 Task: Select the never prompt to save files before committing.
Action: Mouse moved to (11, 523)
Screenshot: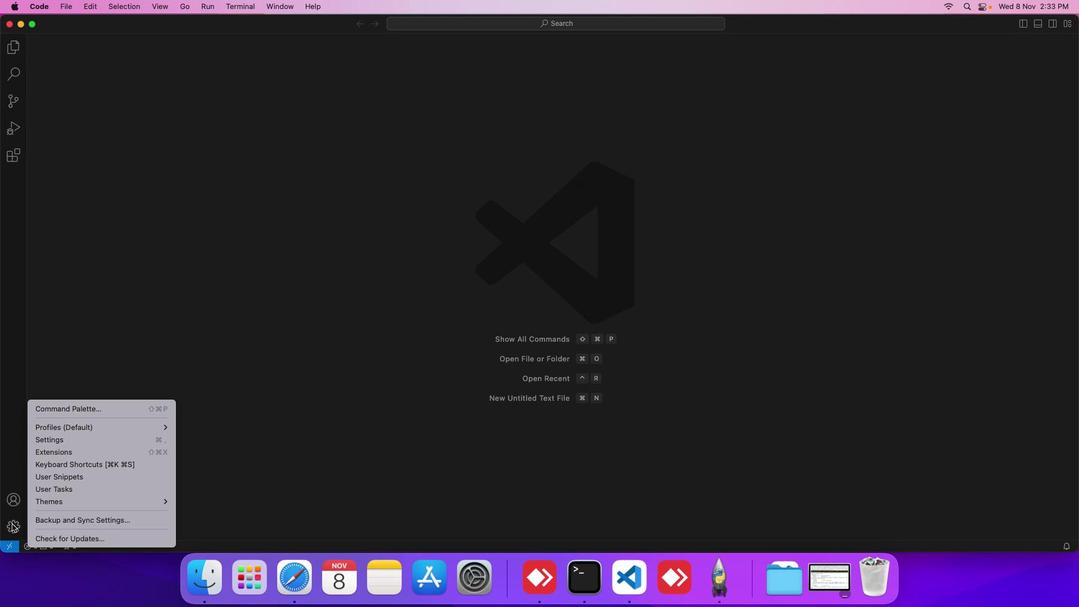 
Action: Mouse pressed left at (11, 523)
Screenshot: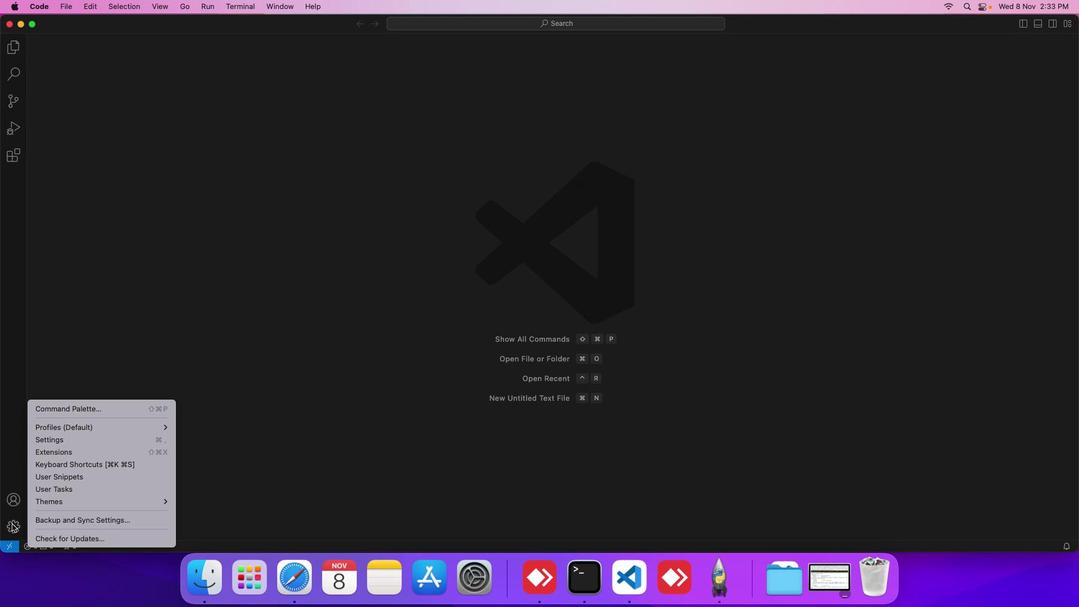 
Action: Mouse moved to (75, 439)
Screenshot: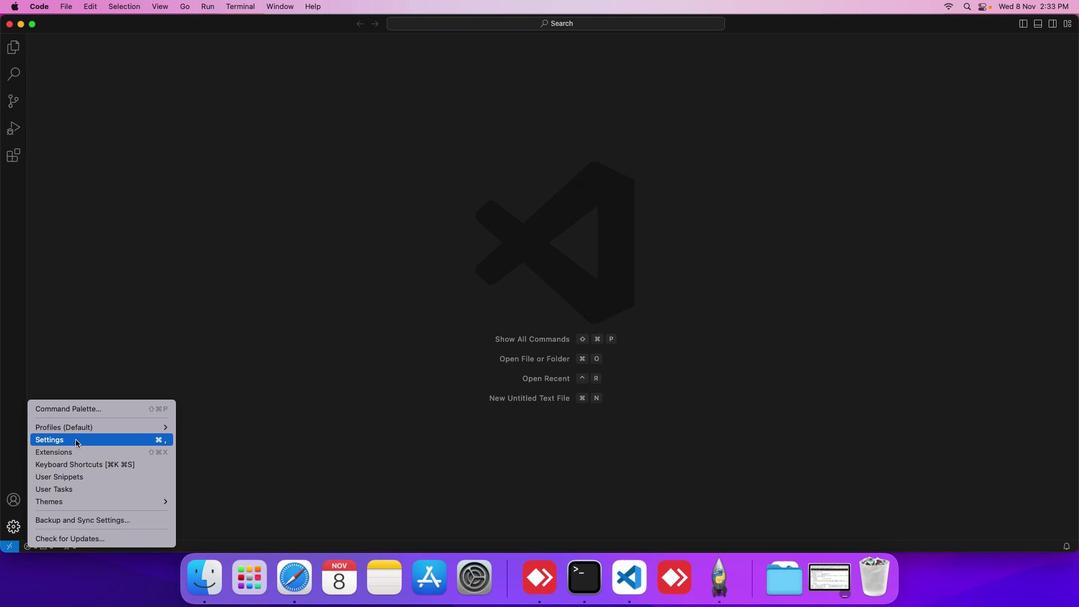 
Action: Mouse pressed left at (75, 439)
Screenshot: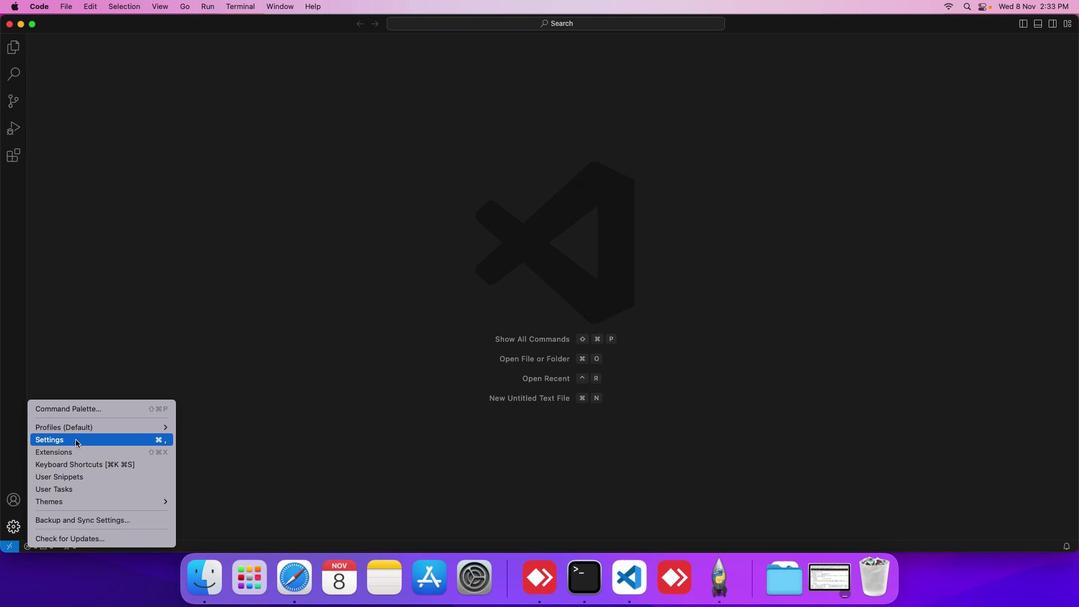 
Action: Mouse moved to (245, 202)
Screenshot: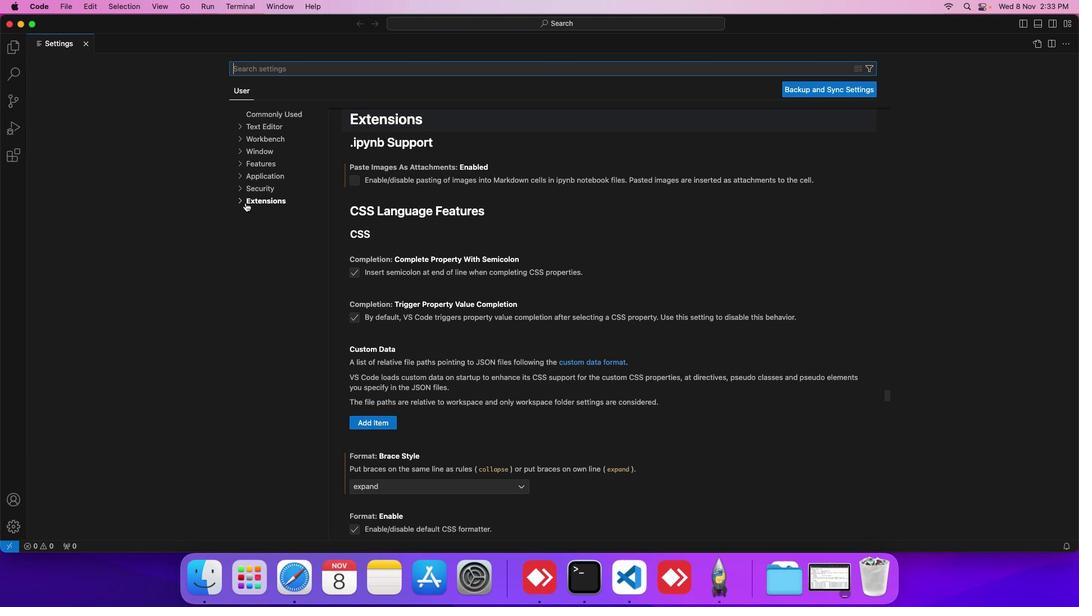 
Action: Mouse pressed left at (245, 202)
Screenshot: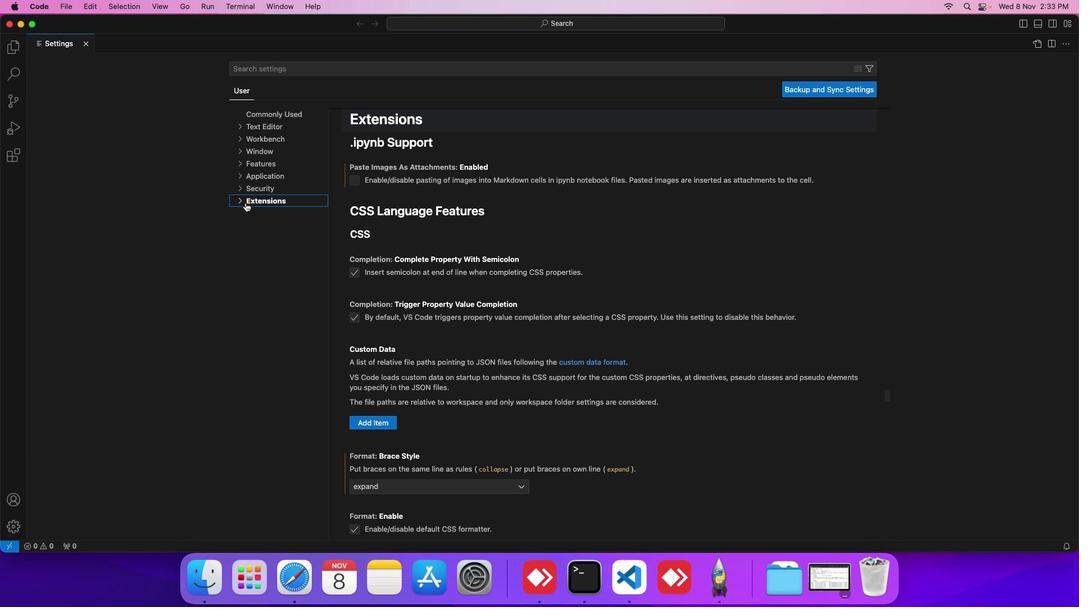 
Action: Mouse moved to (258, 249)
Screenshot: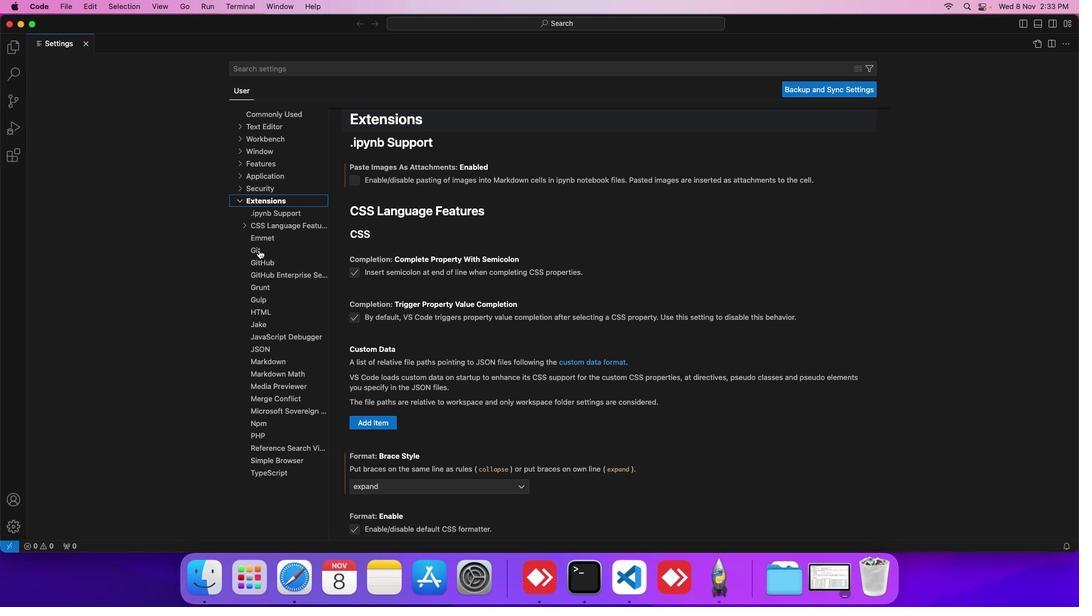 
Action: Mouse pressed left at (258, 249)
Screenshot: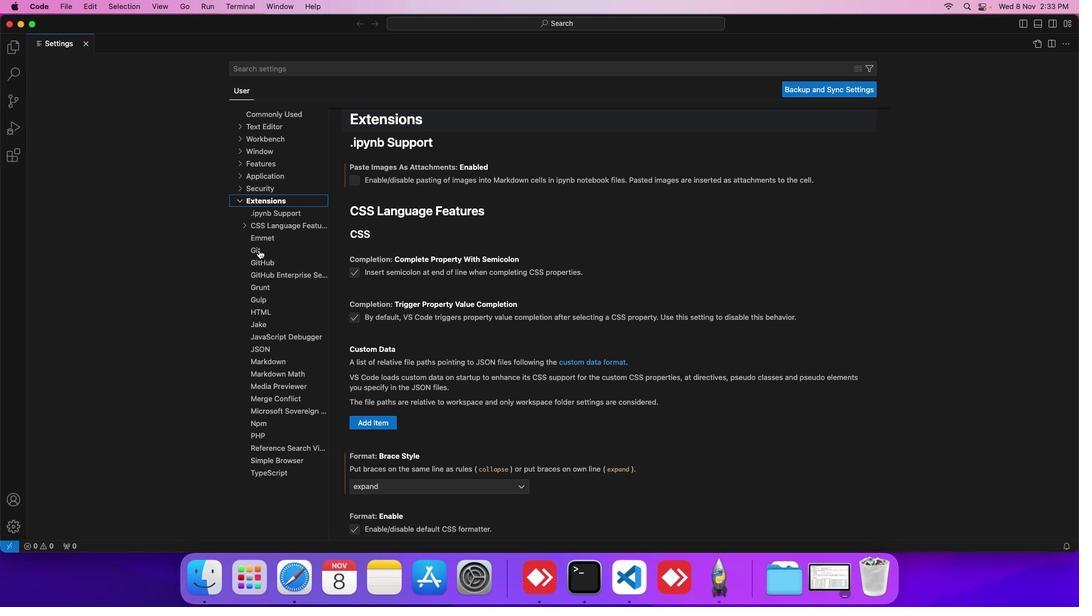 
Action: Mouse moved to (409, 320)
Screenshot: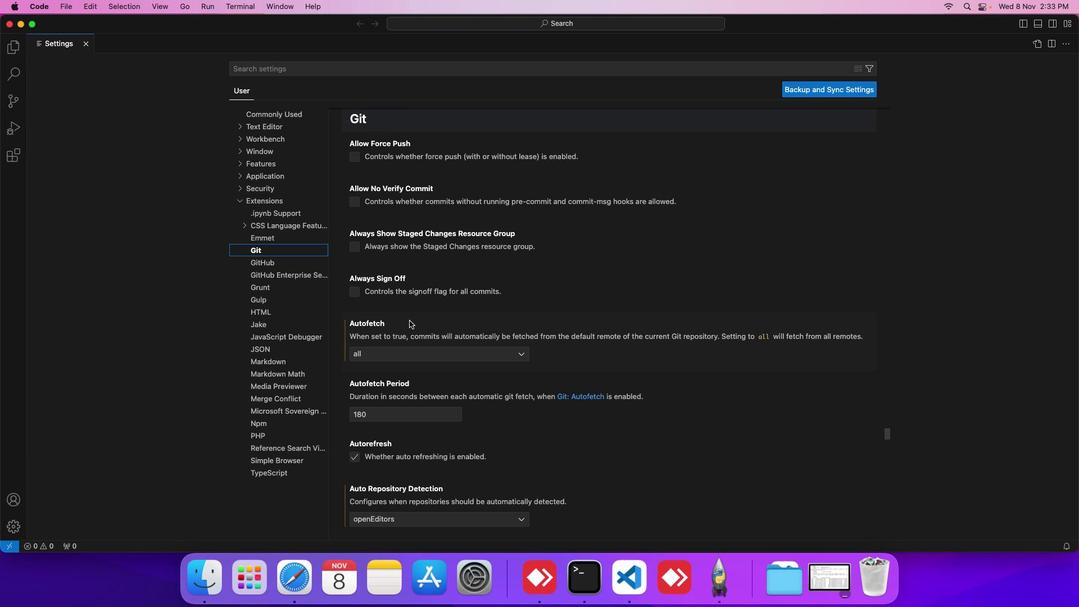 
Action: Mouse scrolled (409, 320) with delta (0, 0)
Screenshot: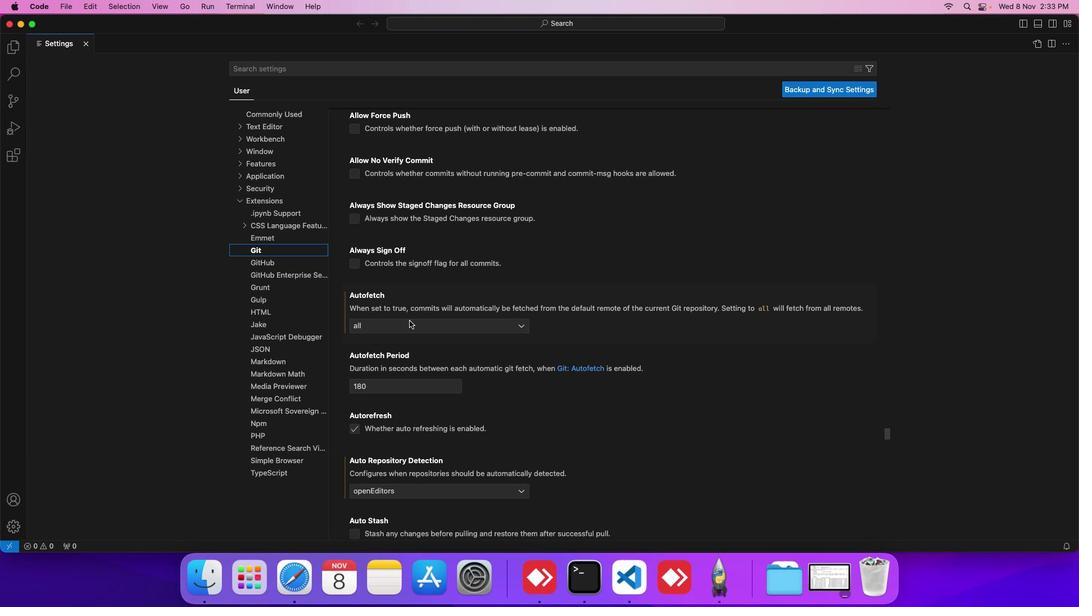 
Action: Mouse scrolled (409, 320) with delta (0, 0)
Screenshot: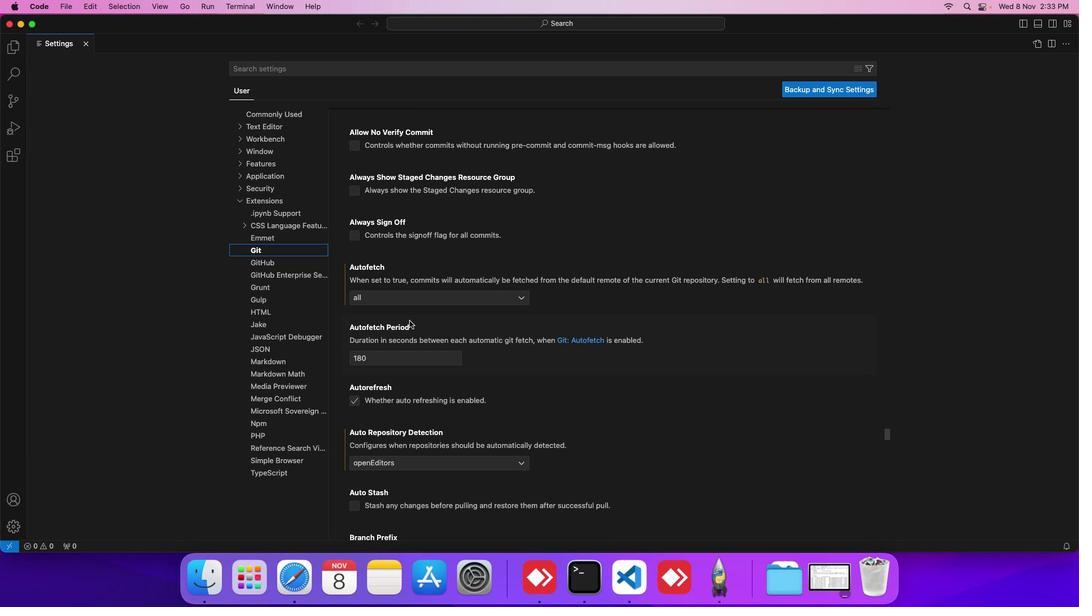 
Action: Mouse moved to (408, 321)
Screenshot: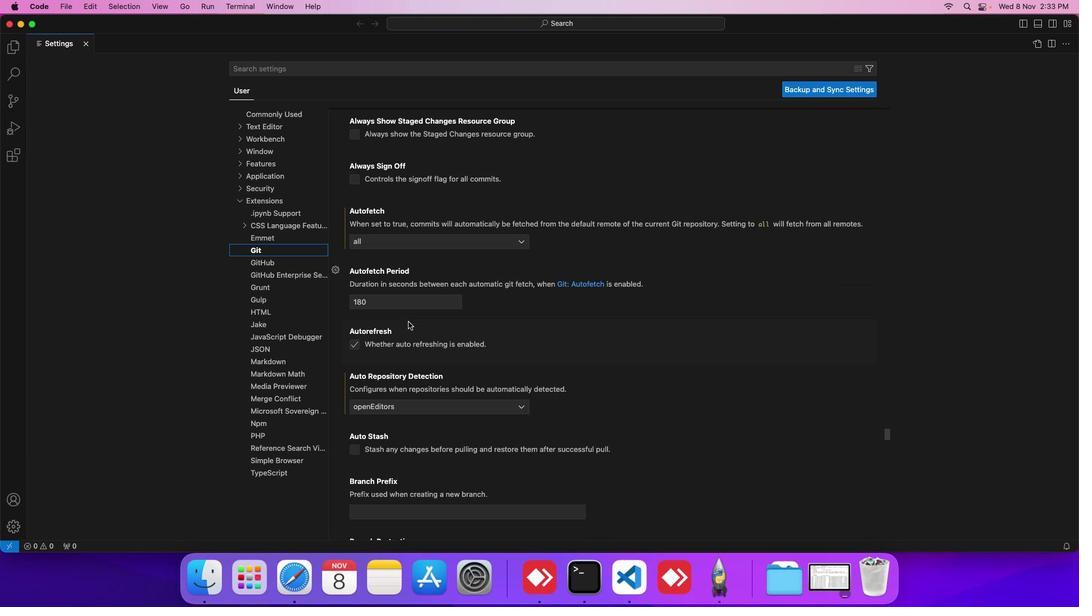 
Action: Mouse scrolled (408, 321) with delta (0, 0)
Screenshot: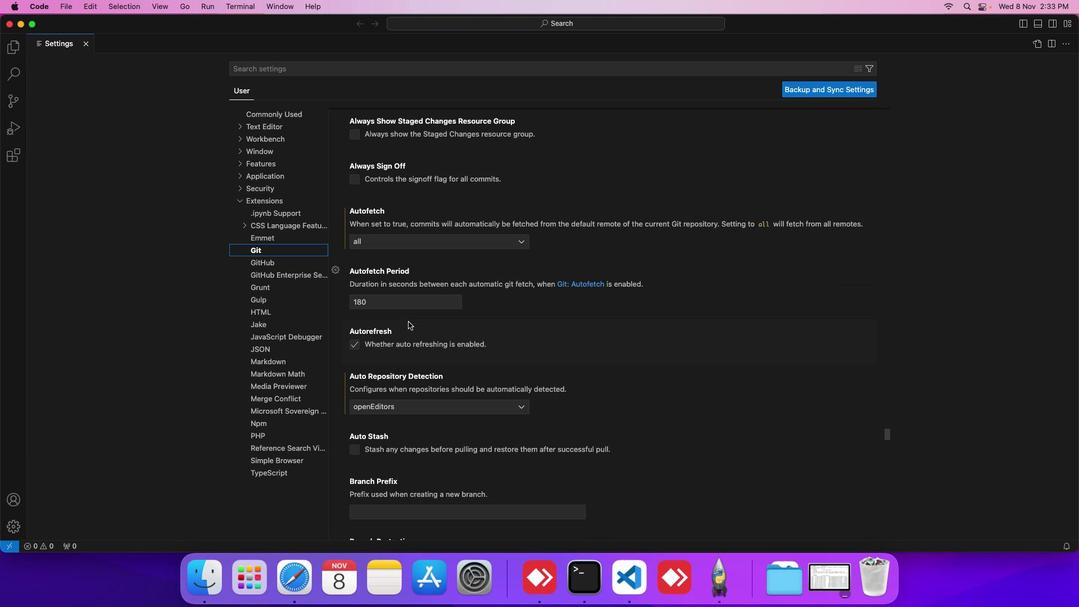 
Action: Mouse scrolled (408, 321) with delta (0, 0)
Screenshot: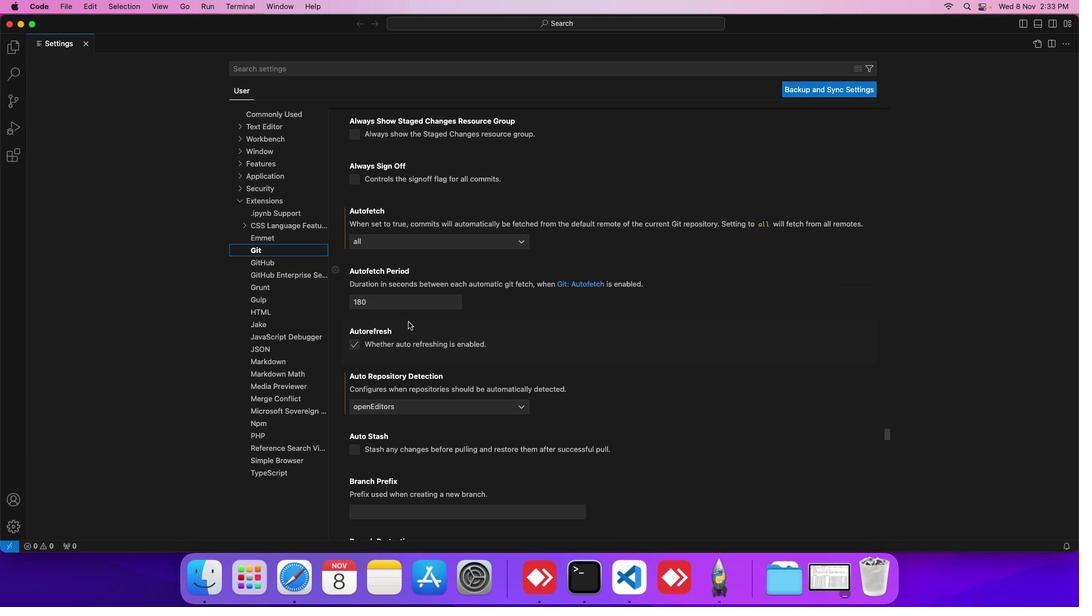 
Action: Mouse scrolled (408, 321) with delta (0, 0)
Screenshot: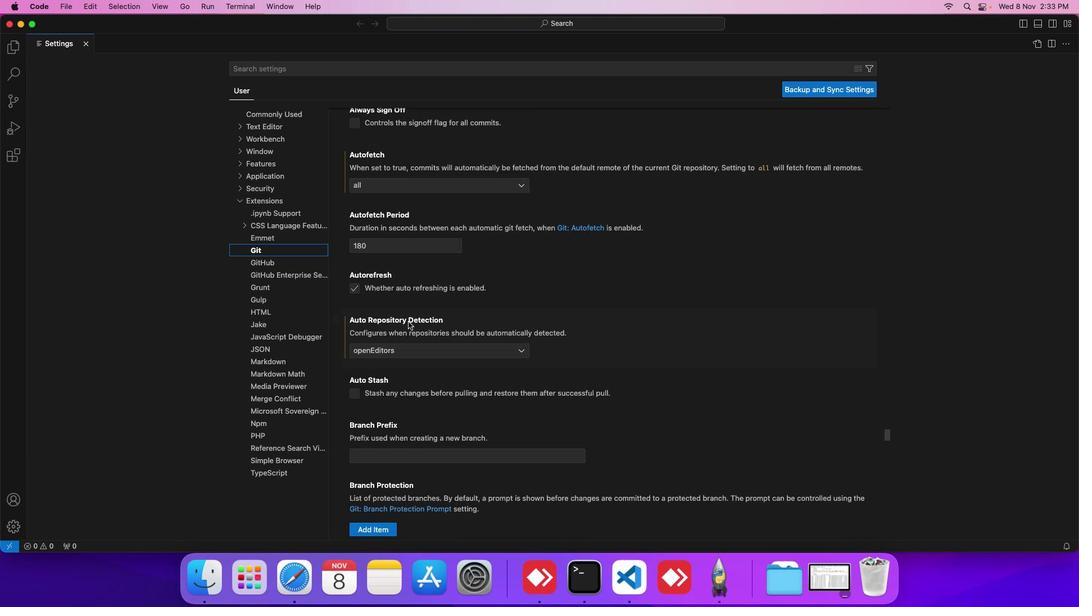 
Action: Mouse scrolled (408, 321) with delta (0, 0)
Screenshot: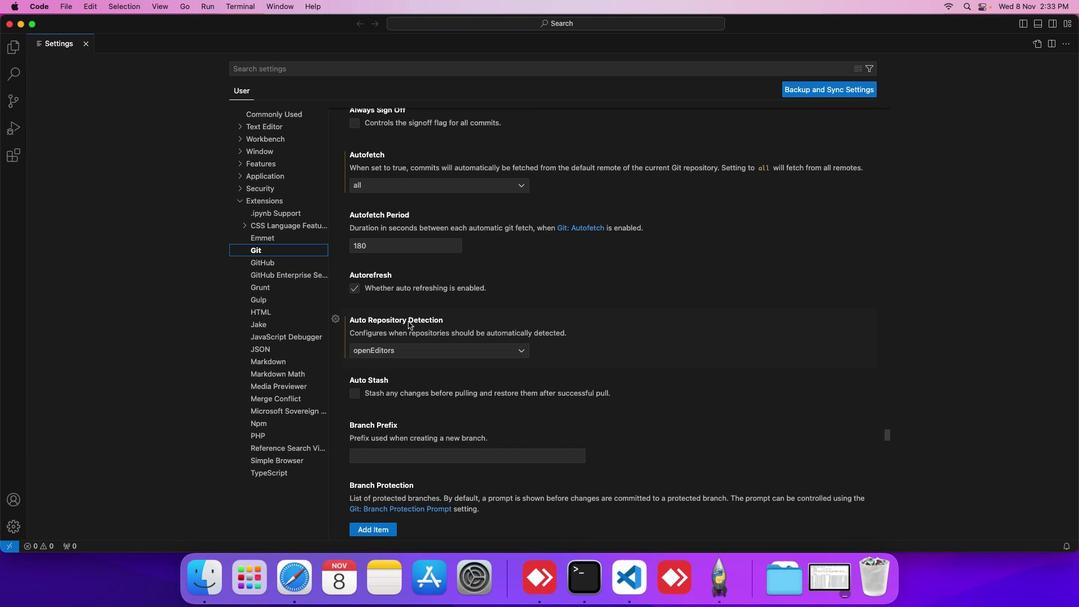 
Action: Mouse scrolled (408, 321) with delta (0, 0)
Screenshot: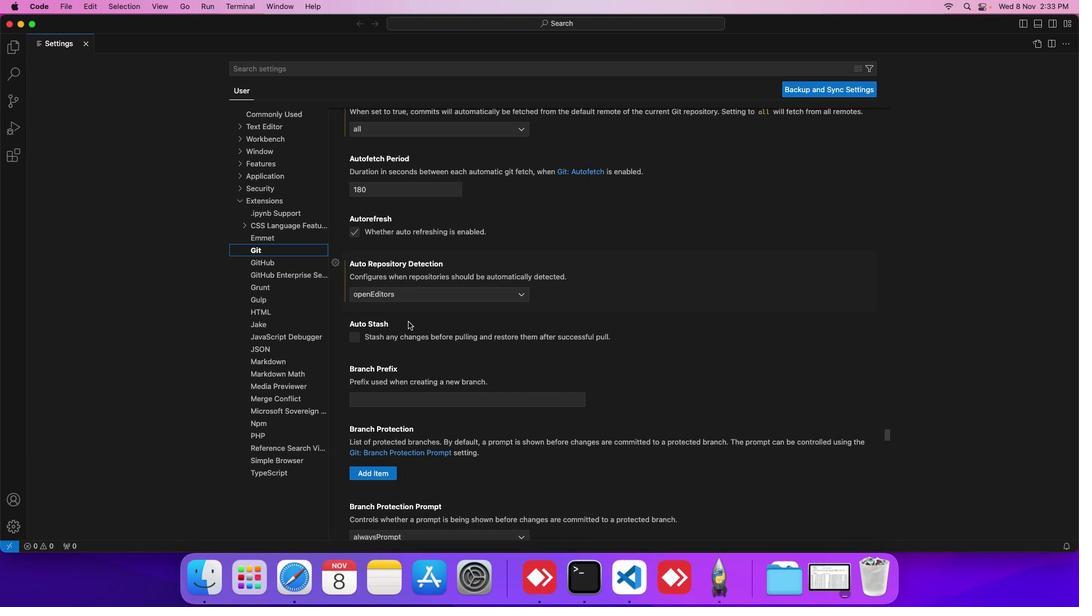 
Action: Mouse scrolled (408, 321) with delta (0, 0)
Screenshot: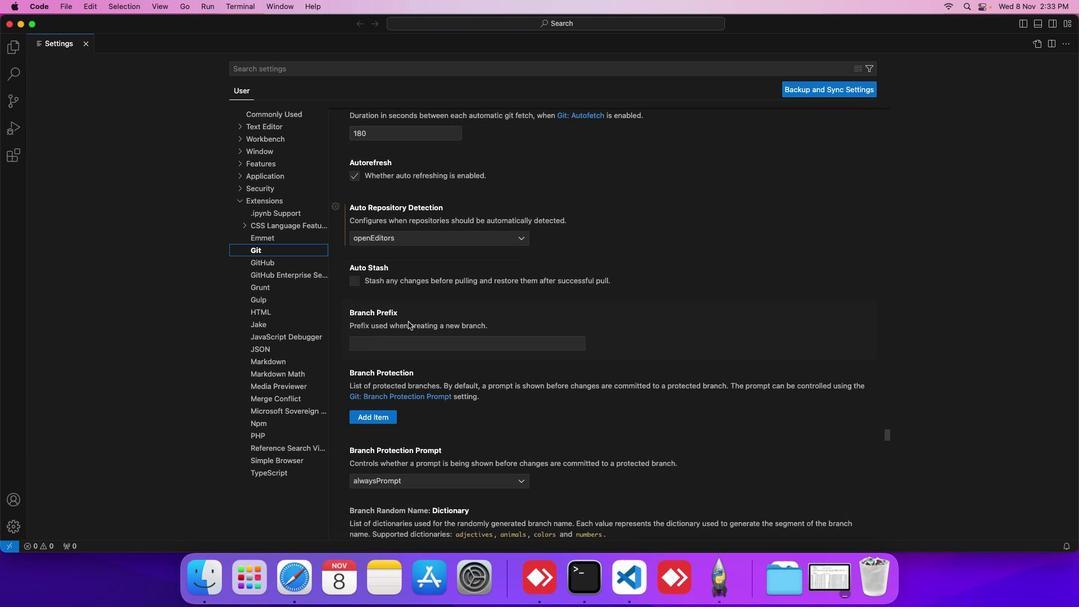 
Action: Mouse scrolled (408, 321) with delta (0, -1)
Screenshot: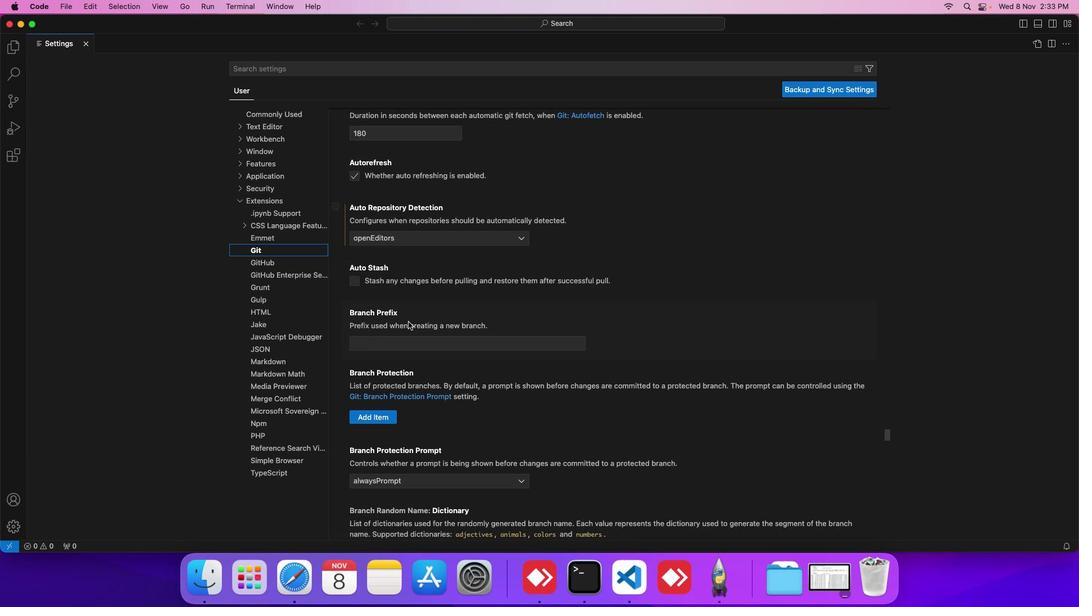 
Action: Mouse scrolled (408, 321) with delta (0, 0)
Screenshot: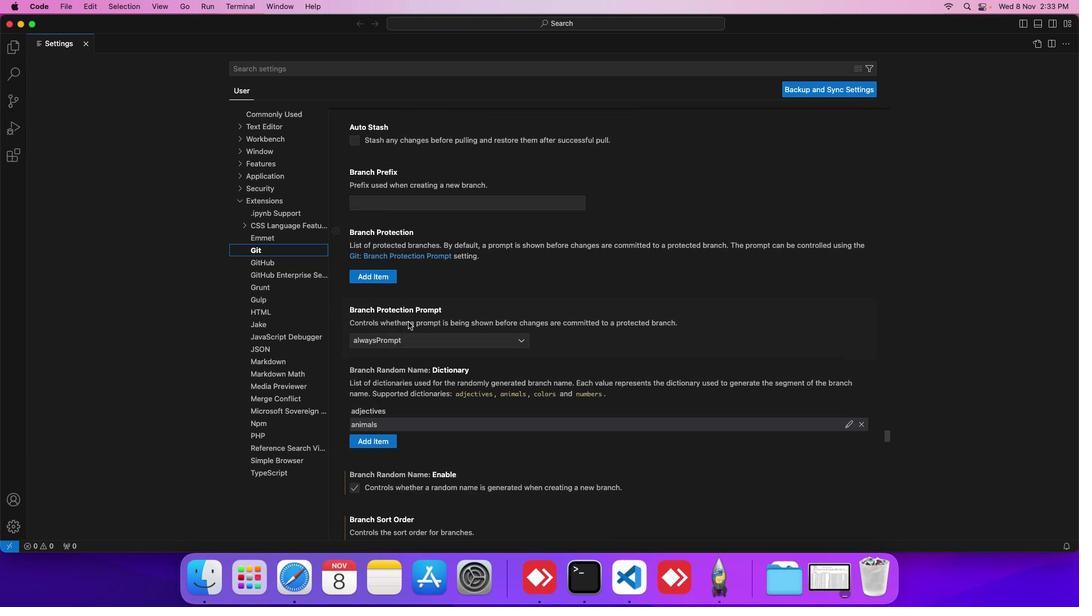 
Action: Mouse scrolled (408, 321) with delta (0, 0)
Screenshot: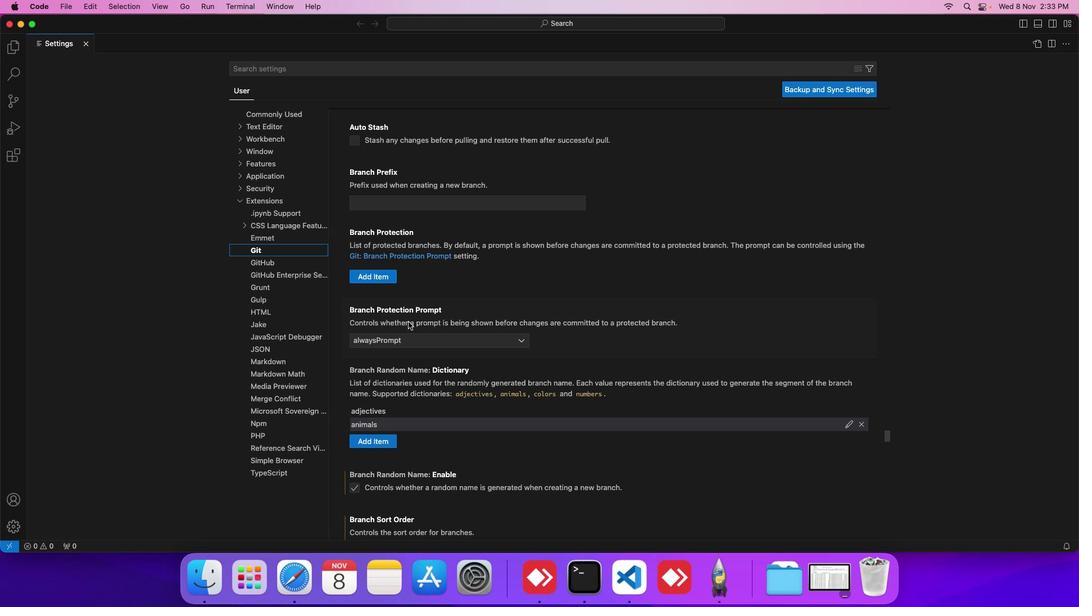 
Action: Mouse scrolled (408, 321) with delta (0, -1)
Screenshot: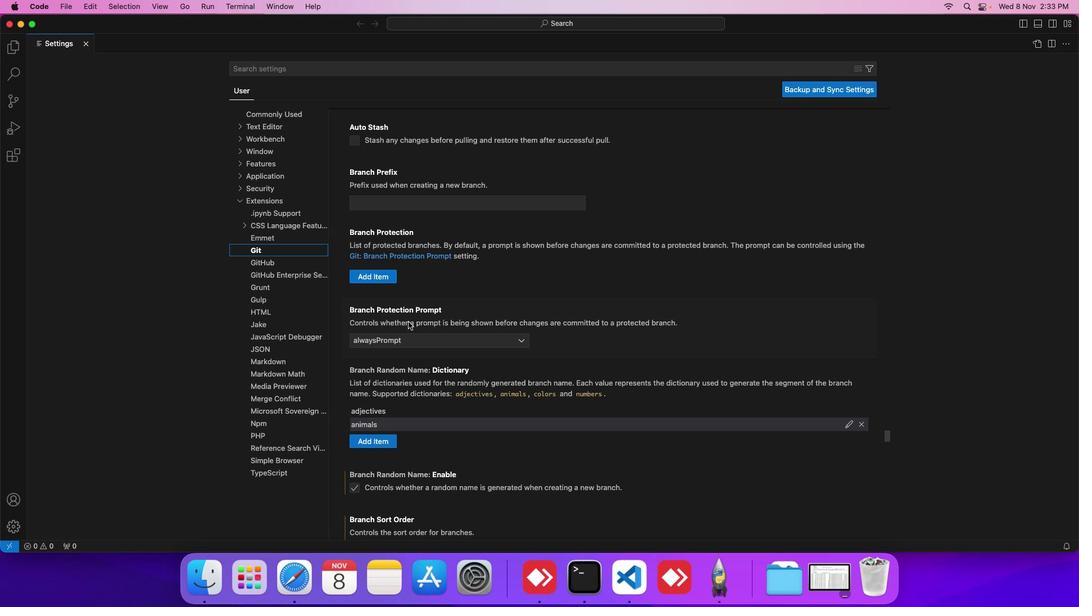
Action: Mouse scrolled (408, 321) with delta (0, 0)
Screenshot: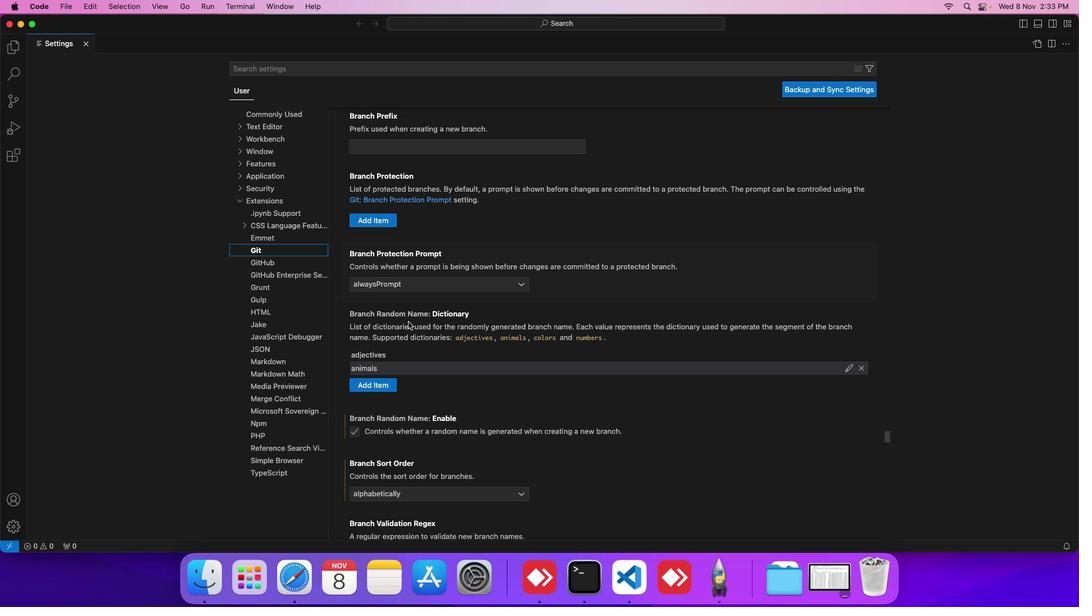 
Action: Mouse scrolled (408, 321) with delta (0, 0)
Screenshot: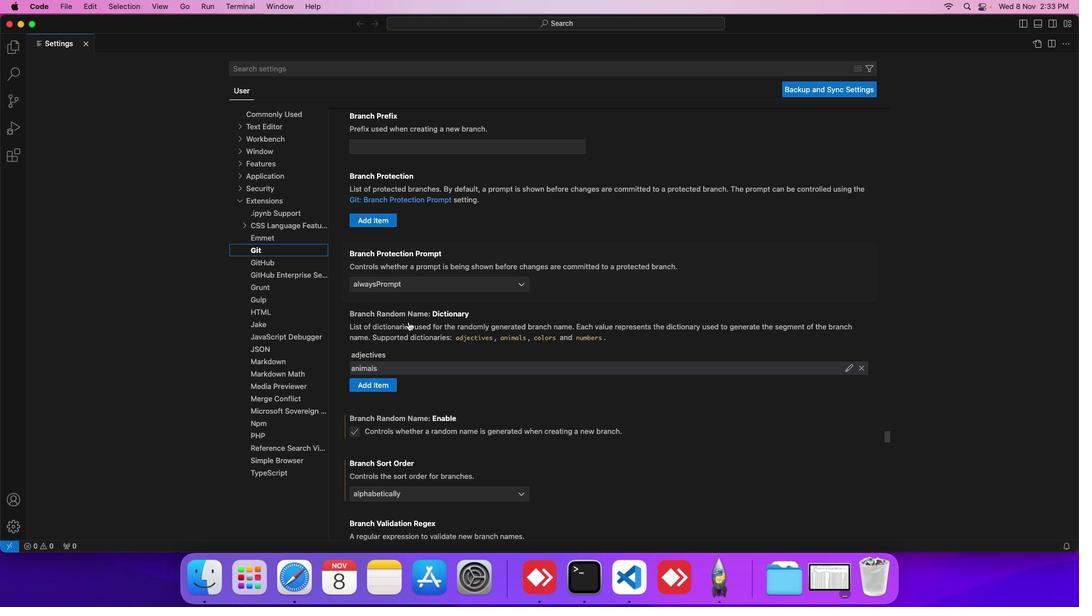 
Action: Mouse scrolled (408, 321) with delta (0, 0)
Screenshot: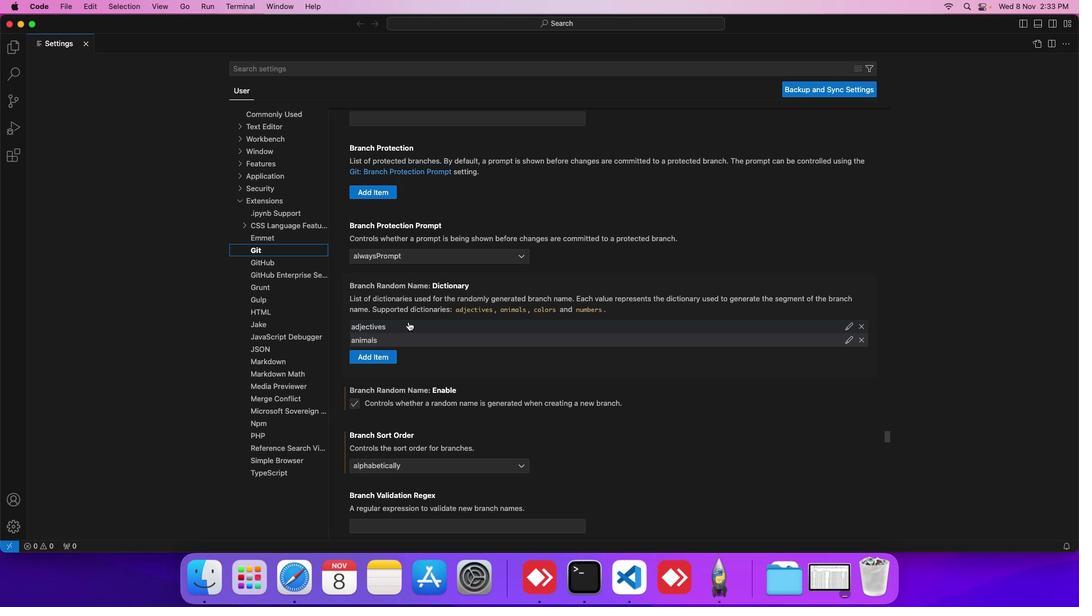 
Action: Mouse scrolled (408, 321) with delta (0, 0)
Screenshot: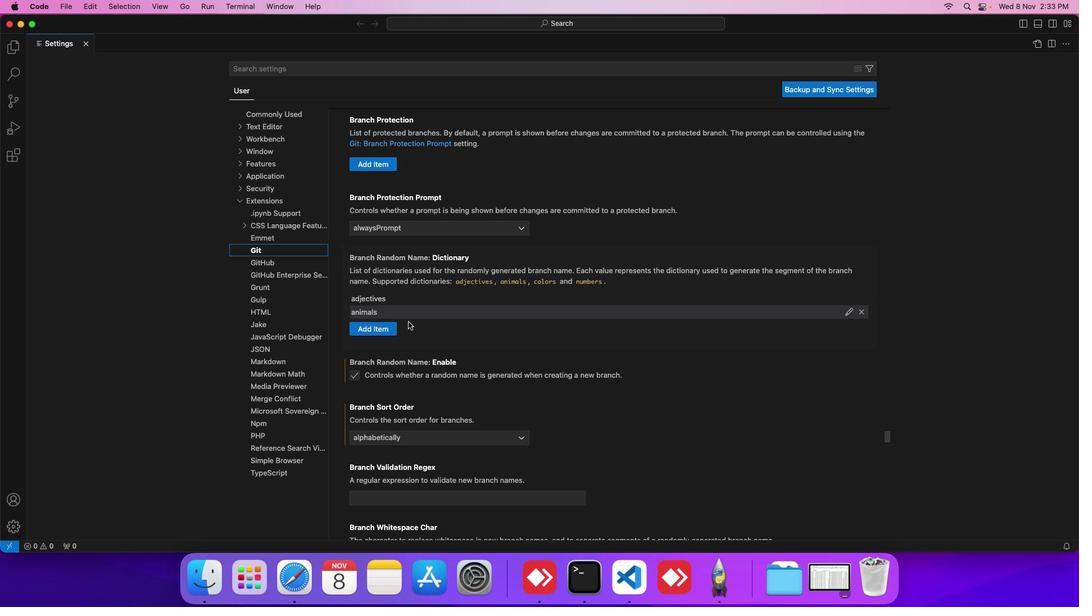 
Action: Mouse scrolled (408, 321) with delta (0, 0)
Screenshot: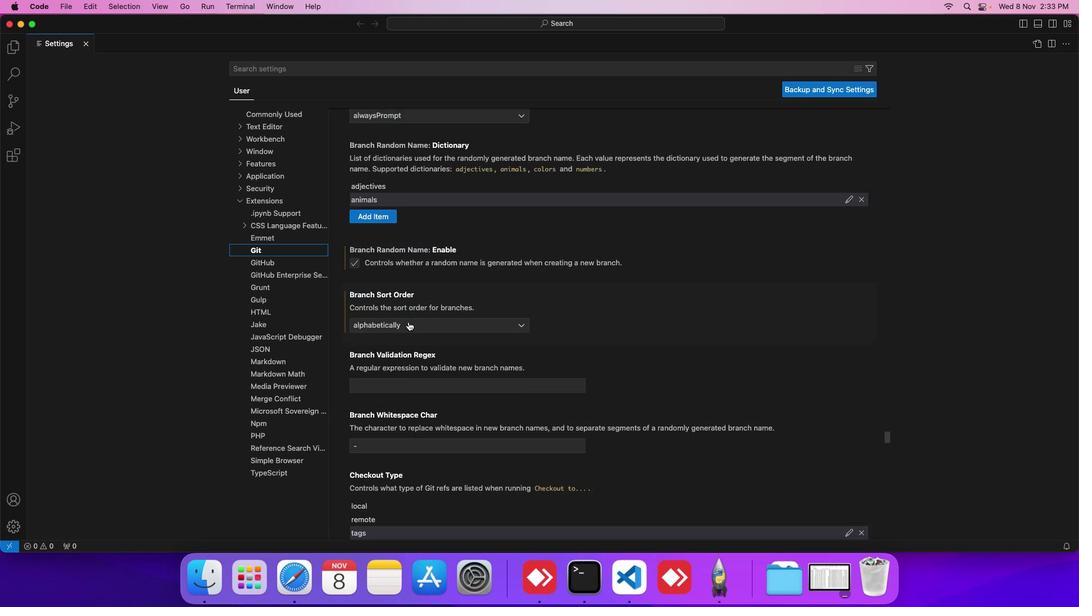 
Action: Mouse scrolled (408, 321) with delta (0, 0)
Screenshot: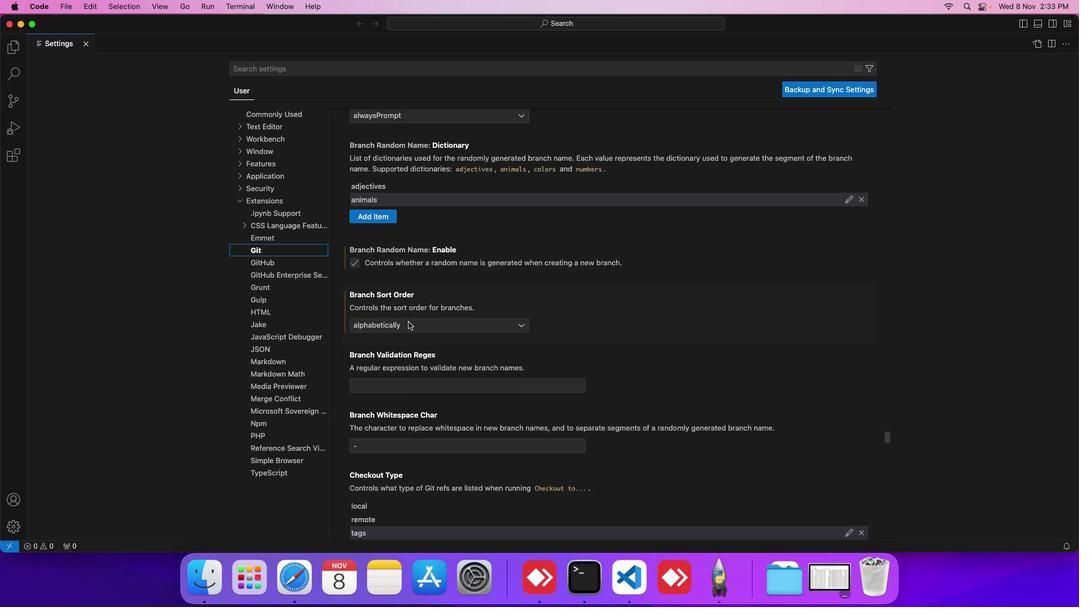 
Action: Mouse scrolled (408, 321) with delta (0, -1)
Screenshot: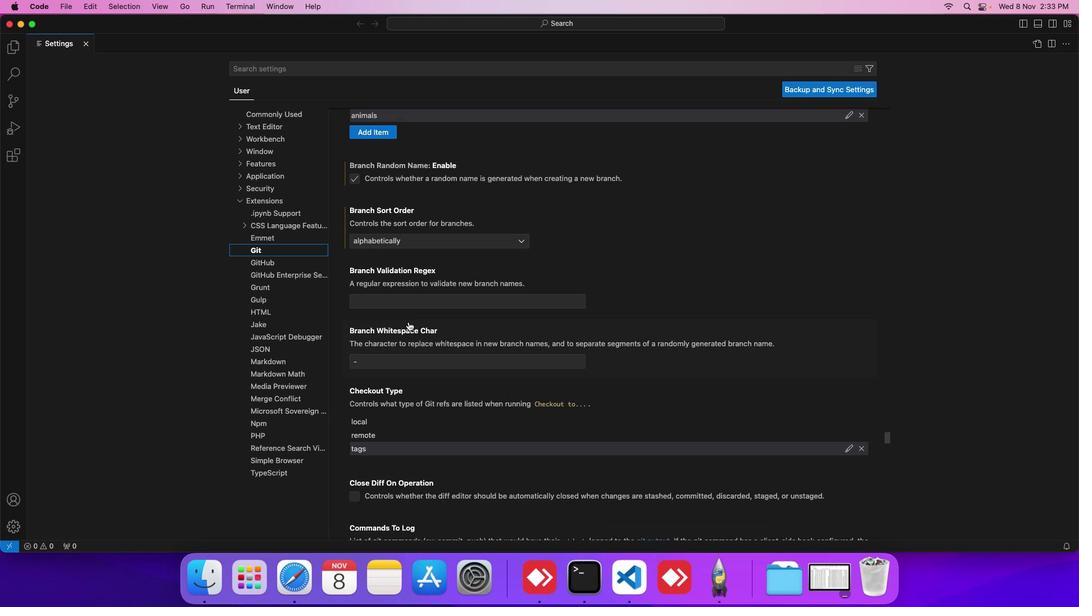
Action: Mouse scrolled (408, 321) with delta (0, -1)
Screenshot: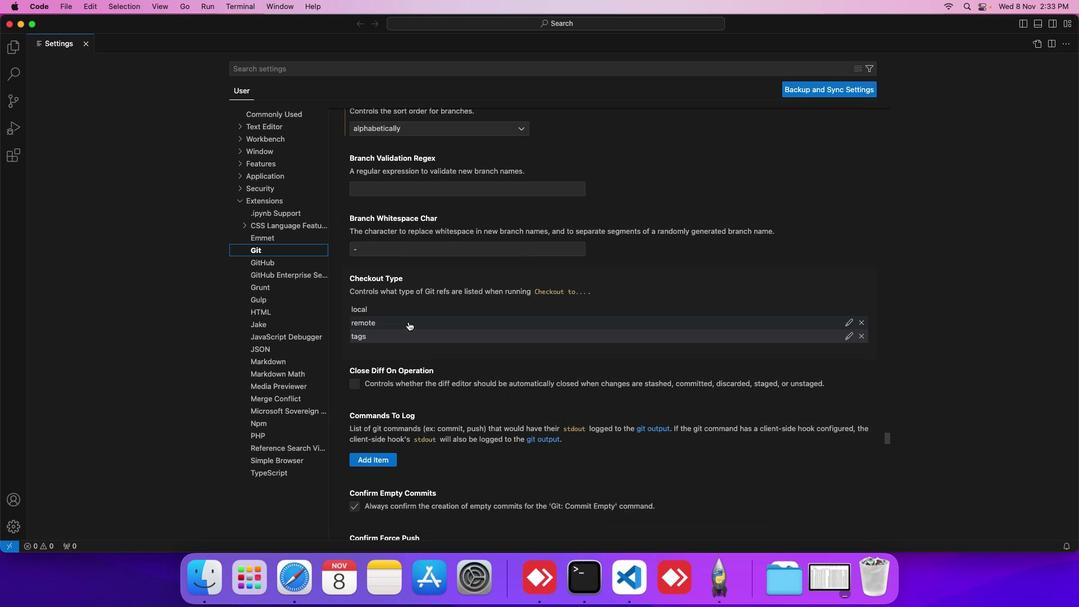 
Action: Mouse scrolled (408, 321) with delta (0, -2)
Screenshot: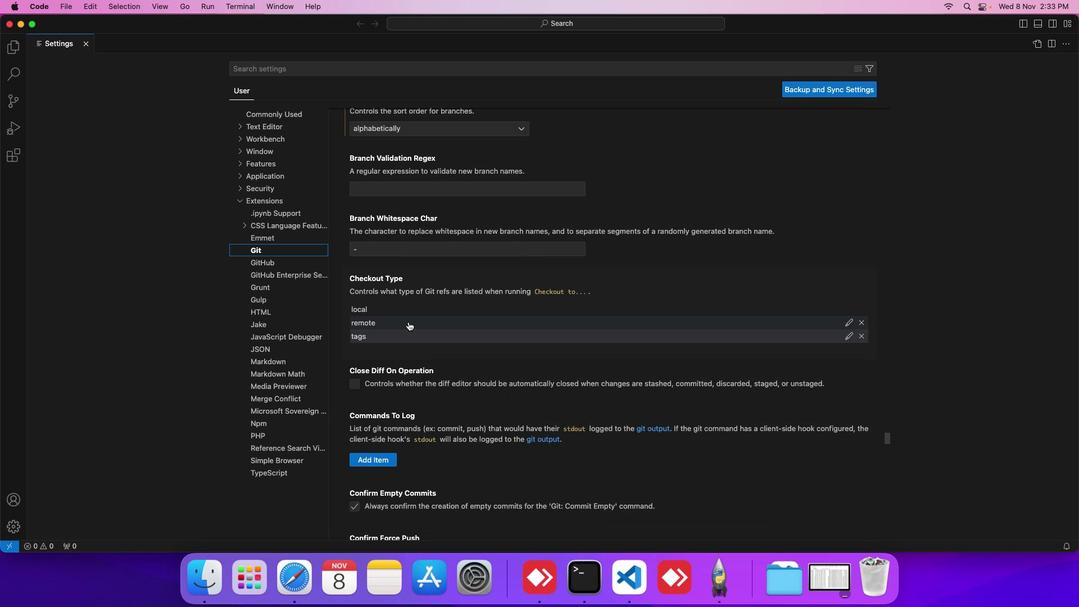 
Action: Mouse scrolled (408, 321) with delta (0, 0)
Screenshot: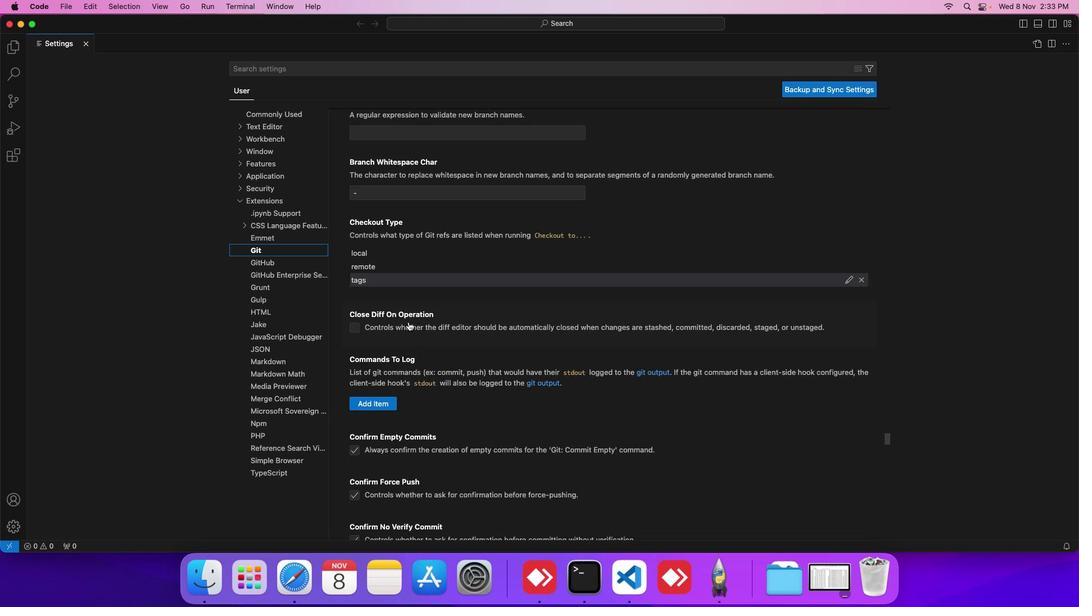 
Action: Mouse scrolled (408, 321) with delta (0, 0)
Screenshot: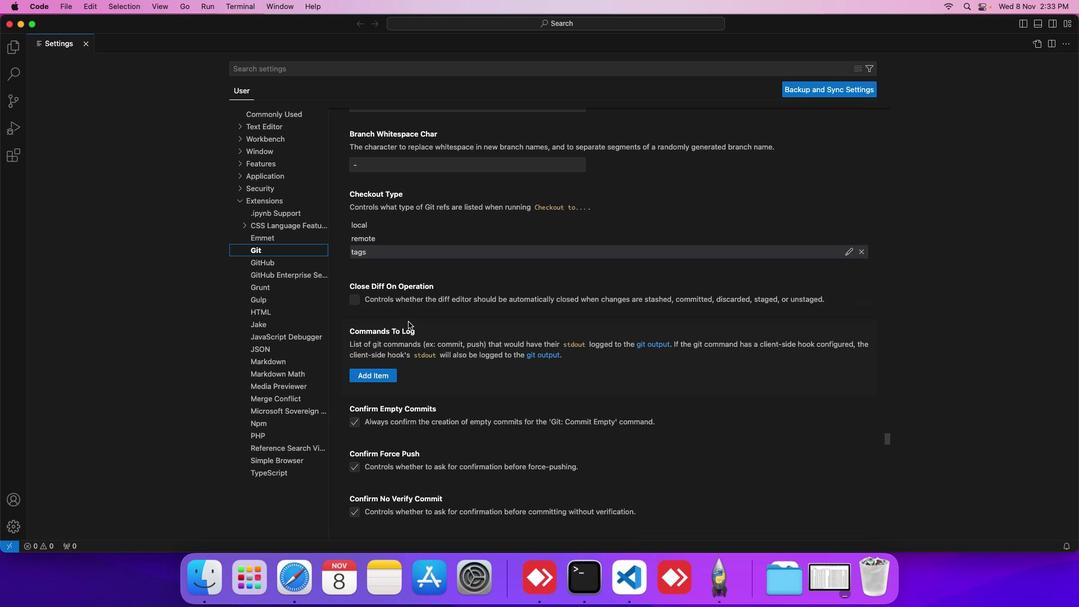 
Action: Mouse scrolled (408, 321) with delta (0, 0)
Screenshot: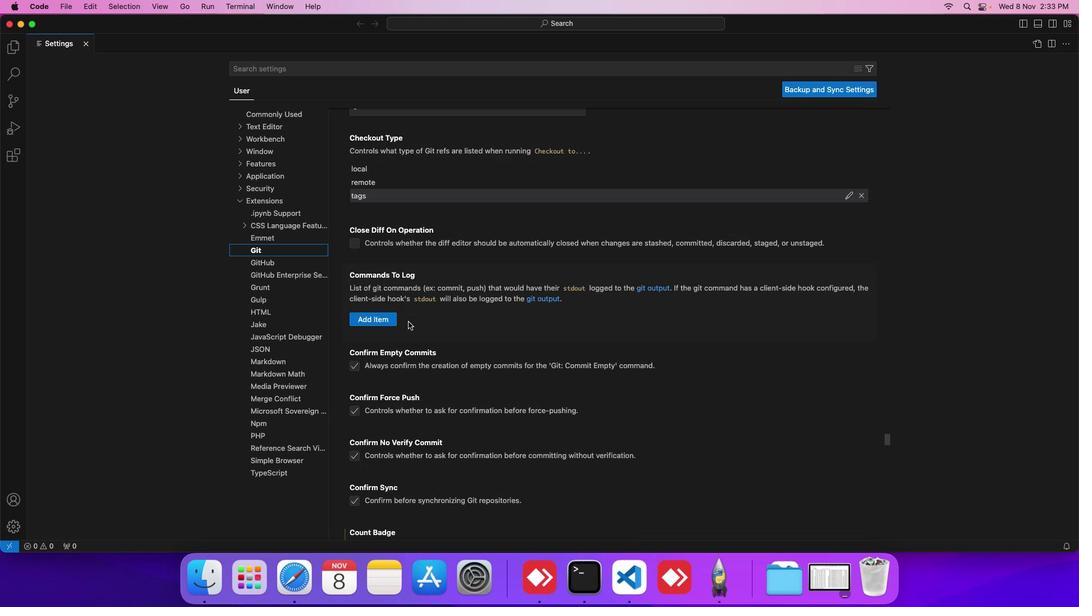 
Action: Mouse scrolled (408, 321) with delta (0, -1)
Screenshot: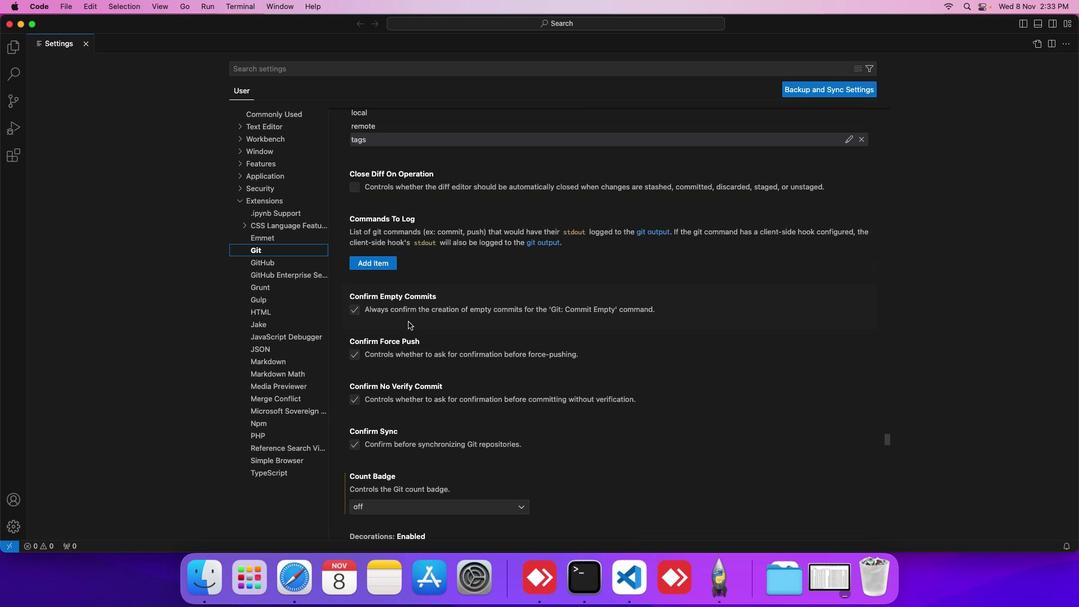 
Action: Mouse scrolled (408, 321) with delta (0, -1)
Screenshot: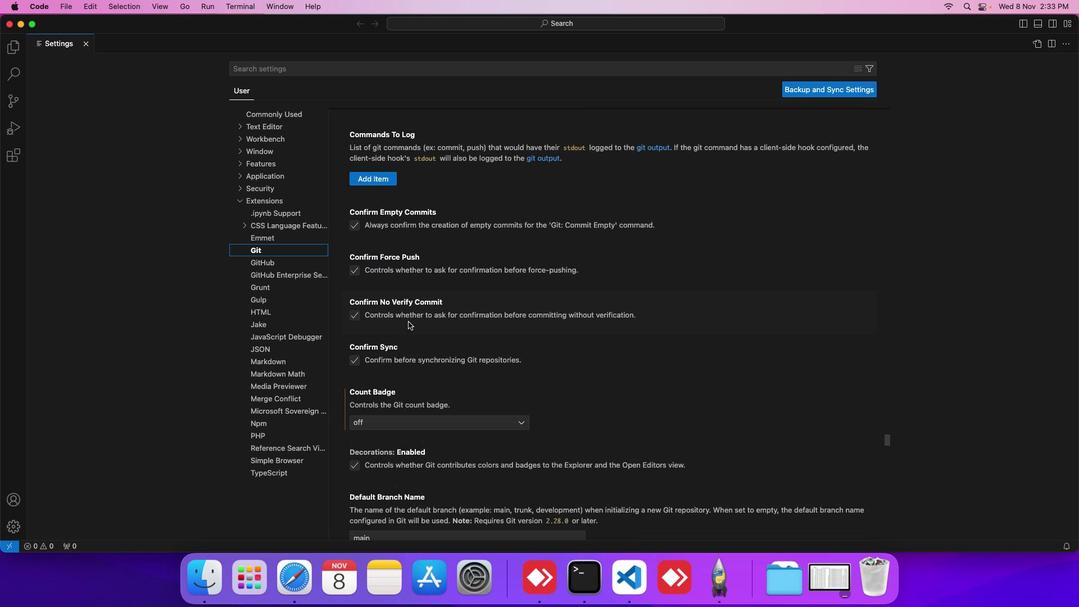 
Action: Mouse scrolled (408, 321) with delta (0, -1)
Screenshot: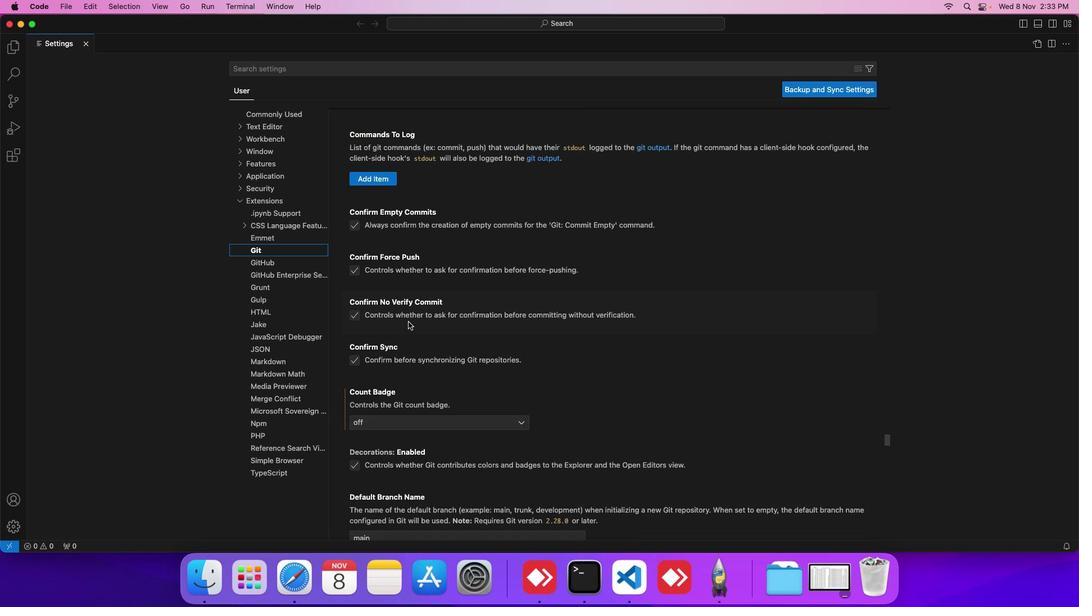 
Action: Mouse scrolled (408, 321) with delta (0, 0)
Screenshot: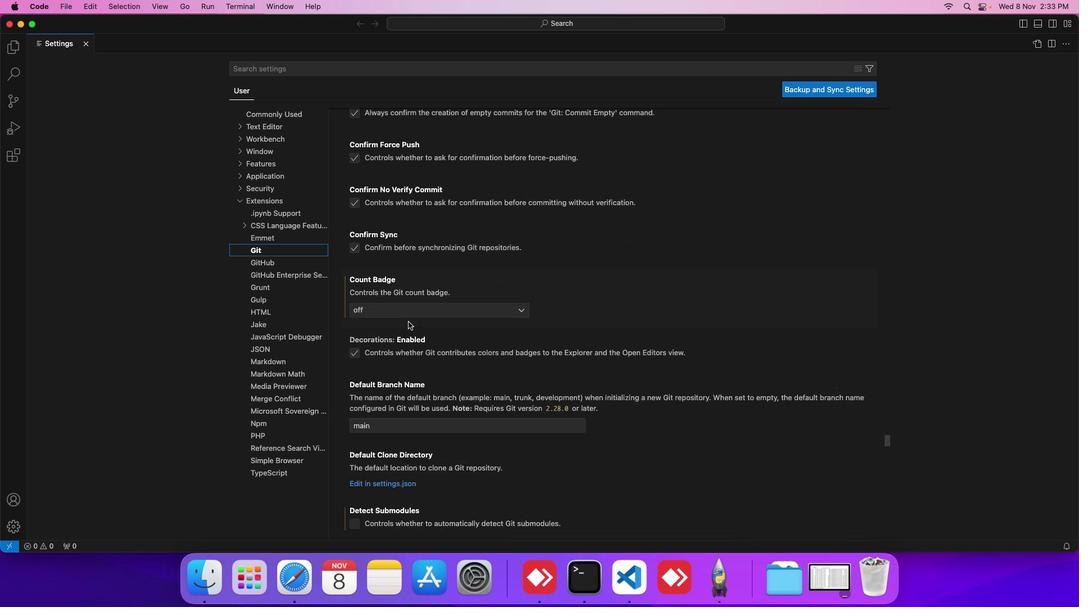 
Action: Mouse scrolled (408, 321) with delta (0, 0)
Screenshot: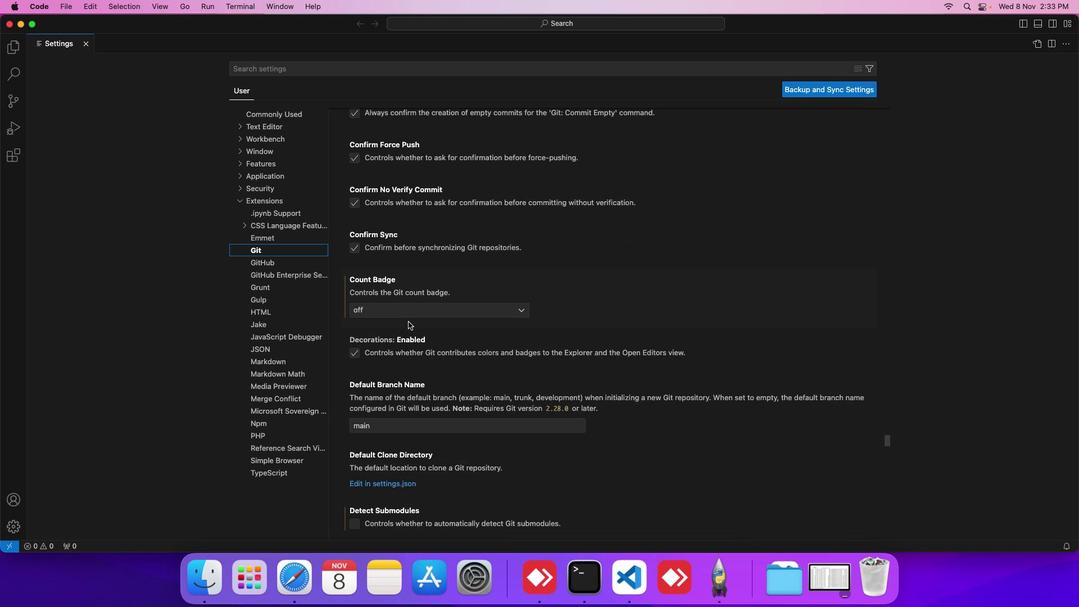 
Action: Mouse scrolled (408, 321) with delta (0, -1)
Screenshot: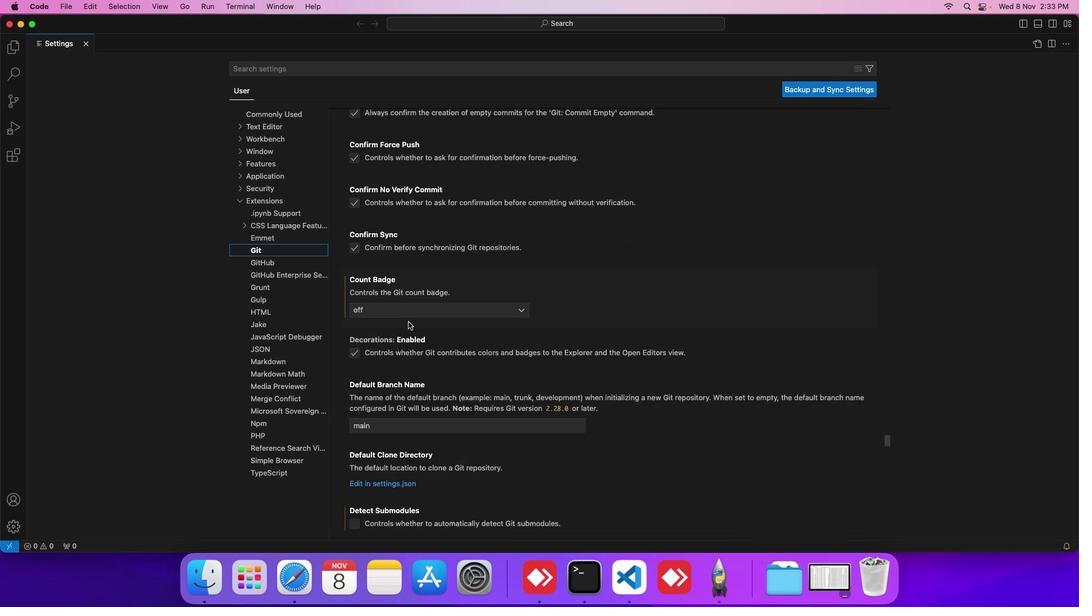 
Action: Mouse scrolled (408, 321) with delta (0, -1)
Screenshot: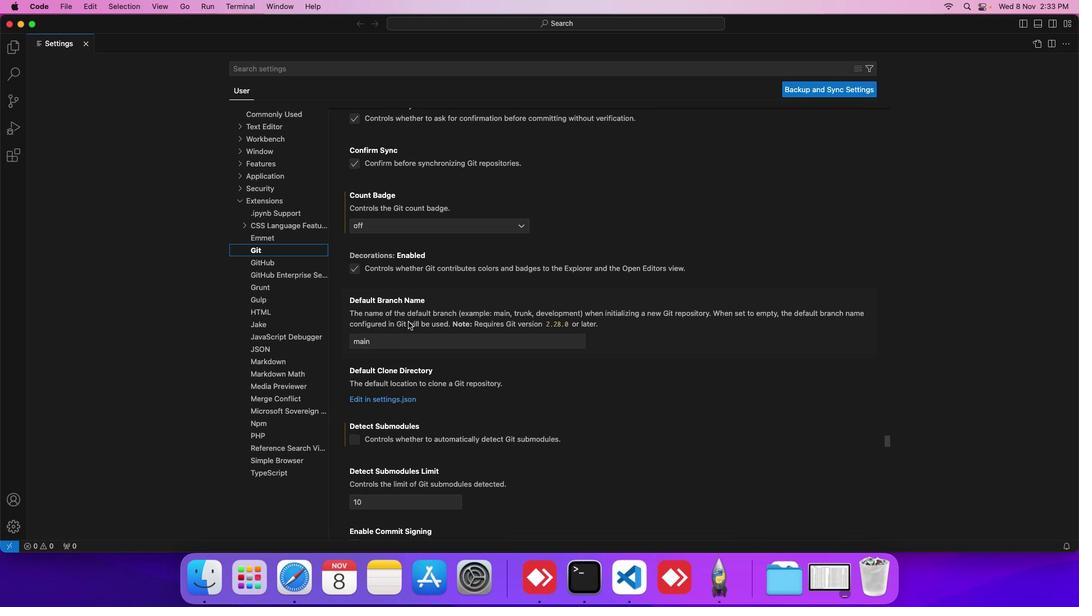 
Action: Mouse moved to (408, 321)
Screenshot: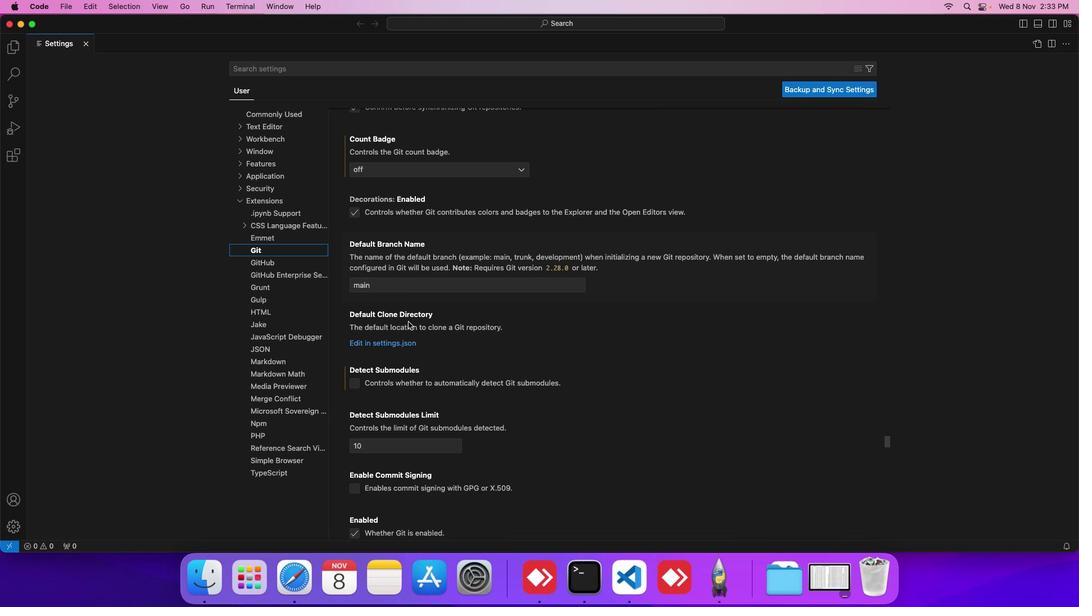 
Action: Mouse scrolled (408, 321) with delta (0, 0)
Screenshot: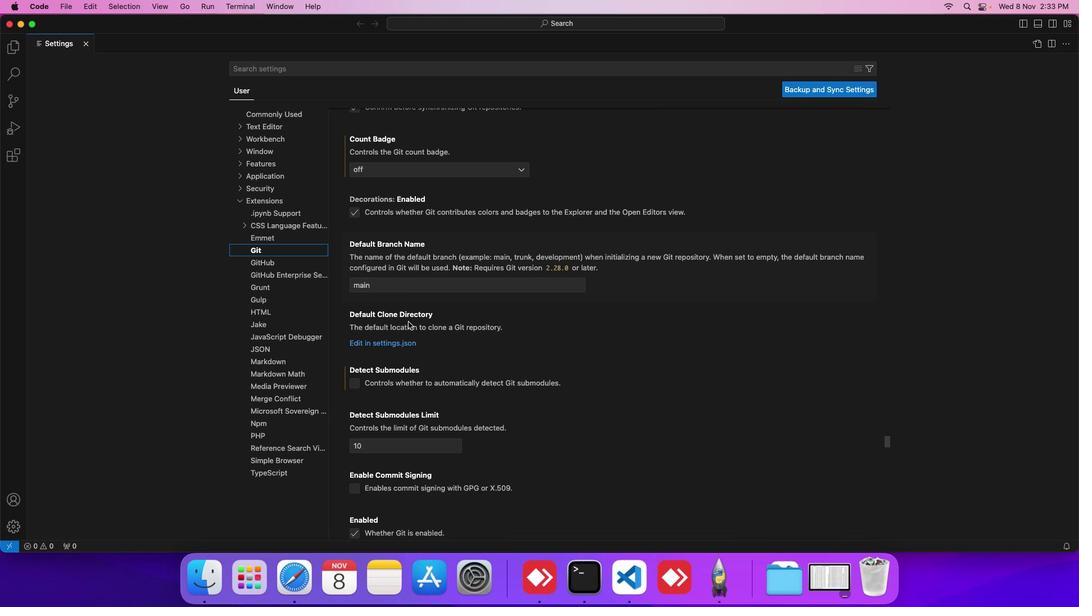 
Action: Mouse scrolled (408, 321) with delta (0, 0)
Screenshot: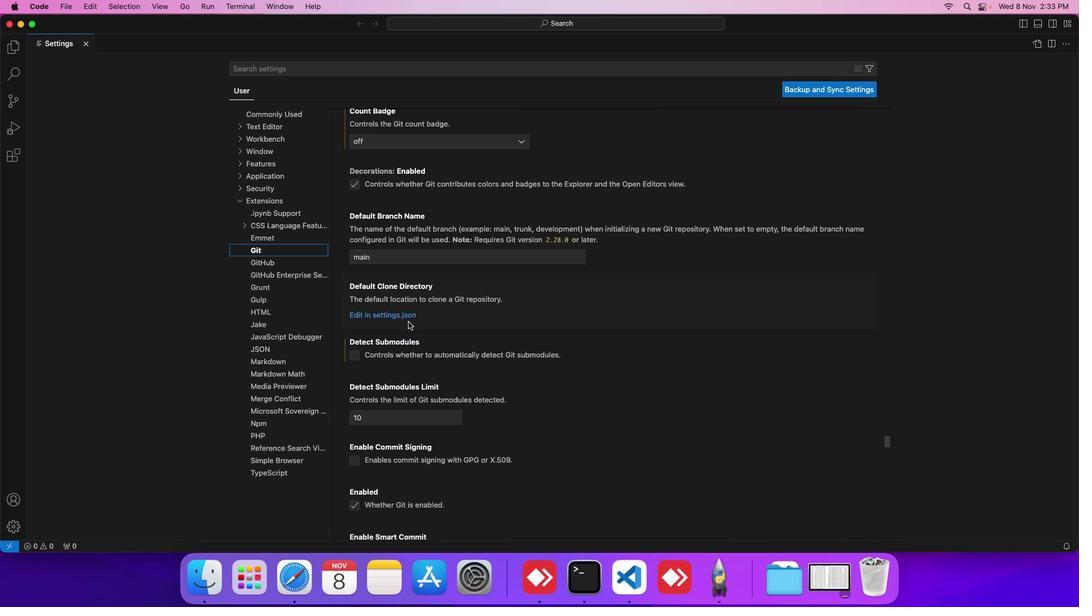 
Action: Mouse scrolled (408, 321) with delta (0, 0)
Screenshot: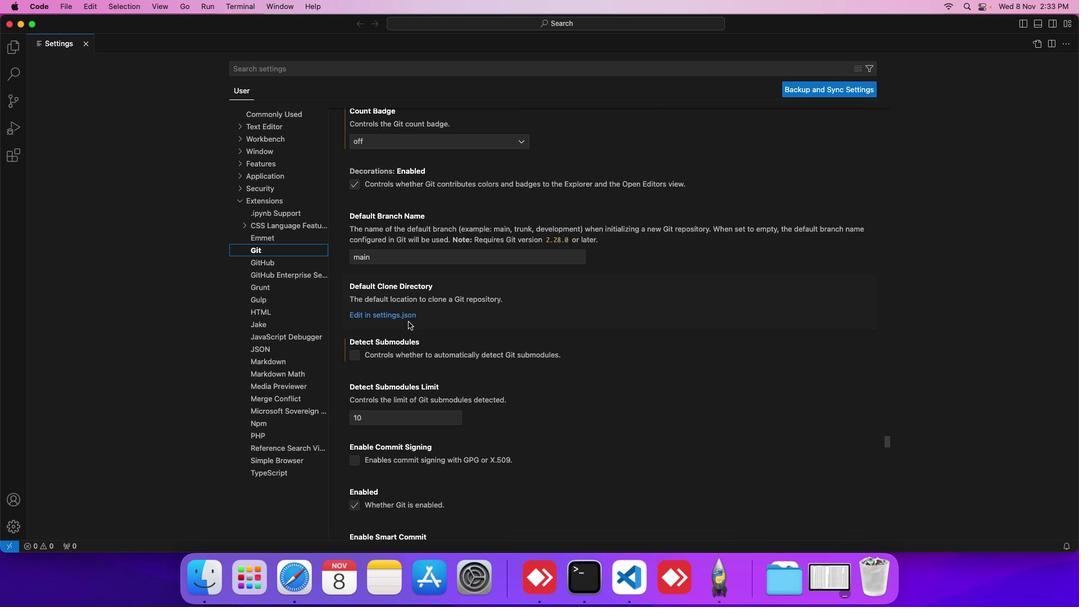 
Action: Mouse scrolled (408, 321) with delta (0, -1)
Screenshot: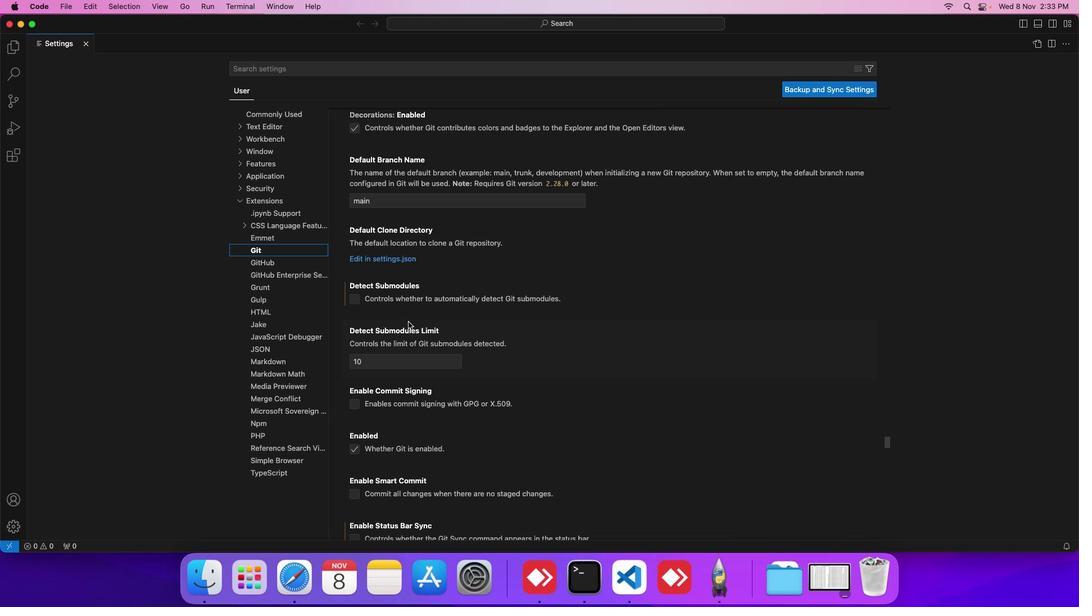 
Action: Mouse scrolled (408, 321) with delta (0, 0)
Screenshot: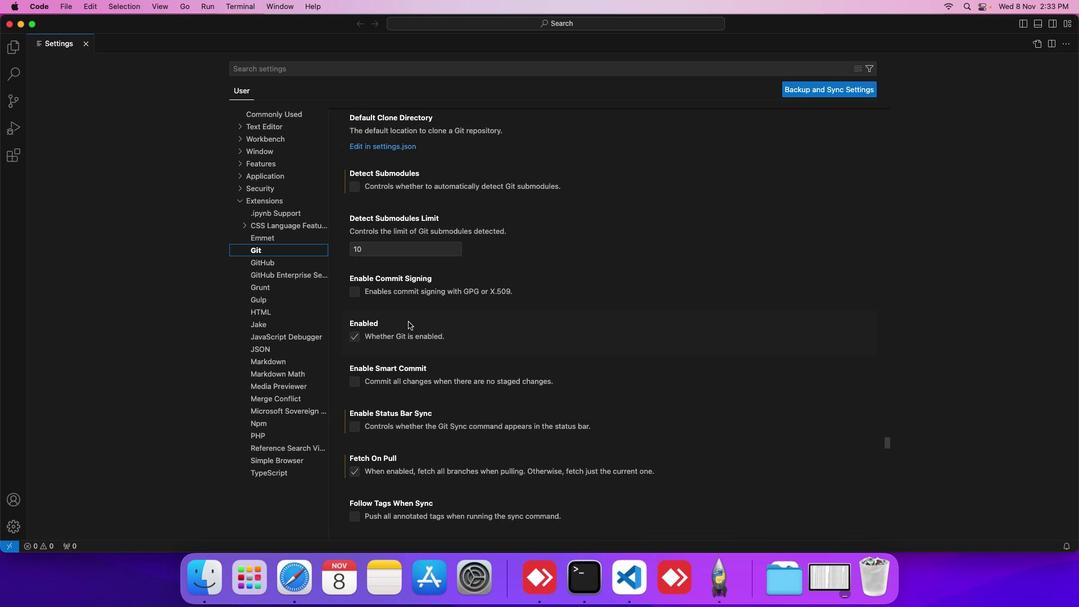 
Action: Mouse scrolled (408, 321) with delta (0, 0)
Screenshot: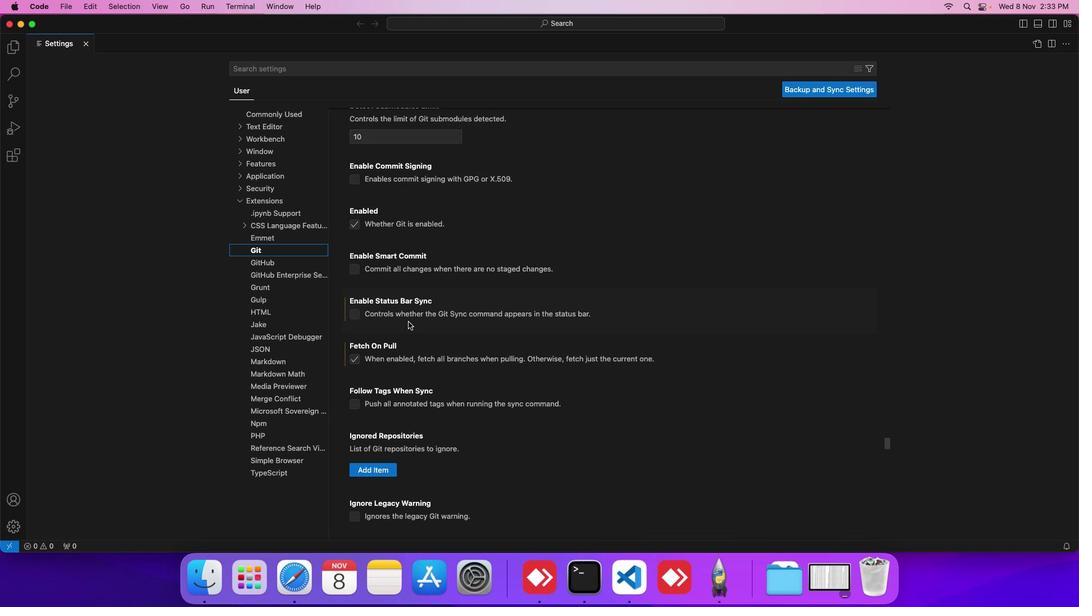 
Action: Mouse scrolled (408, 321) with delta (0, -1)
Screenshot: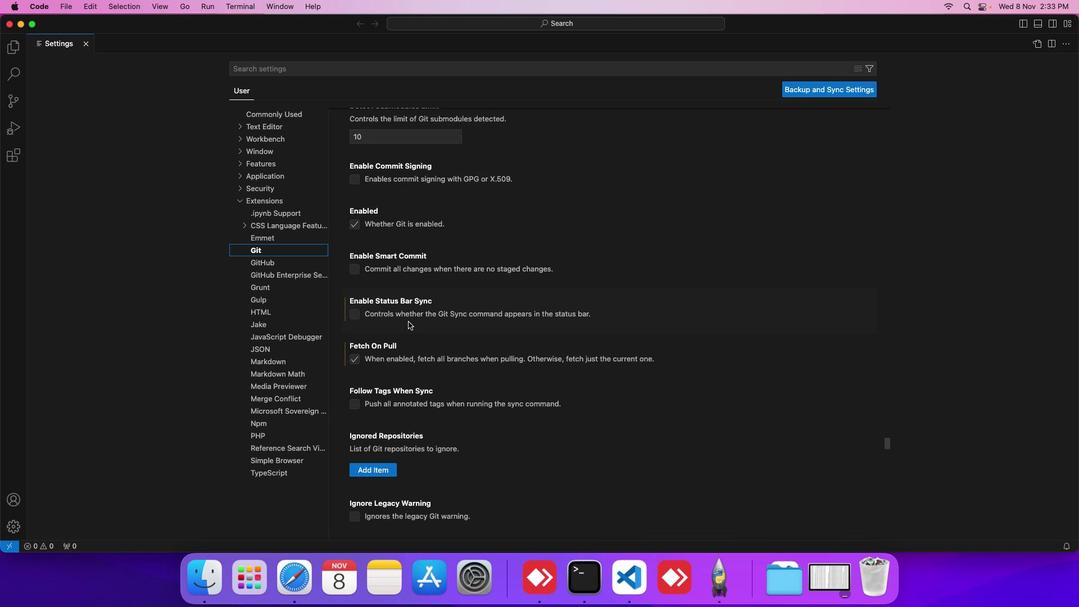 
Action: Mouse scrolled (408, 321) with delta (0, -2)
Screenshot: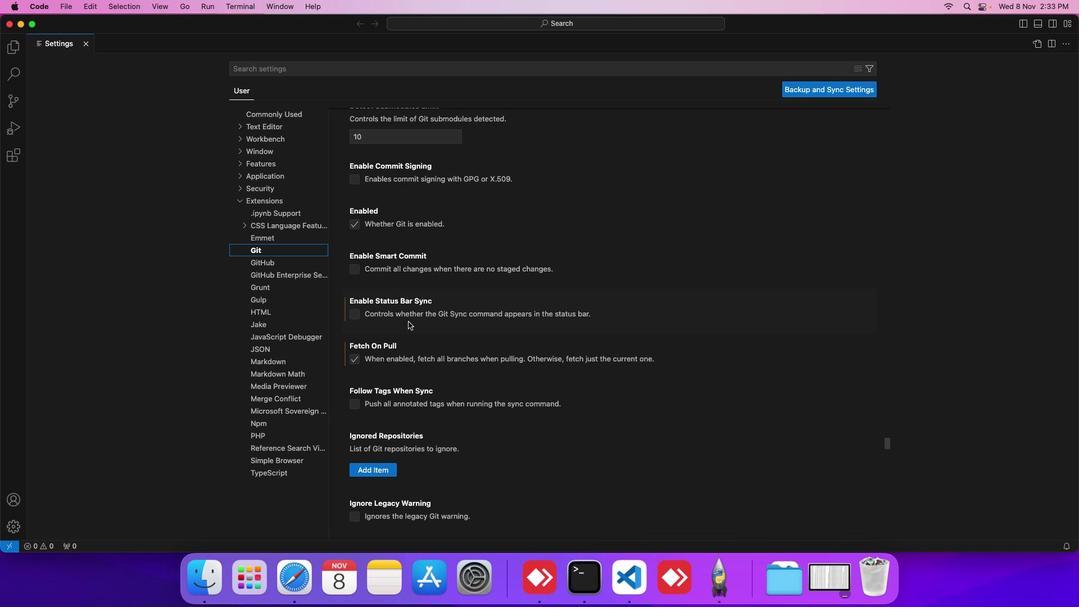
Action: Mouse scrolled (408, 321) with delta (0, 0)
Screenshot: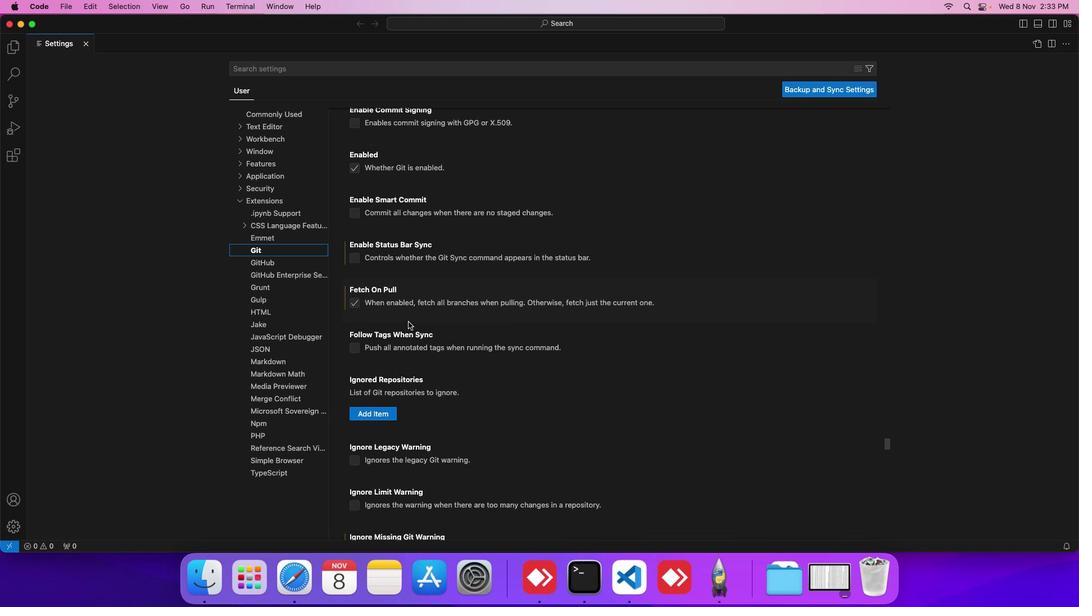 
Action: Mouse scrolled (408, 321) with delta (0, 0)
Screenshot: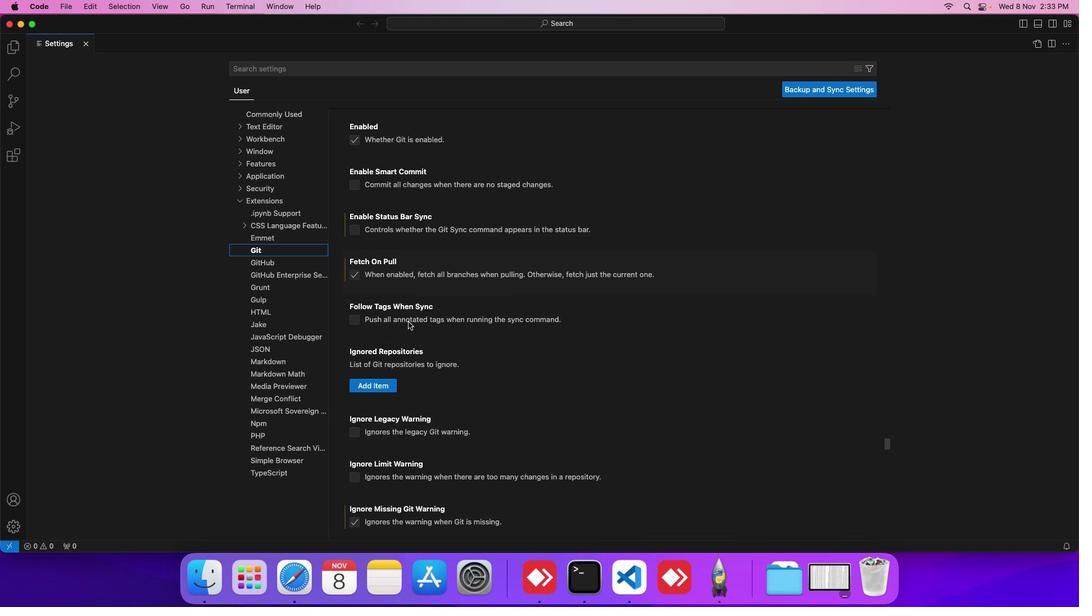 
Action: Mouse scrolled (408, 321) with delta (0, 0)
Screenshot: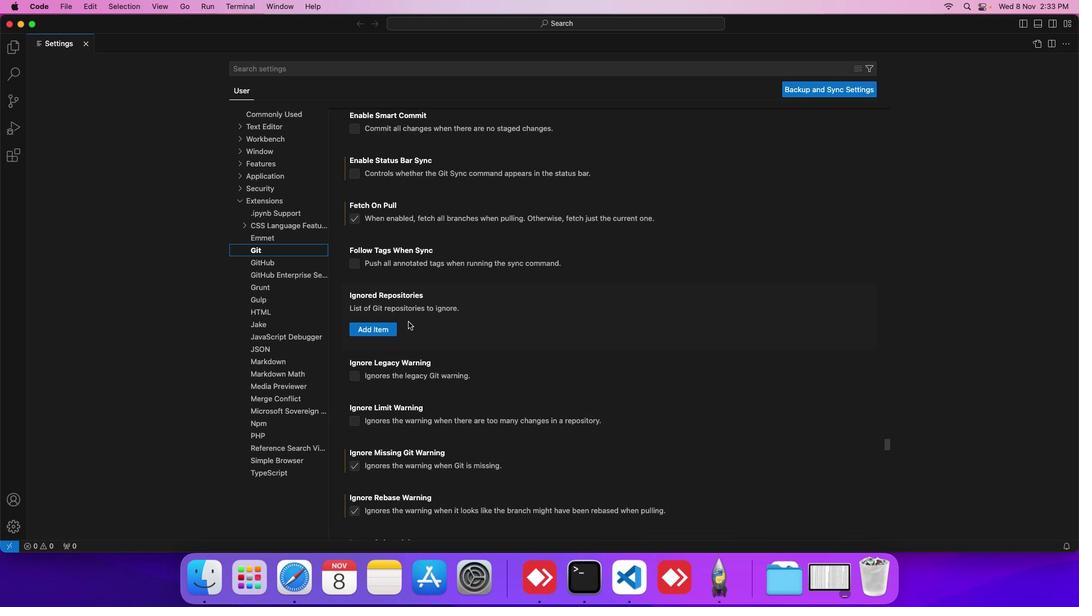 
Action: Mouse scrolled (408, 321) with delta (0, -1)
Screenshot: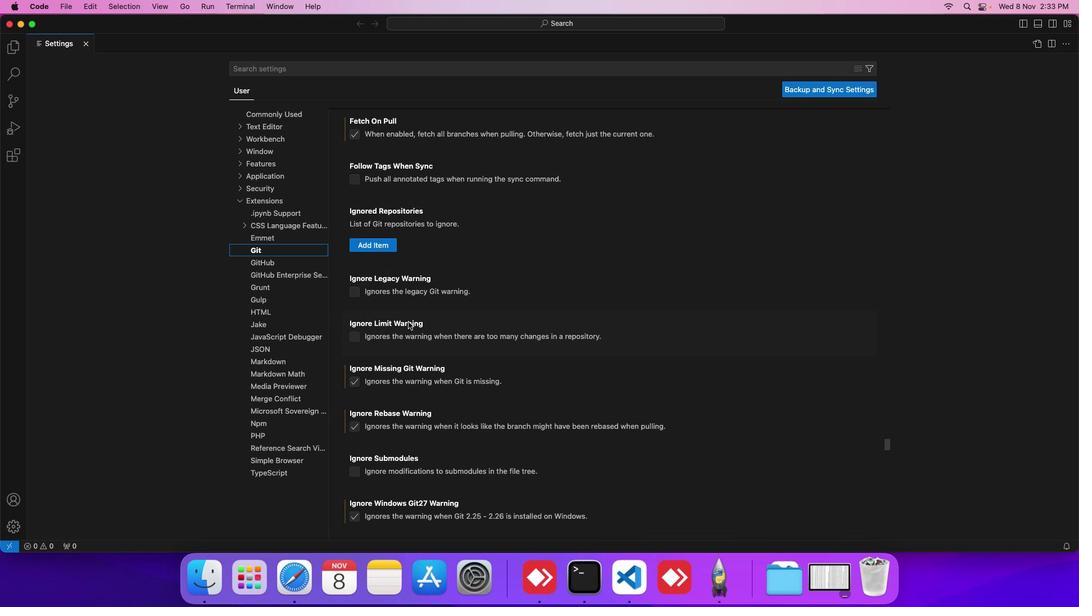 
Action: Mouse scrolled (408, 321) with delta (0, -1)
Screenshot: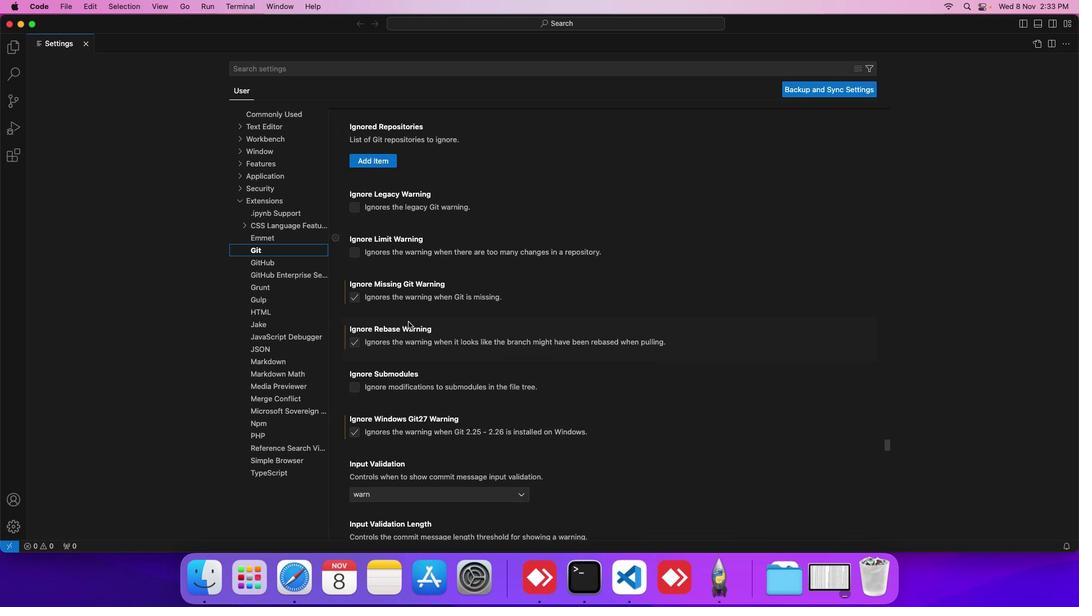 
Action: Mouse scrolled (408, 321) with delta (0, -1)
Screenshot: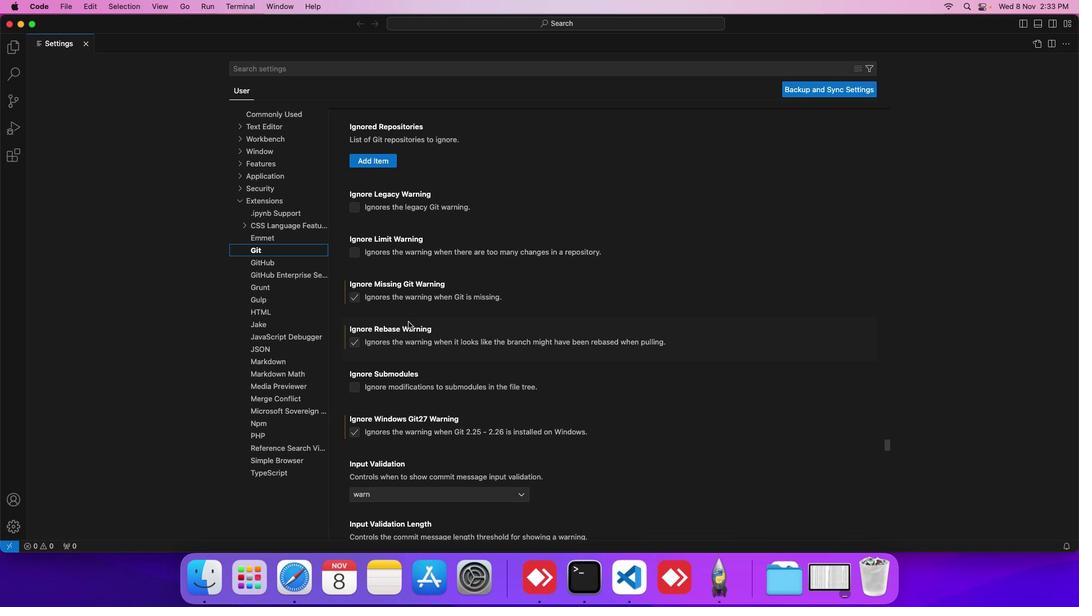
Action: Mouse scrolled (408, 321) with delta (0, 0)
Screenshot: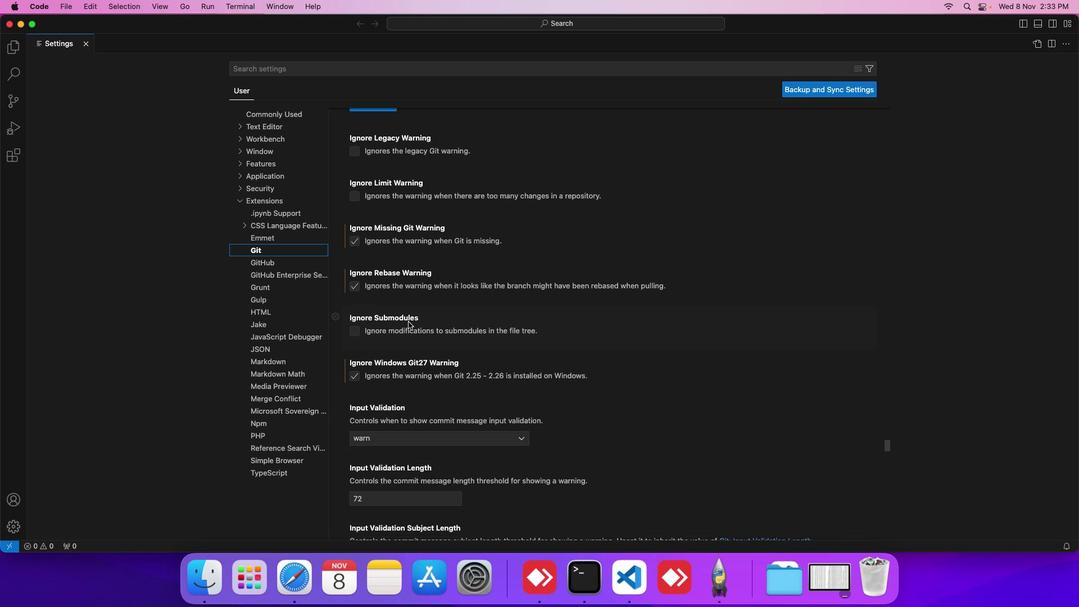 
Action: Mouse scrolled (408, 321) with delta (0, 0)
Screenshot: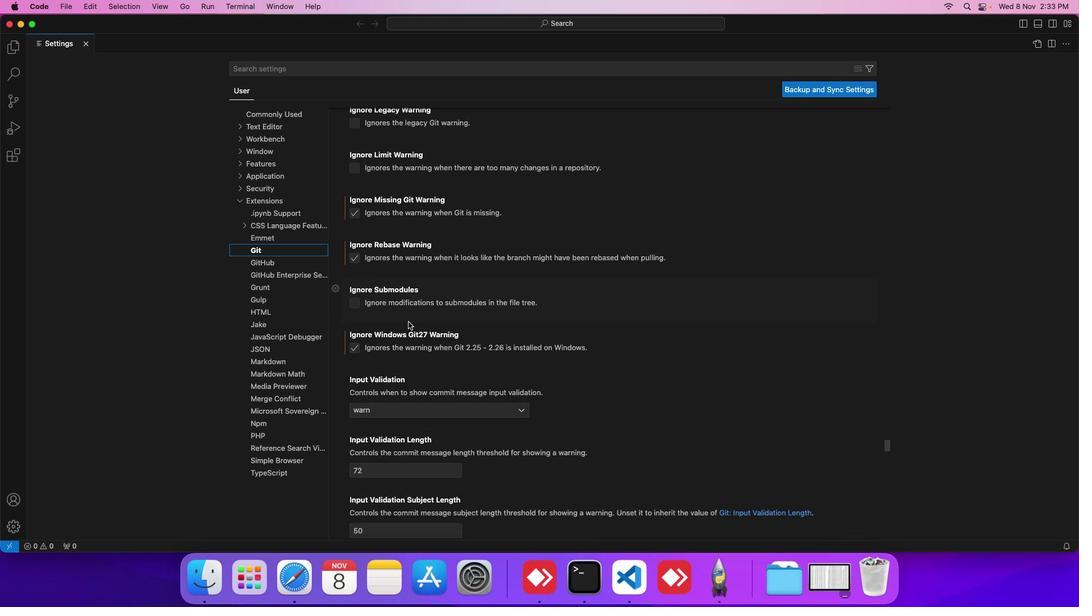 
Action: Mouse scrolled (408, 321) with delta (0, 0)
Screenshot: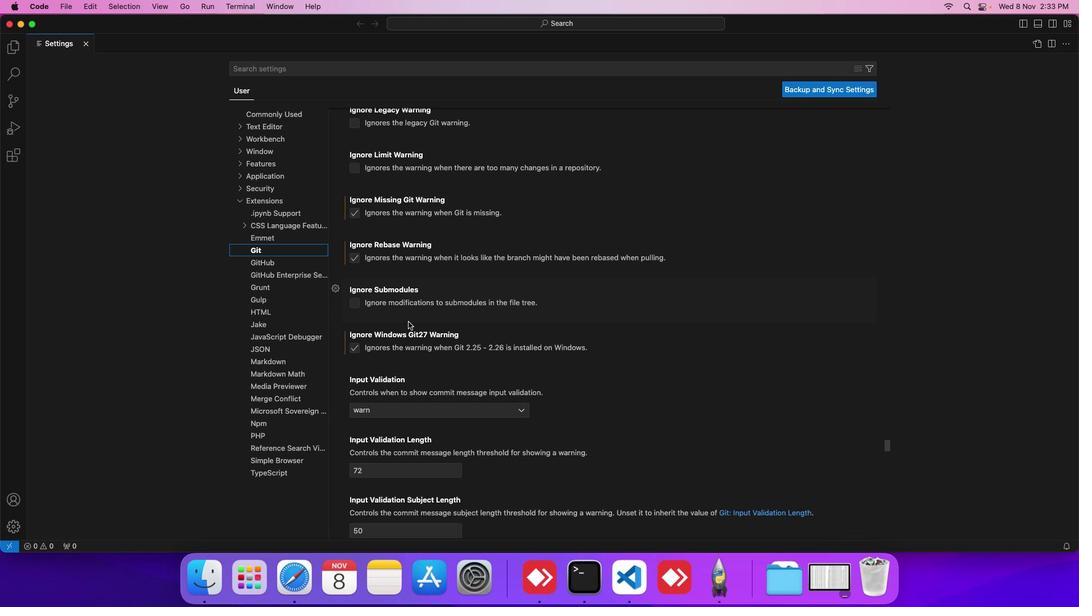 
Action: Mouse scrolled (408, 321) with delta (0, -1)
Screenshot: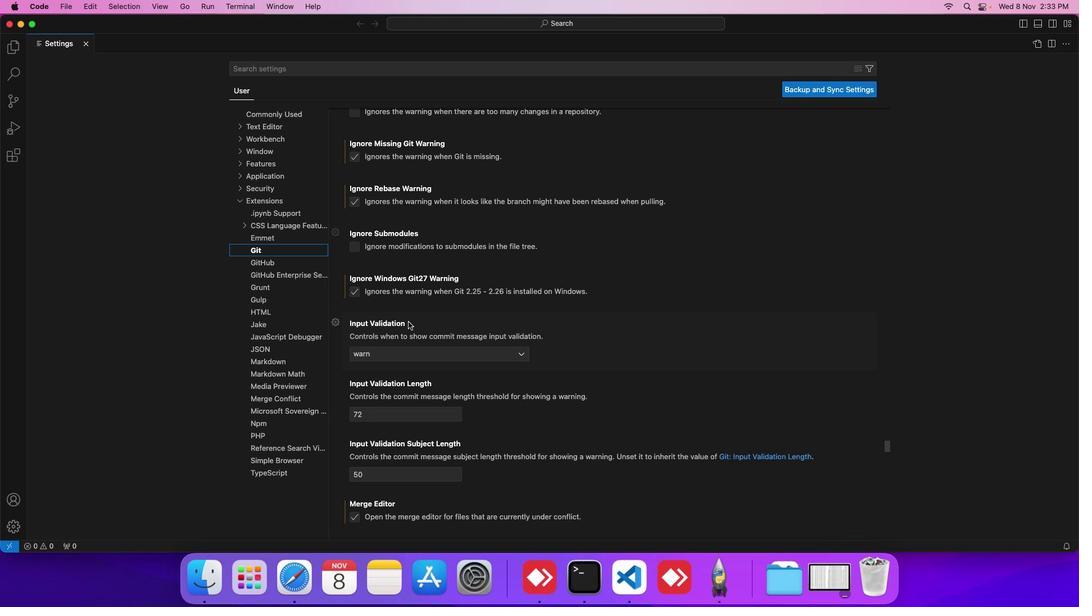
Action: Mouse scrolled (408, 321) with delta (0, 0)
Screenshot: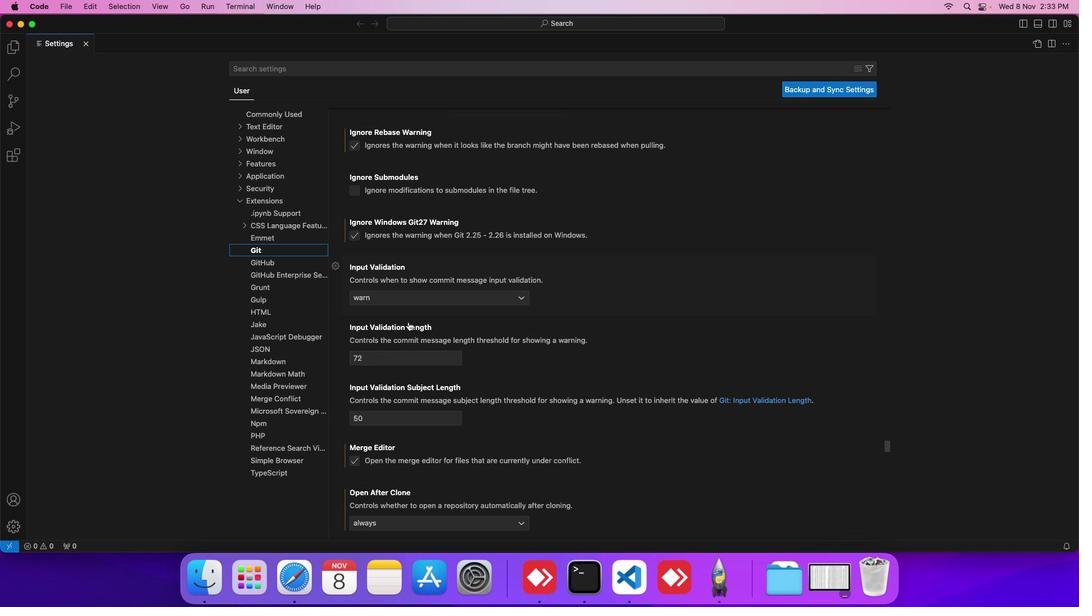 
Action: Mouse scrolled (408, 321) with delta (0, 0)
Screenshot: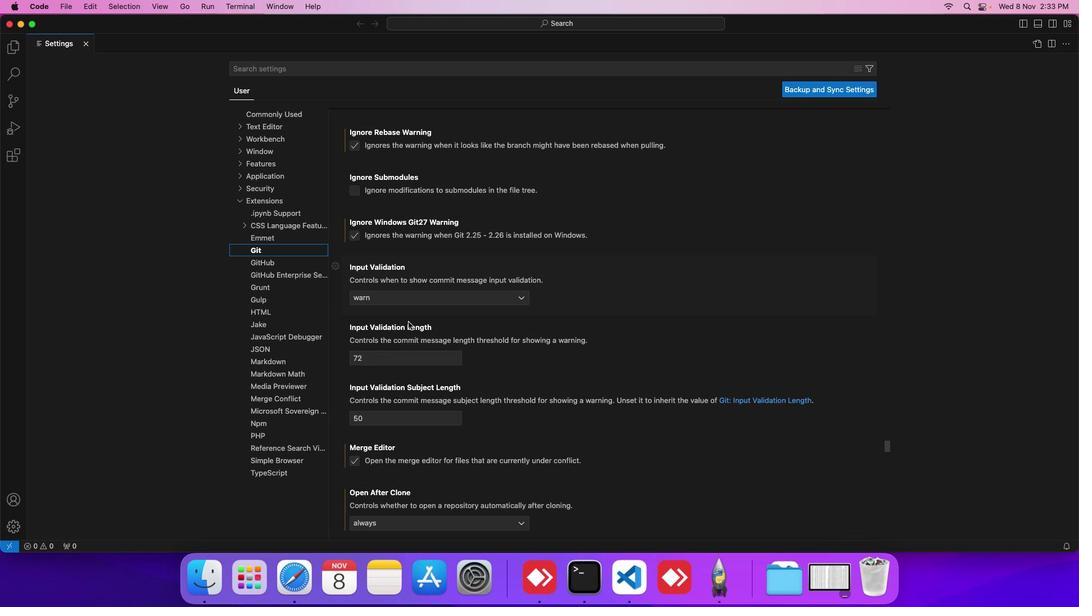 
Action: Mouse scrolled (408, 321) with delta (0, 0)
Screenshot: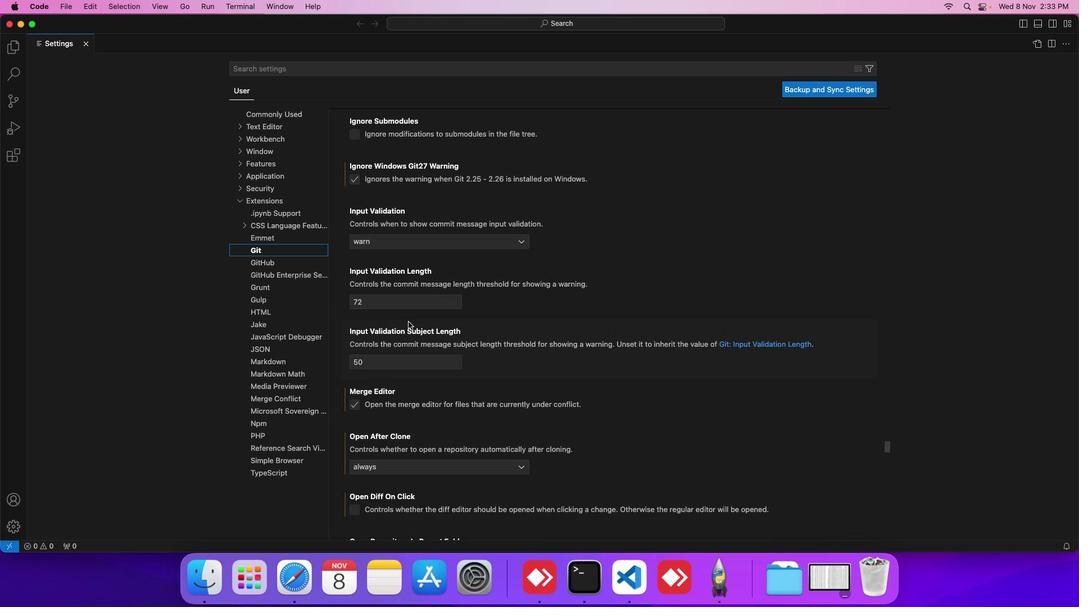 
Action: Mouse scrolled (408, 321) with delta (0, 0)
Screenshot: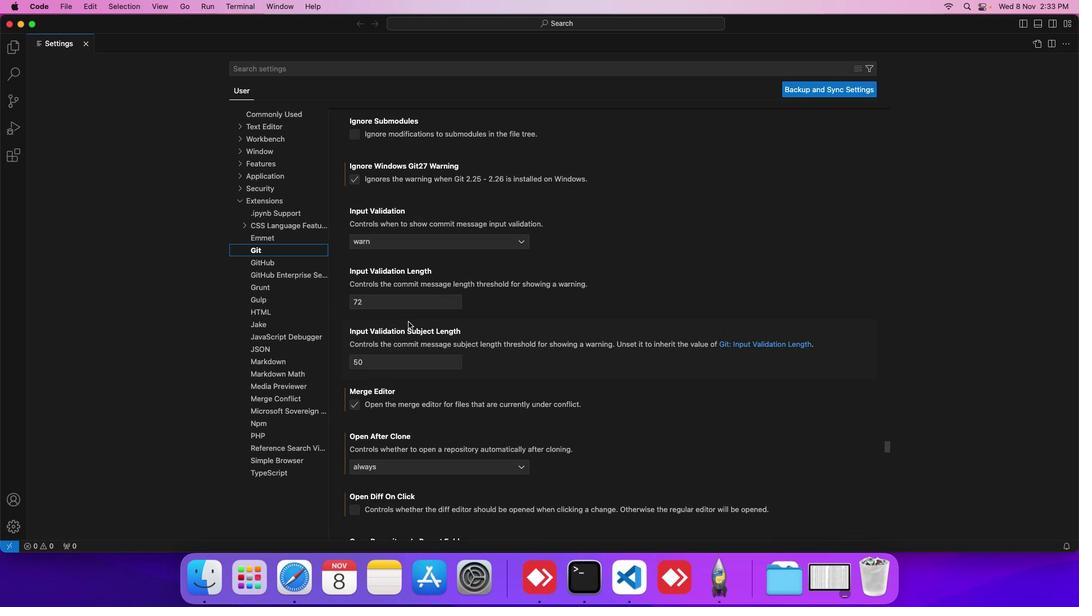 
Action: Mouse scrolled (408, 321) with delta (0, -1)
Screenshot: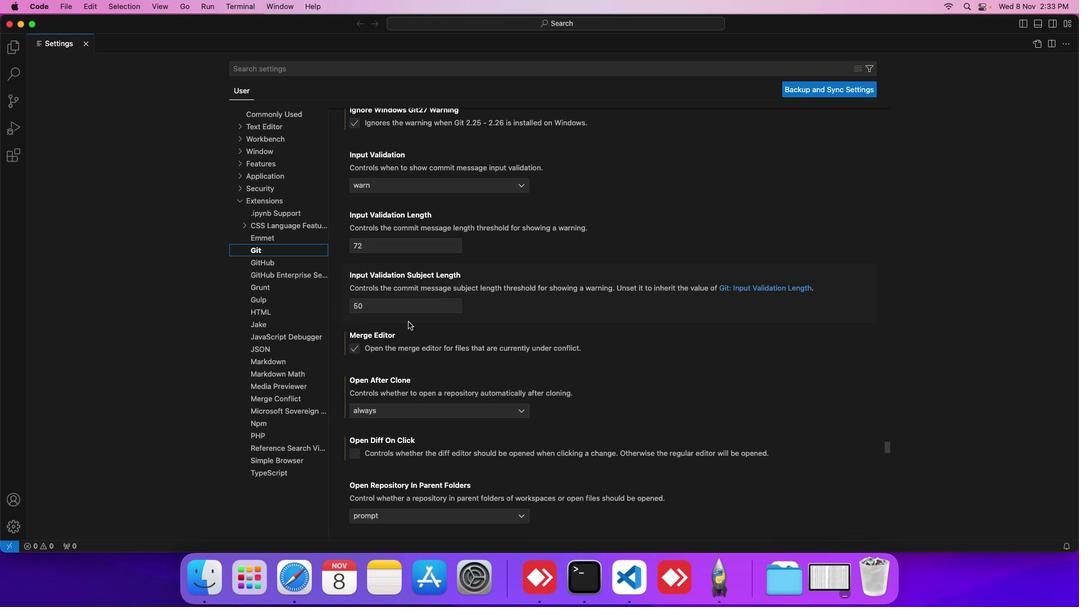
Action: Mouse scrolled (408, 321) with delta (0, 0)
Screenshot: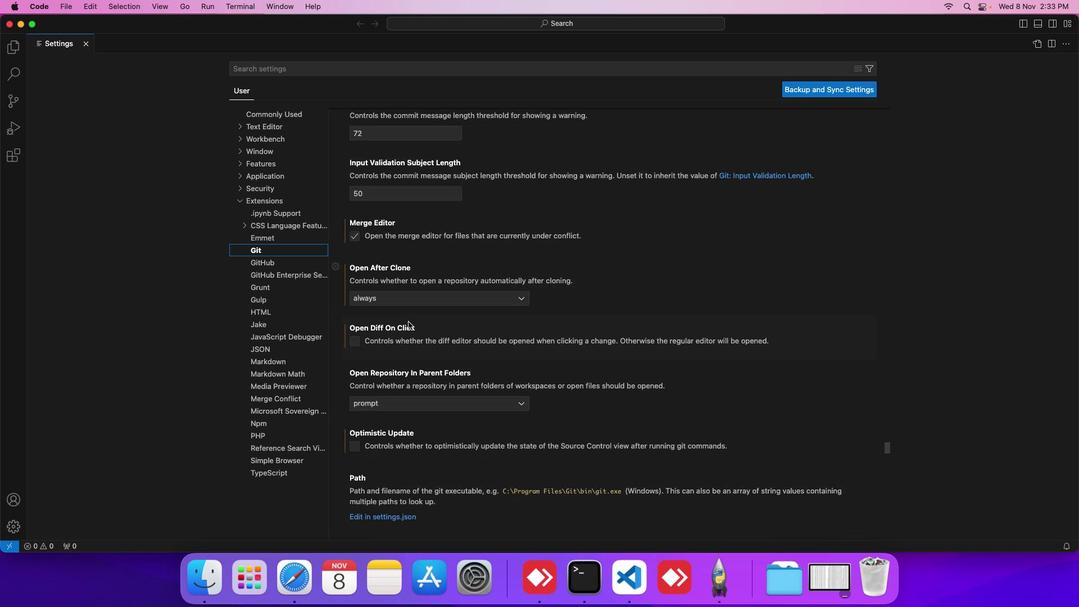 
Action: Mouse scrolled (408, 321) with delta (0, 0)
Screenshot: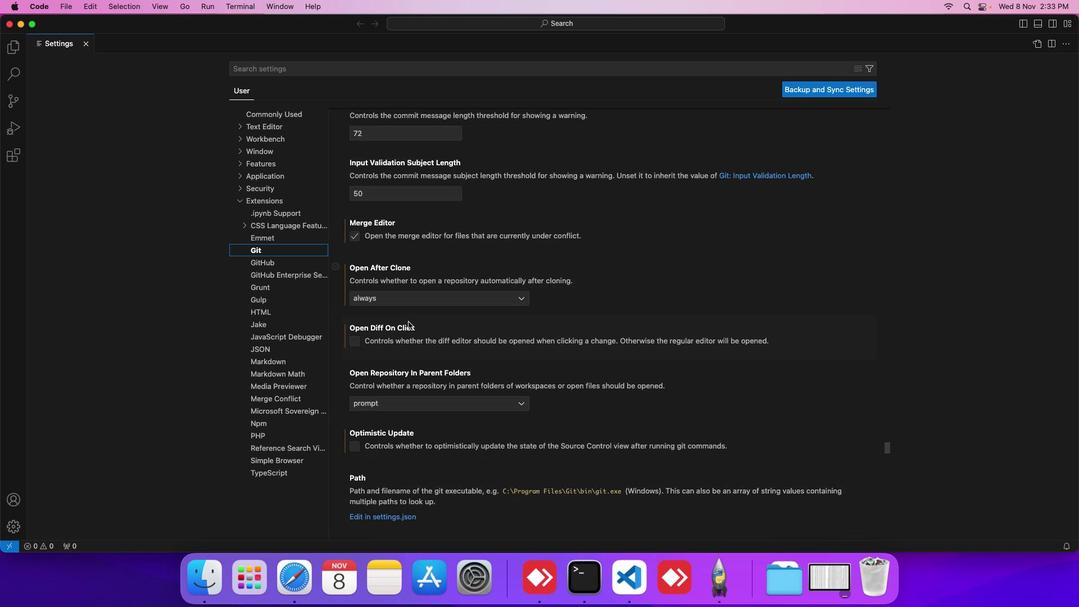 
Action: Mouse scrolled (408, 321) with delta (0, -1)
Screenshot: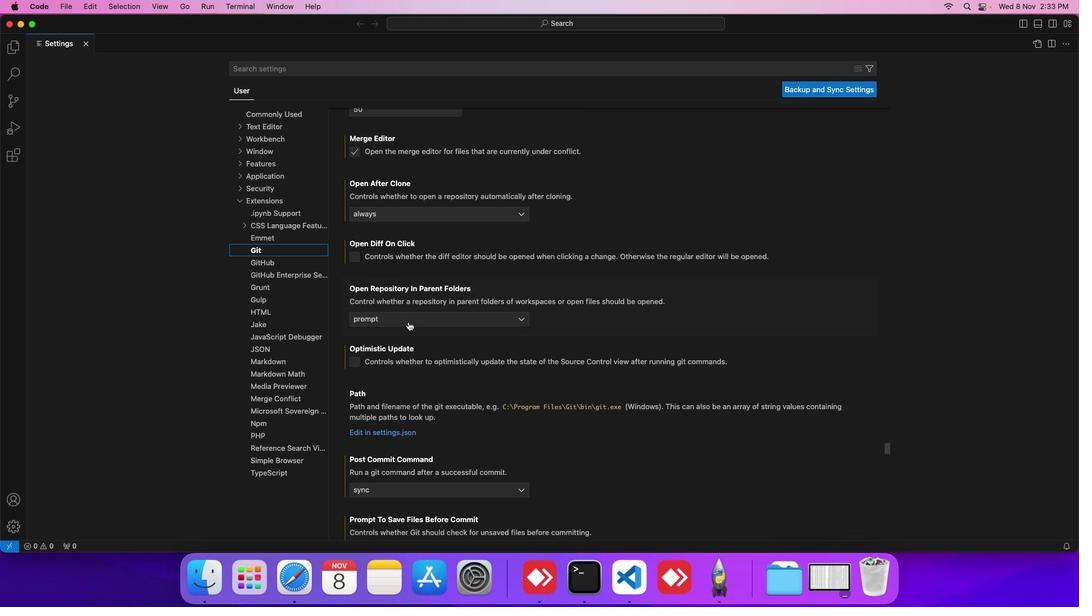 
Action: Mouse scrolled (408, 321) with delta (0, -1)
Screenshot: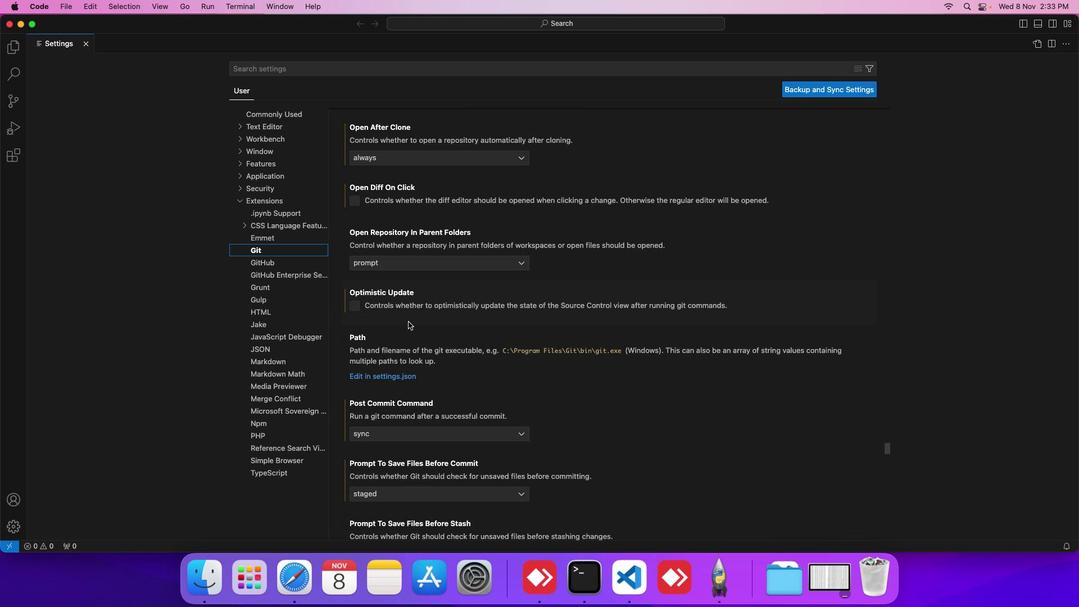 
Action: Mouse scrolled (408, 321) with delta (0, -1)
Screenshot: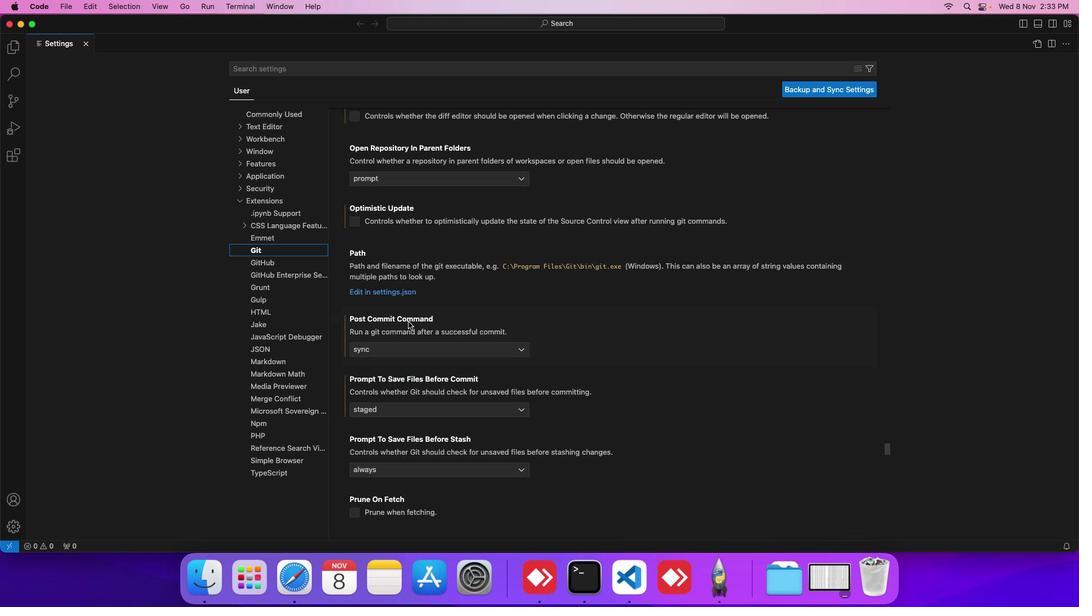 
Action: Mouse scrolled (408, 321) with delta (0, -1)
Screenshot: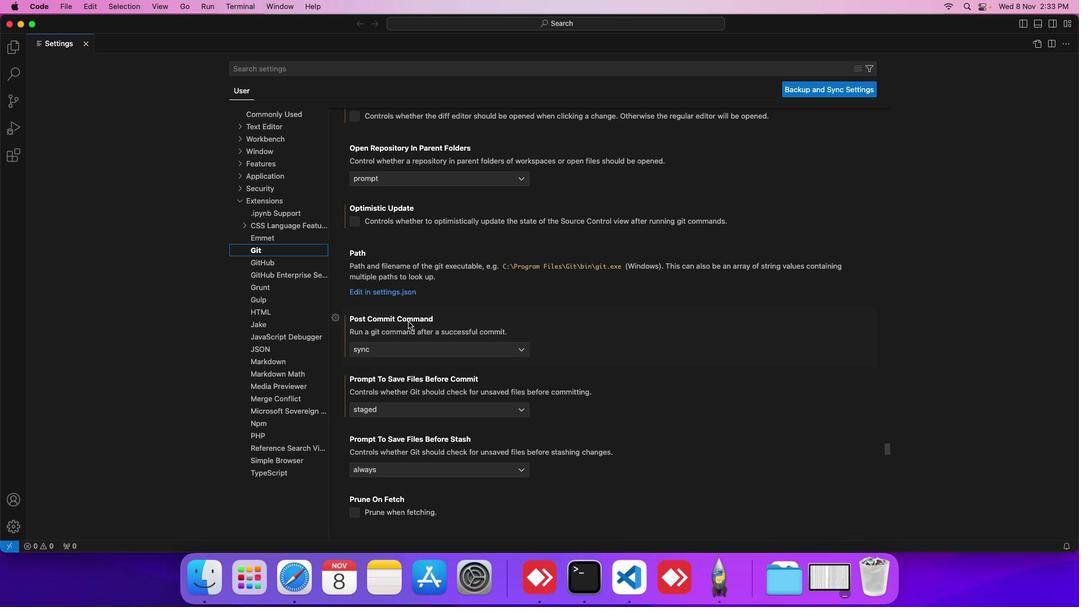 
Action: Mouse scrolled (408, 321) with delta (0, 0)
Screenshot: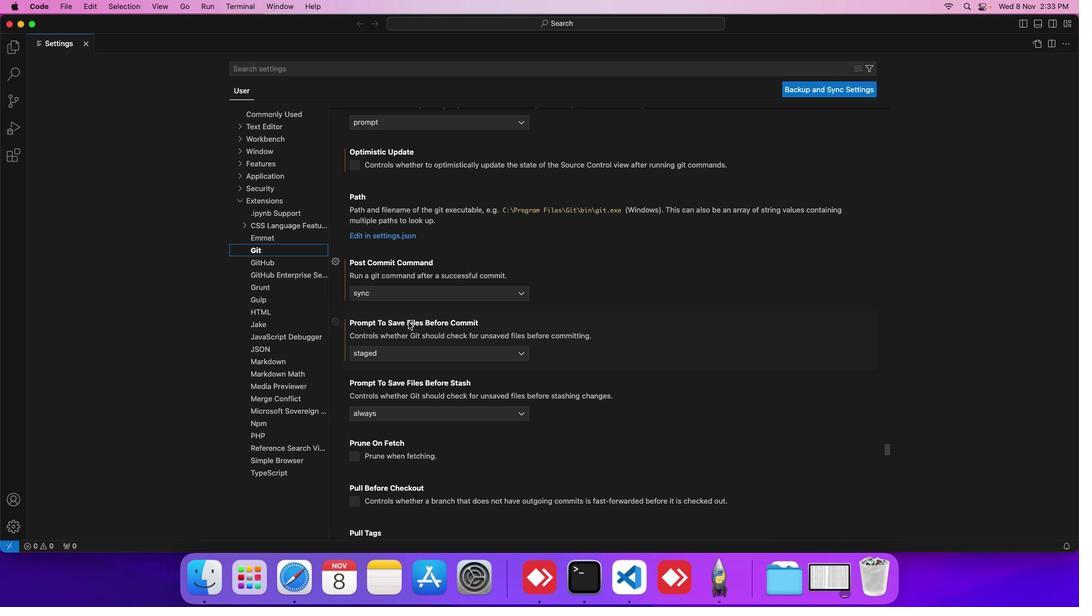 
Action: Mouse scrolled (408, 321) with delta (0, 0)
Screenshot: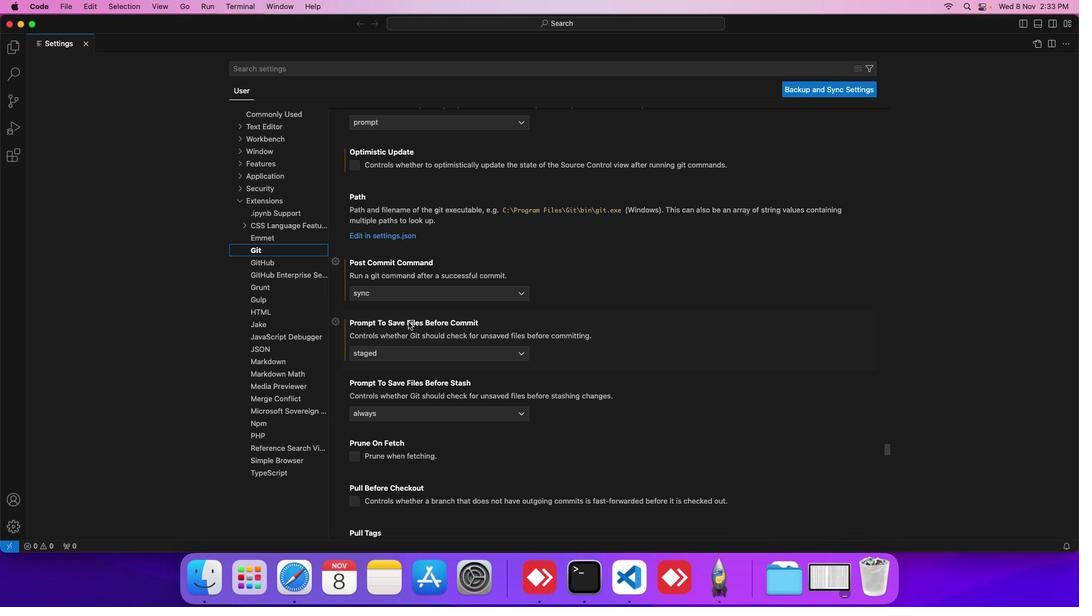 
Action: Mouse scrolled (408, 321) with delta (0, 0)
Screenshot: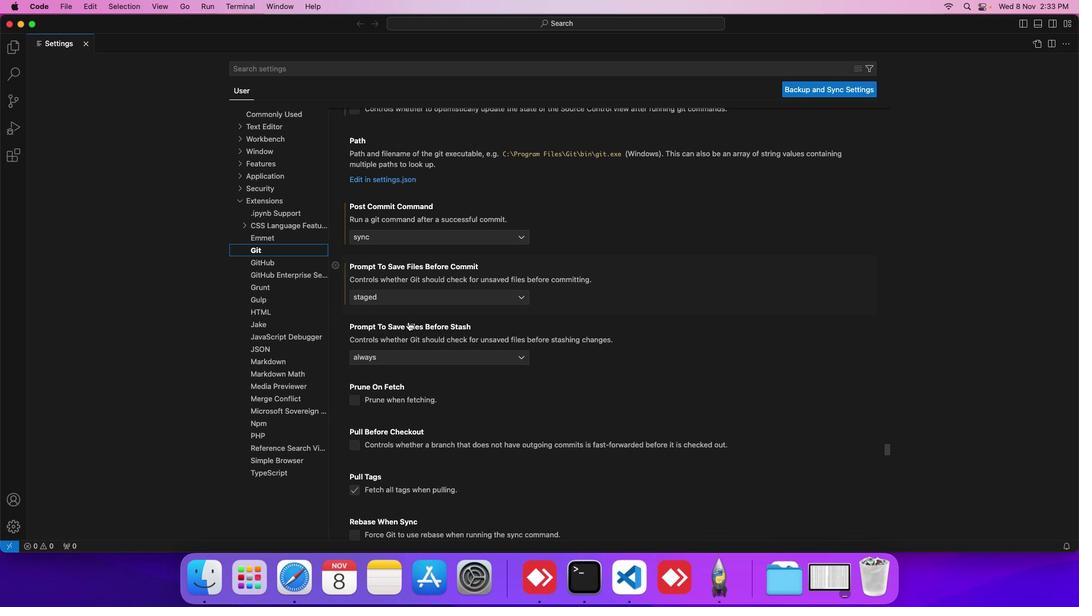 
Action: Mouse scrolled (408, 321) with delta (0, 0)
Screenshot: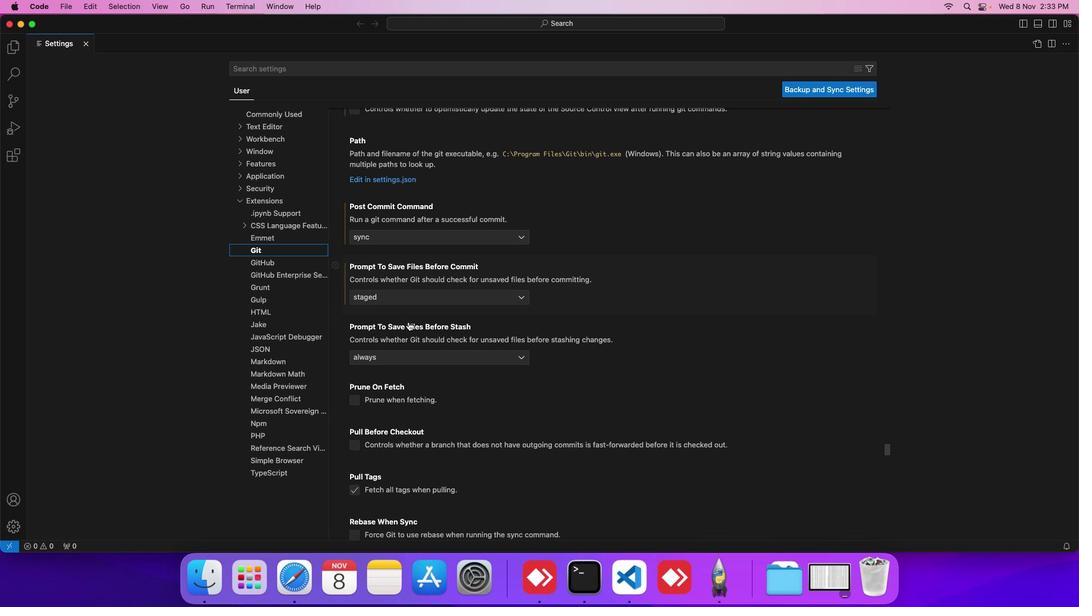 
Action: Mouse scrolled (408, 321) with delta (0, 0)
Screenshot: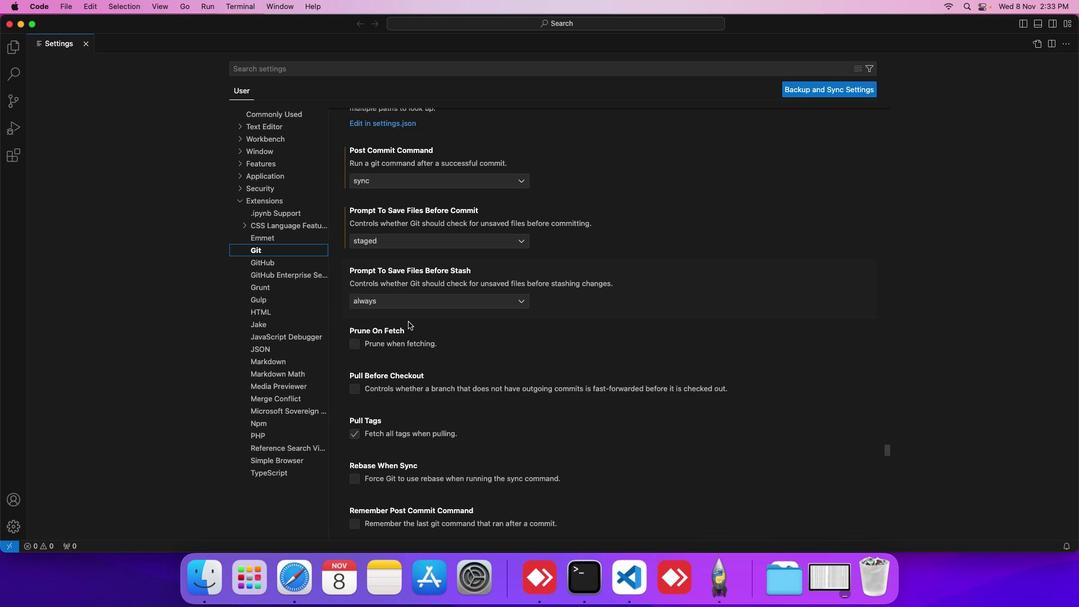 
Action: Mouse scrolled (408, 321) with delta (0, 0)
Screenshot: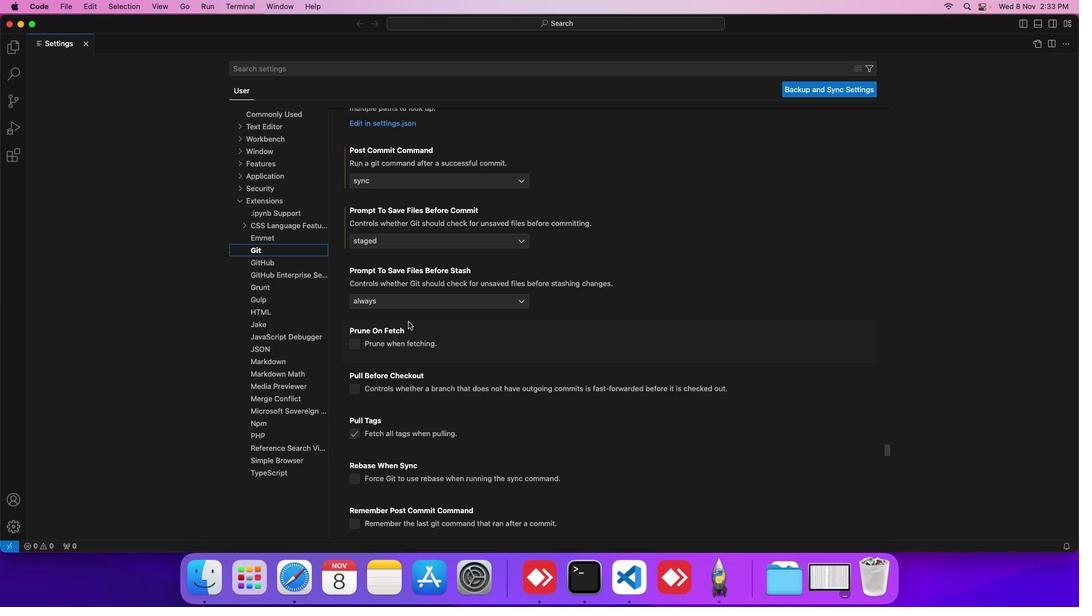 
Action: Mouse scrolled (408, 321) with delta (0, 0)
Screenshot: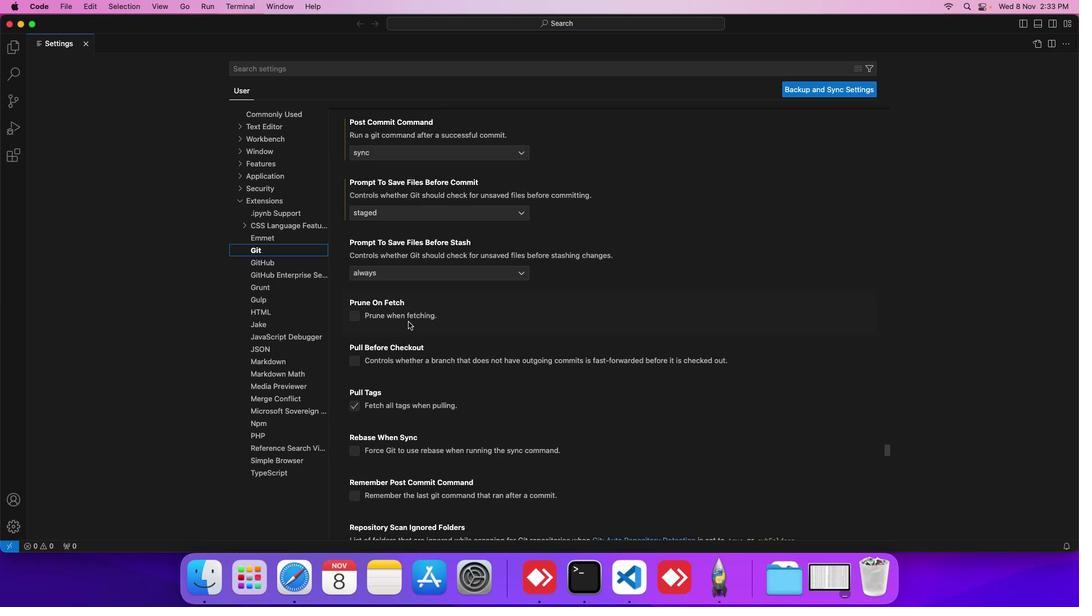 
Action: Mouse scrolled (408, 321) with delta (0, 0)
Screenshot: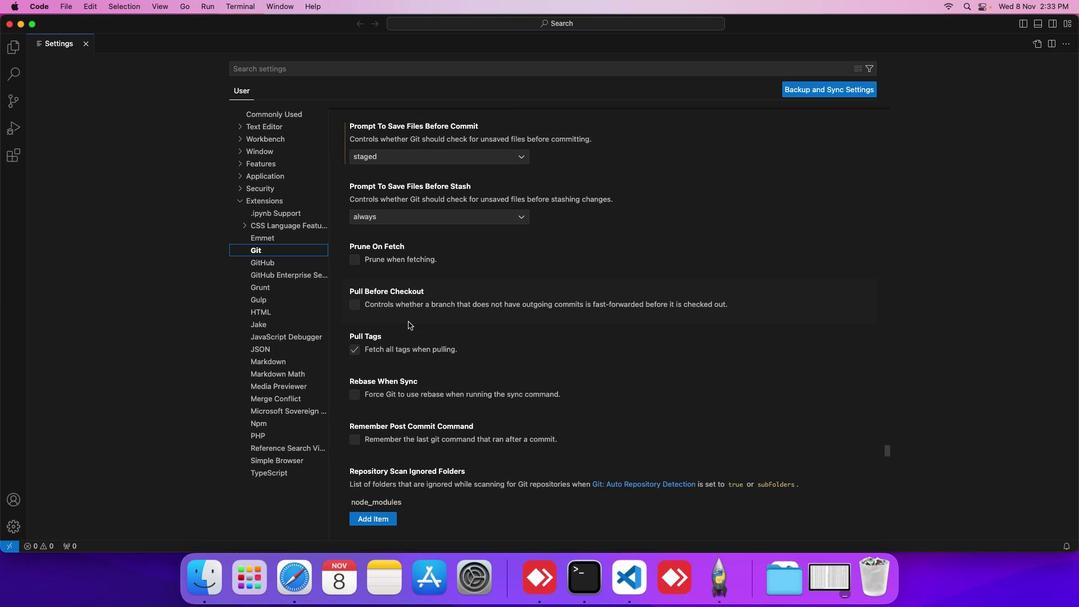 
Action: Mouse scrolled (408, 321) with delta (0, 0)
Screenshot: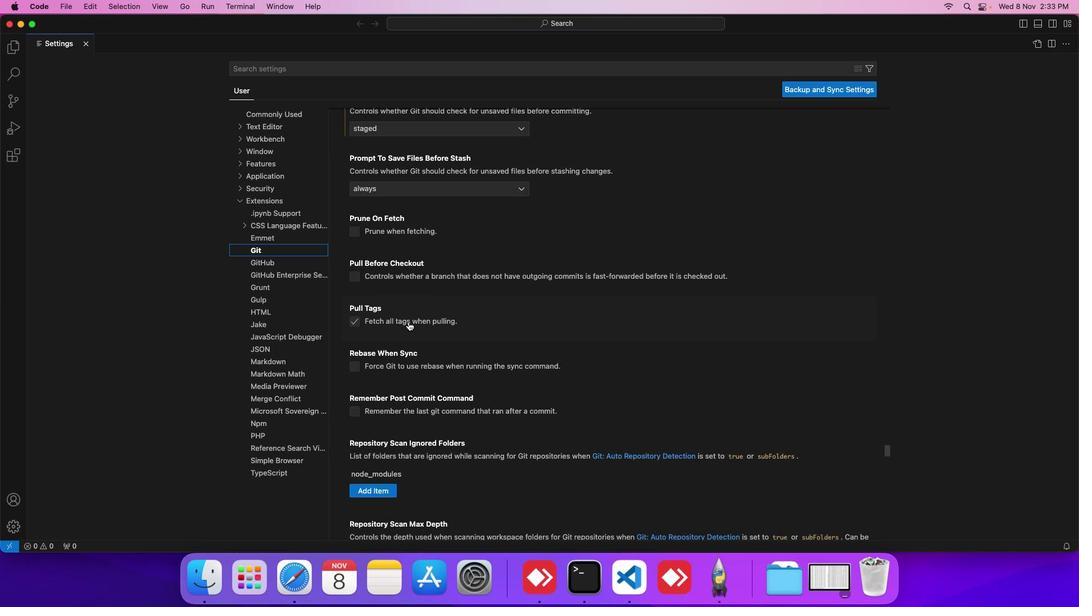 
Action: Mouse scrolled (408, 321) with delta (0, 0)
Screenshot: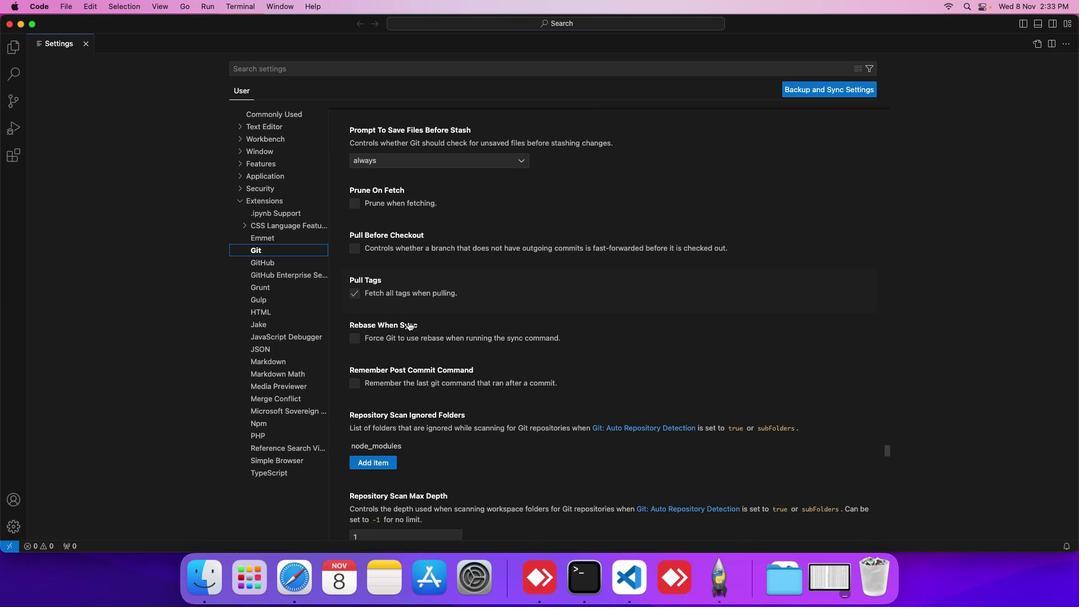 
Action: Mouse scrolled (408, 321) with delta (0, 0)
Screenshot: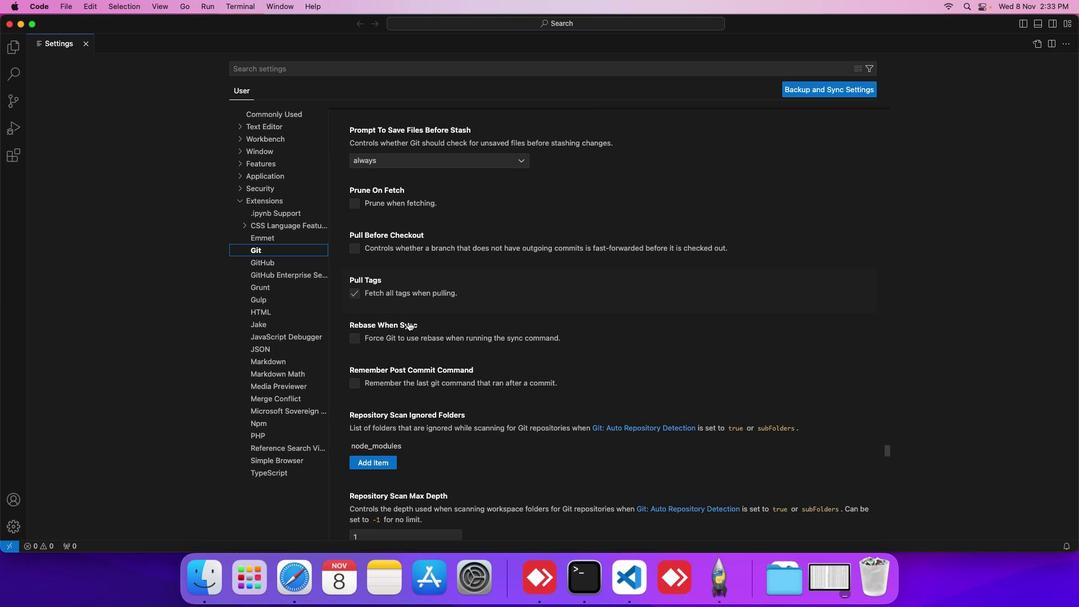 
Action: Mouse scrolled (408, 321) with delta (0, 0)
Screenshot: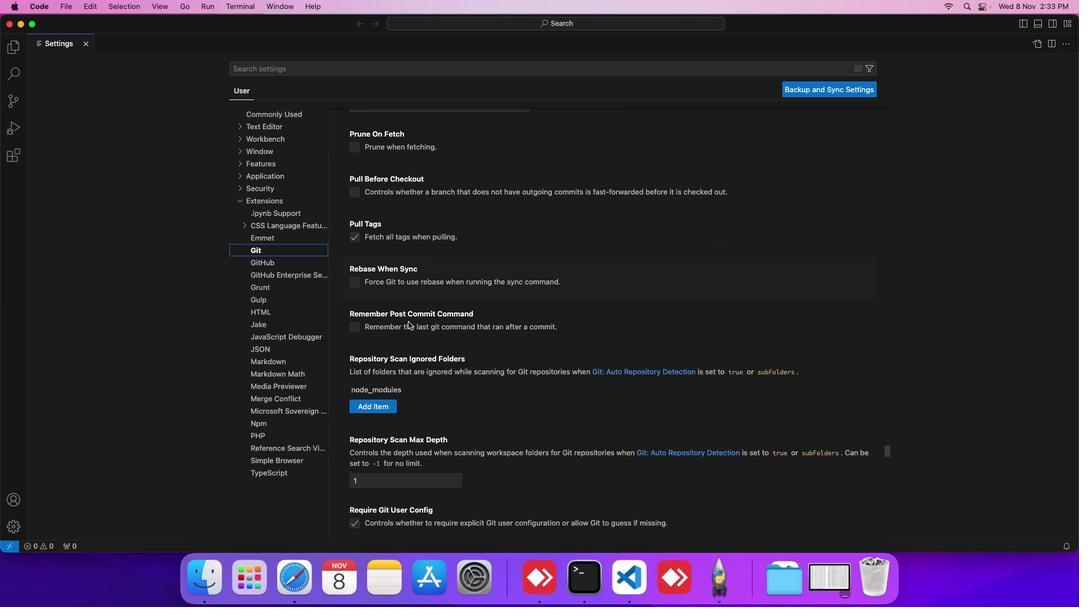 
Action: Mouse scrolled (408, 321) with delta (0, 0)
Screenshot: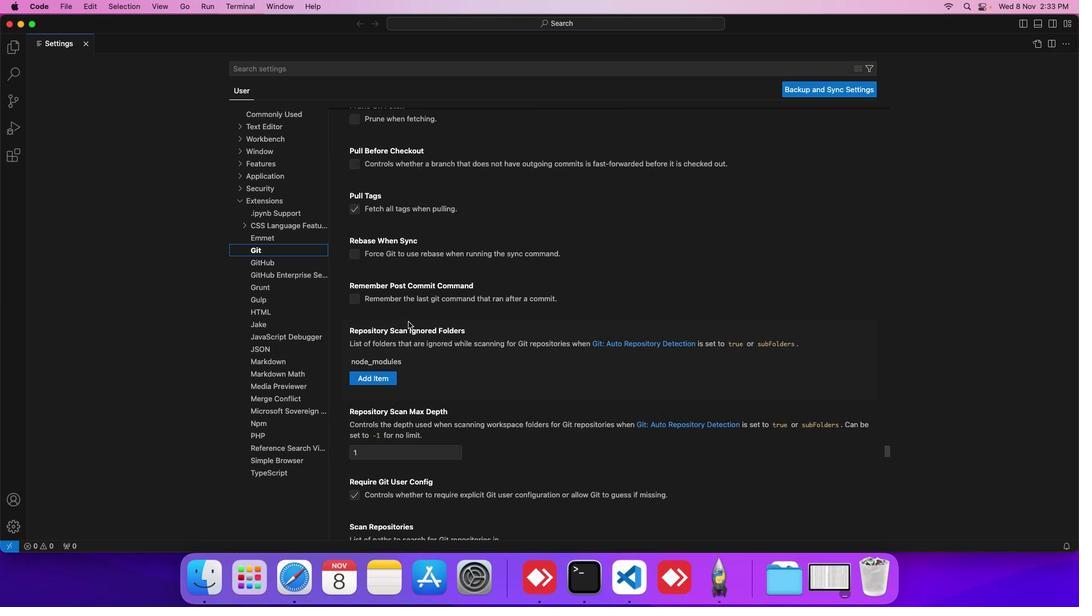 
Action: Mouse scrolled (408, 321) with delta (0, 0)
Screenshot: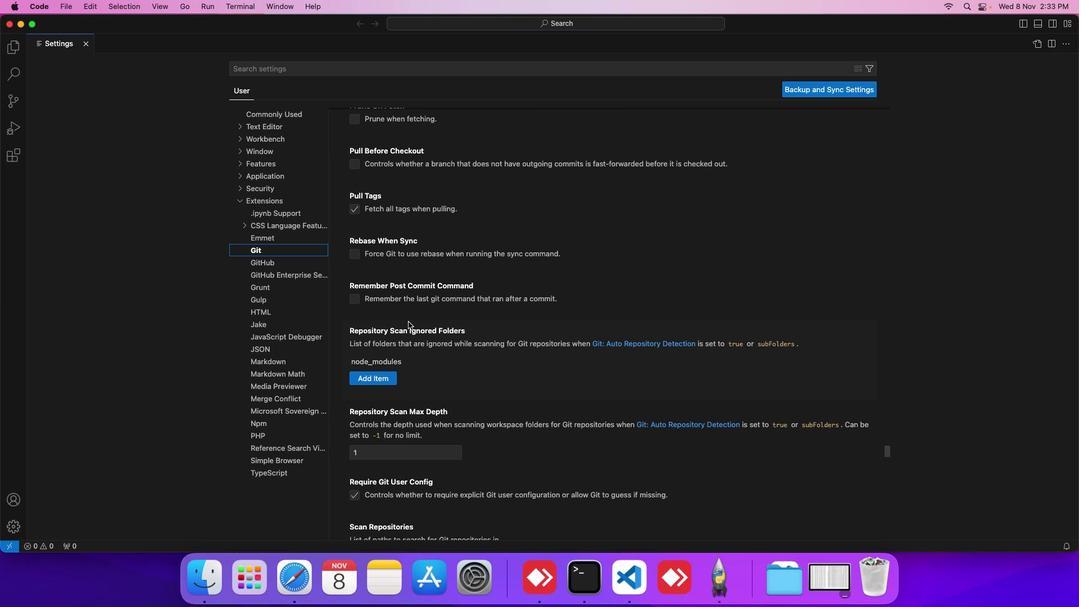 
Action: Mouse scrolled (408, 321) with delta (0, 0)
Screenshot: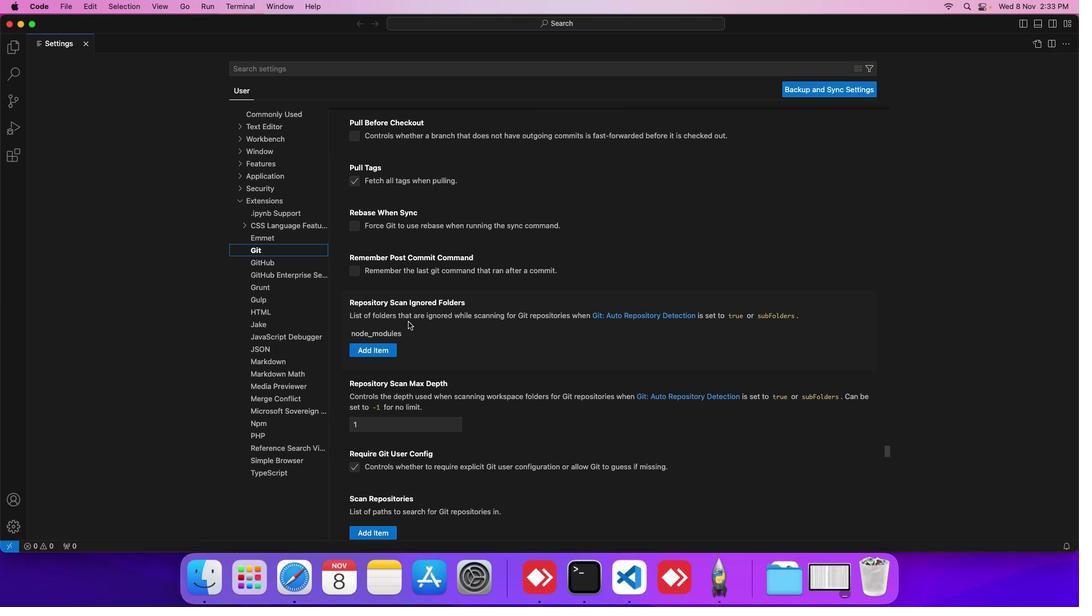 
Action: Mouse scrolled (408, 321) with delta (0, 0)
Screenshot: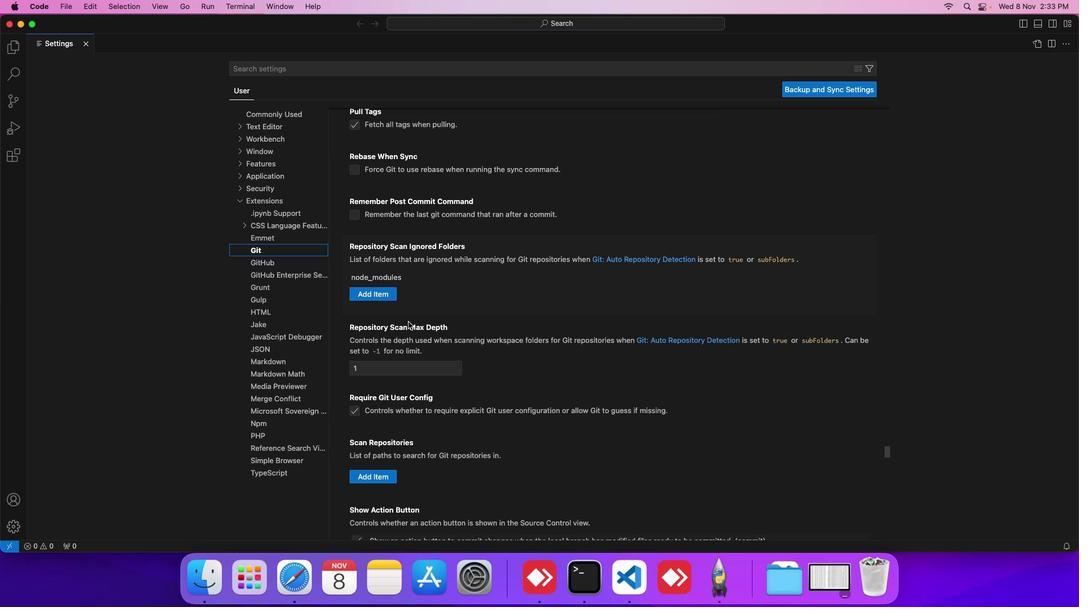 
Action: Mouse scrolled (408, 321) with delta (0, 0)
Screenshot: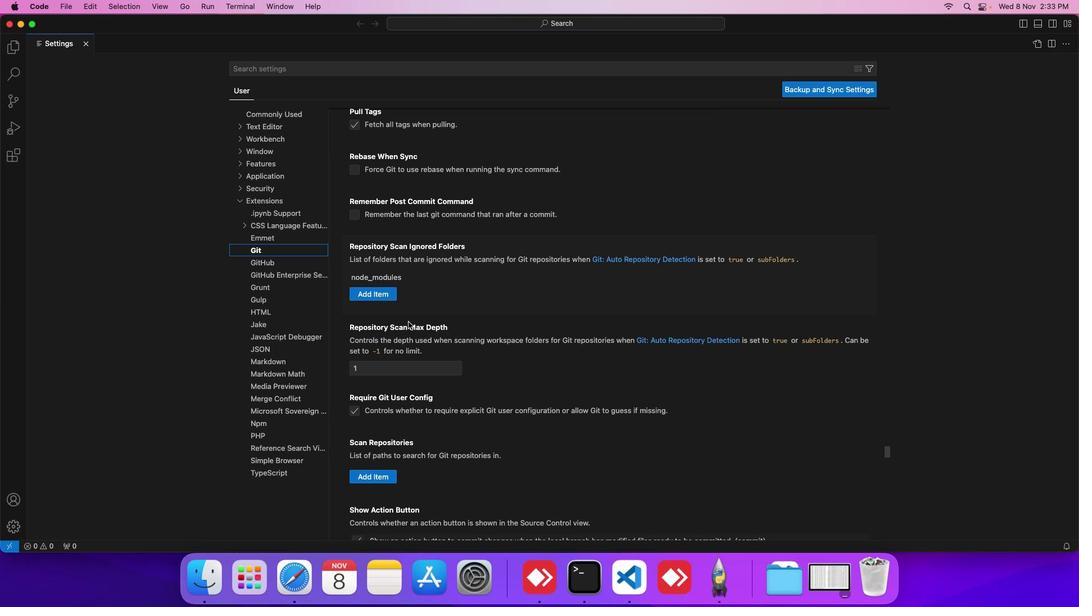 
Action: Mouse scrolled (408, 321) with delta (0, 0)
Screenshot: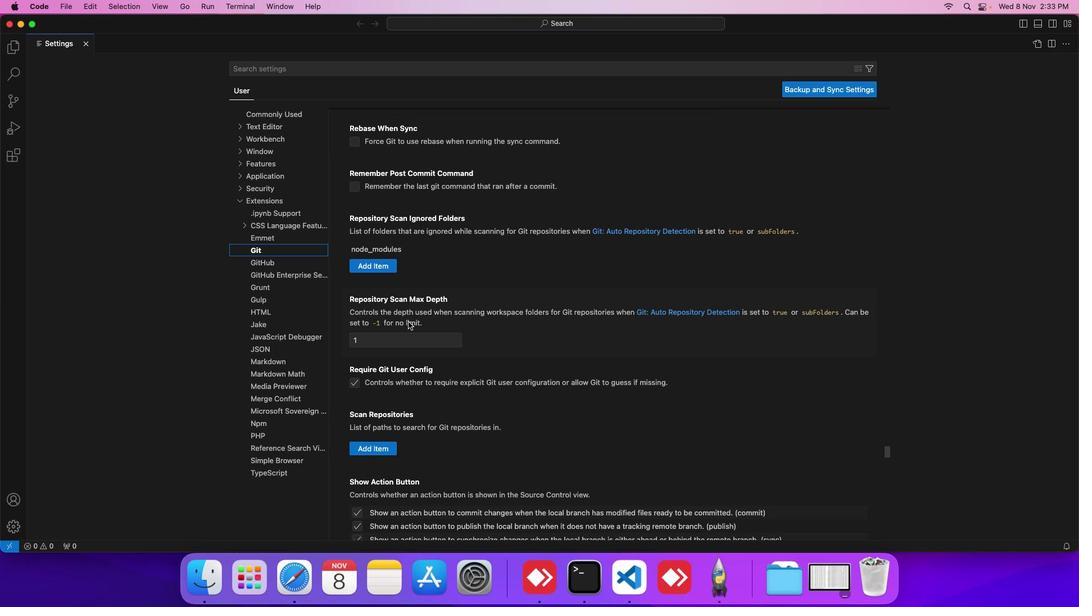 
Action: Mouse scrolled (408, 321) with delta (0, 0)
Screenshot: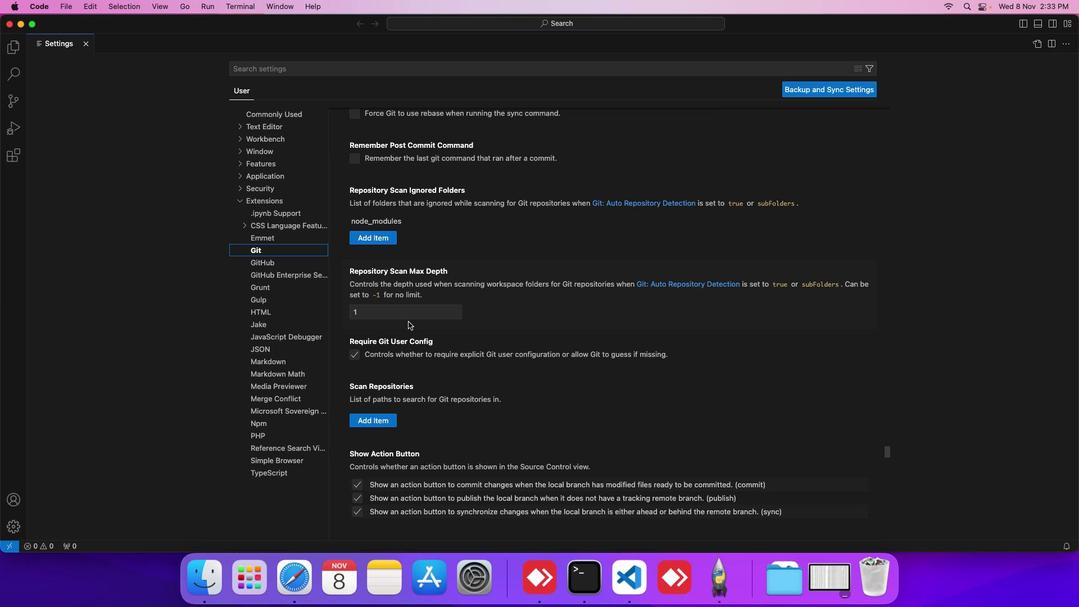 
Action: Mouse scrolled (408, 321) with delta (0, 0)
Screenshot: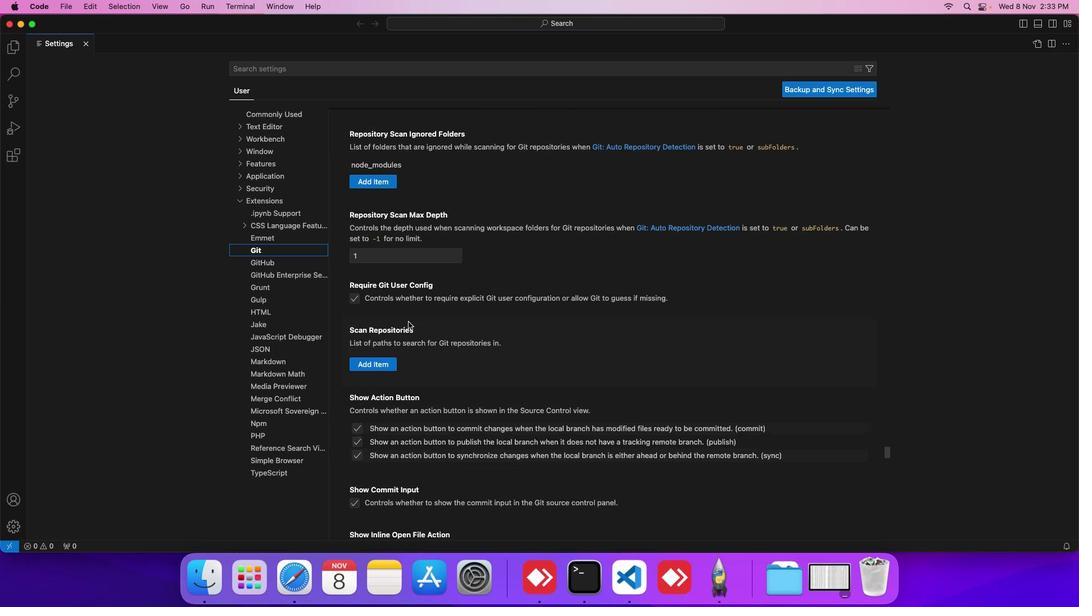 
Action: Mouse scrolled (408, 321) with delta (0, 0)
Screenshot: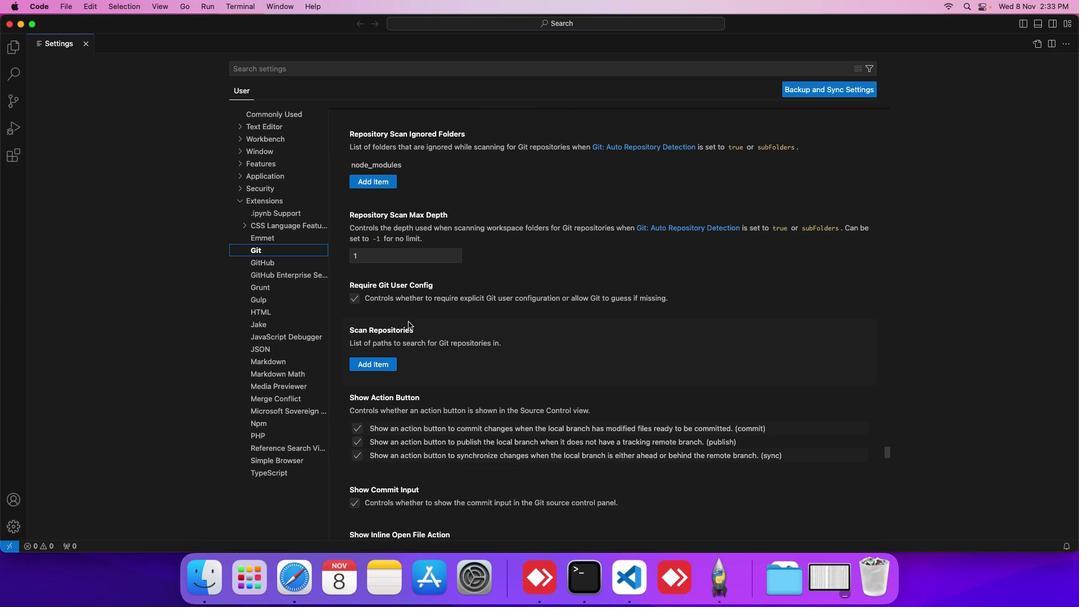 
Action: Mouse scrolled (408, 321) with delta (0, 0)
Screenshot: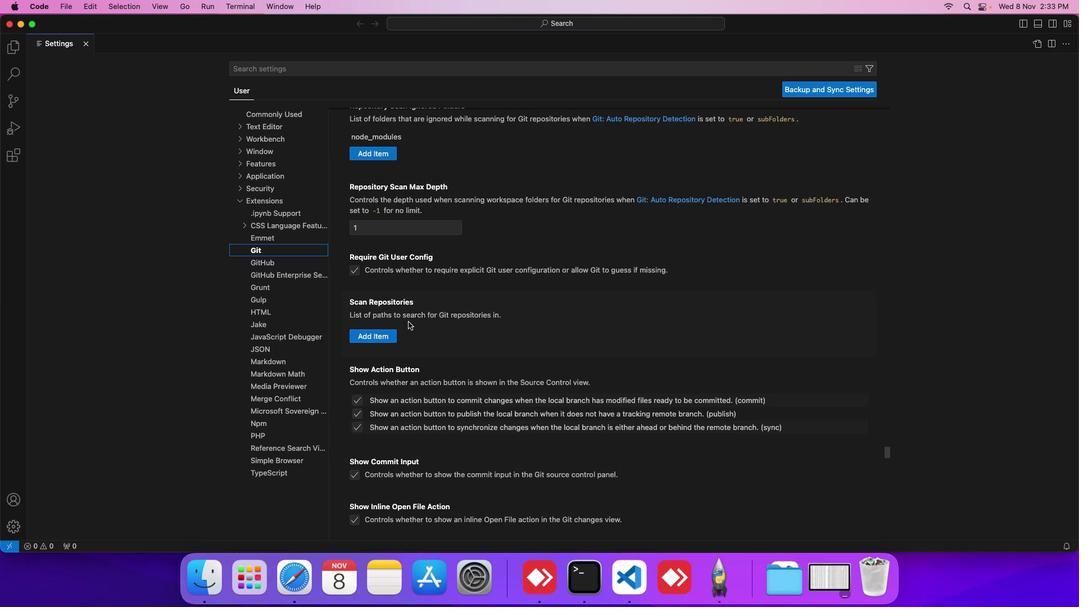 
Action: Mouse scrolled (408, 321) with delta (0, 0)
Screenshot: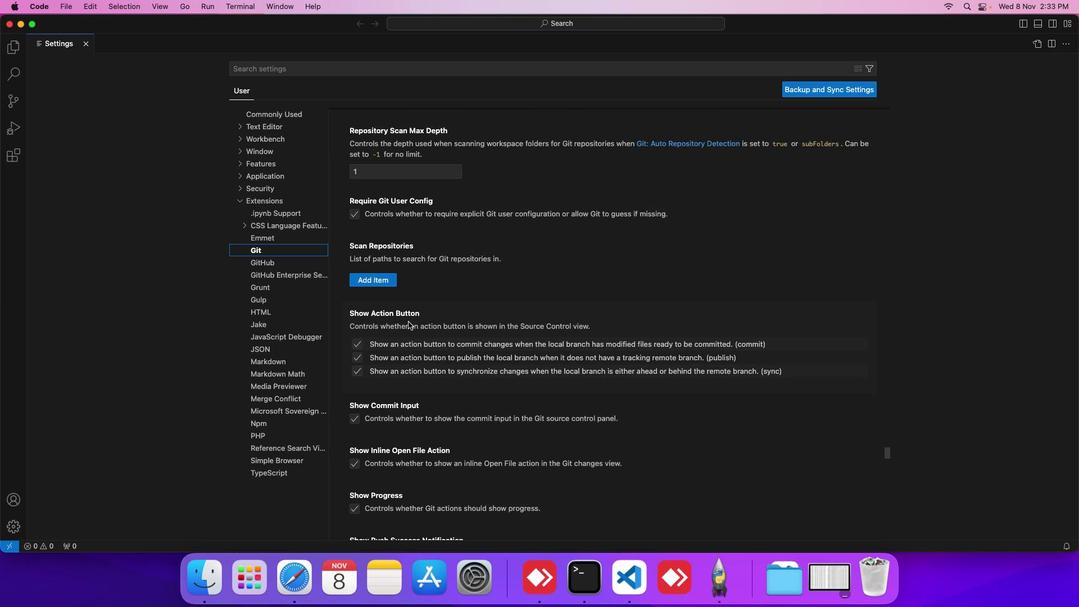 
Action: Mouse scrolled (408, 321) with delta (0, 0)
Screenshot: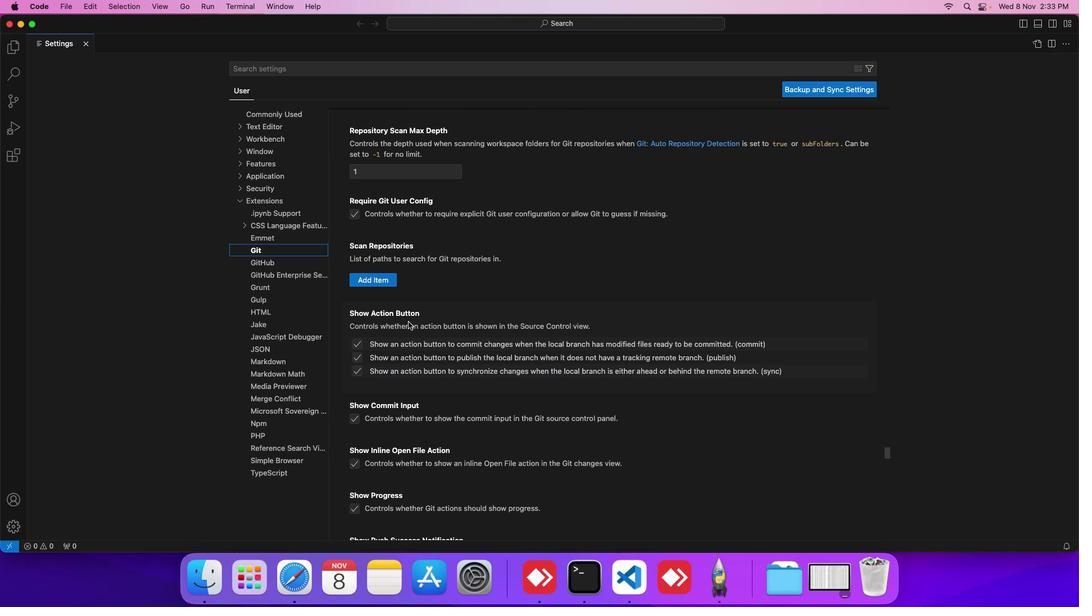 
Action: Mouse scrolled (408, 321) with delta (0, 0)
Screenshot: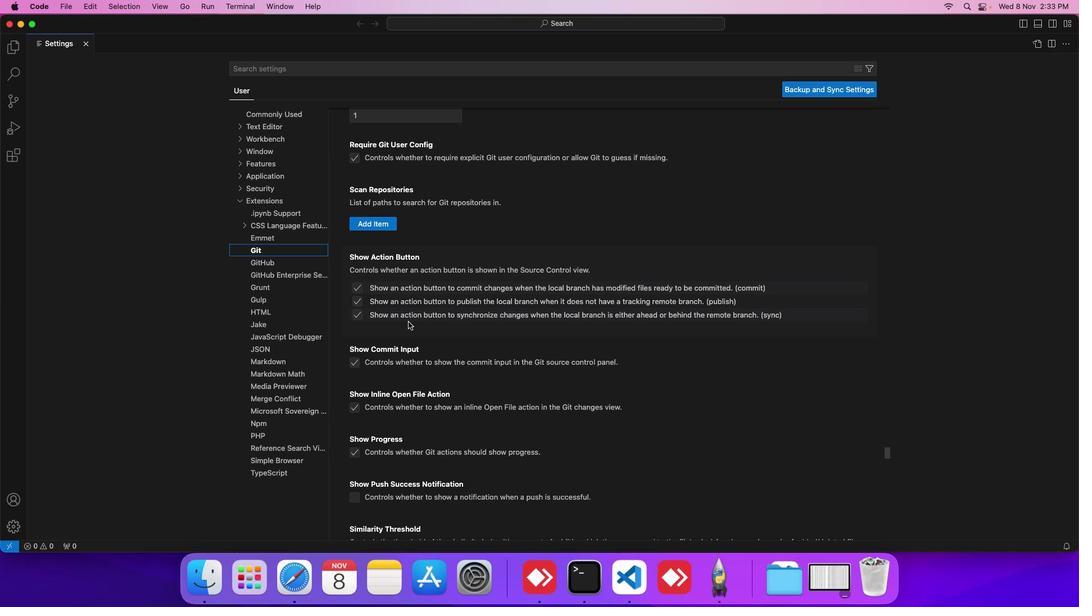 
Action: Mouse scrolled (408, 321) with delta (0, 0)
Screenshot: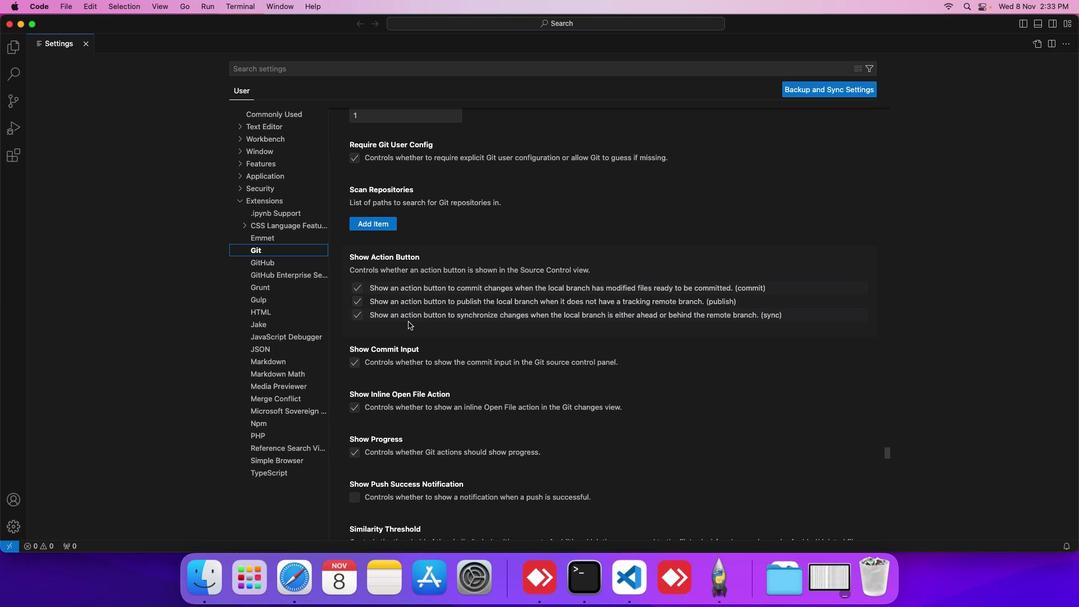 
Action: Mouse scrolled (408, 321) with delta (0, 0)
Screenshot: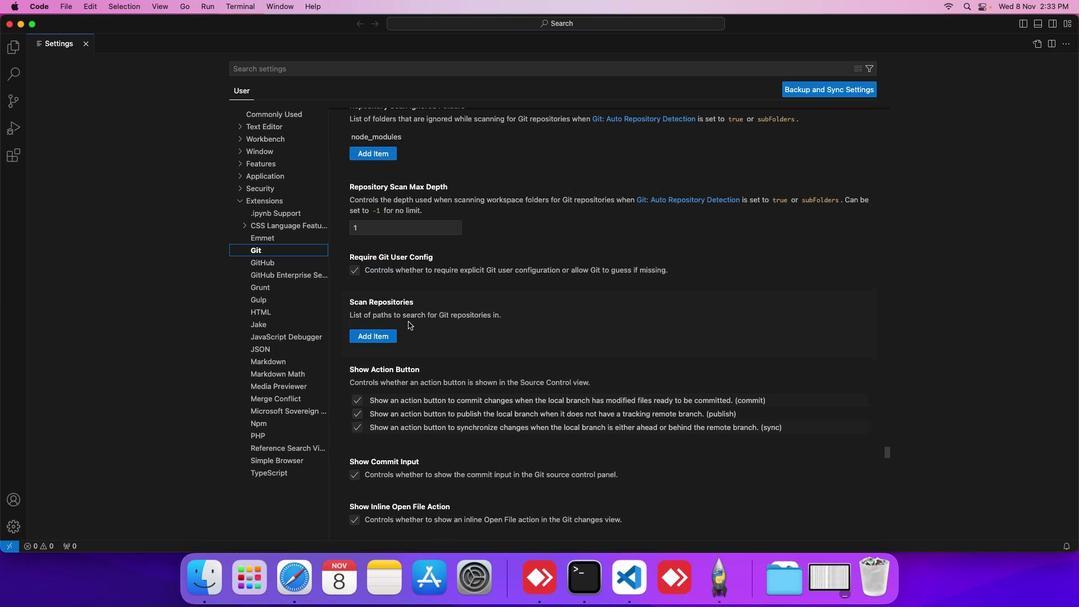 
Action: Mouse scrolled (408, 321) with delta (0, 0)
Screenshot: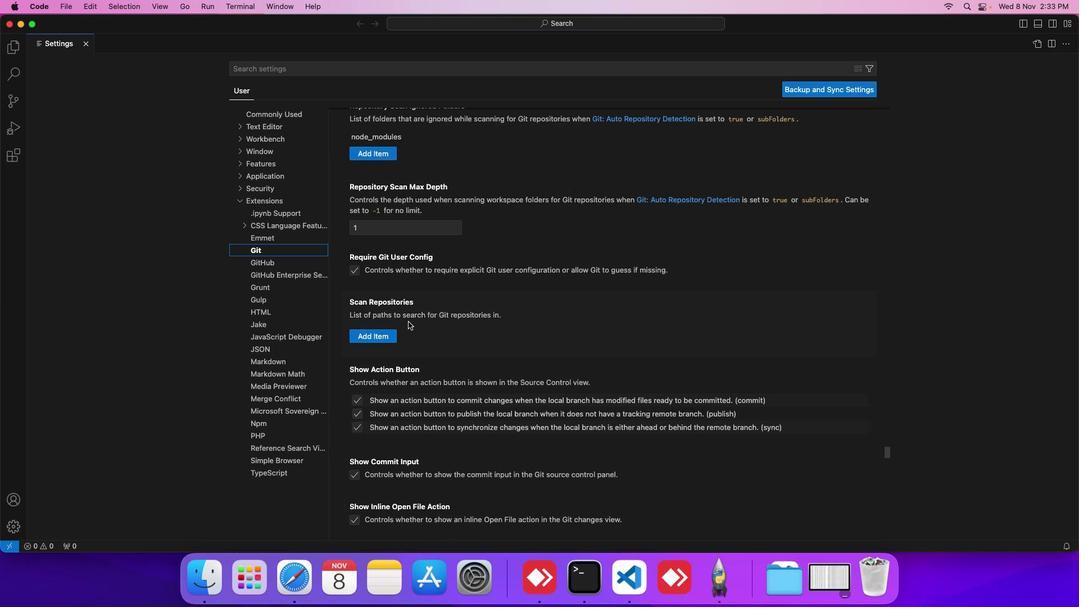
Action: Mouse scrolled (408, 321) with delta (0, 1)
Screenshot: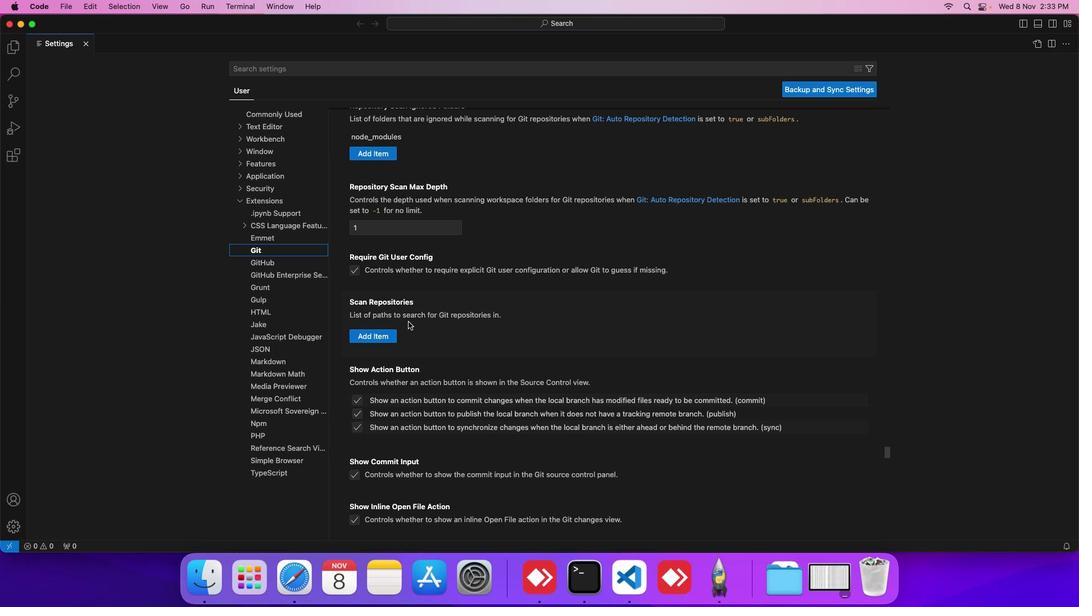 
Action: Mouse scrolled (408, 321) with delta (0, 0)
Screenshot: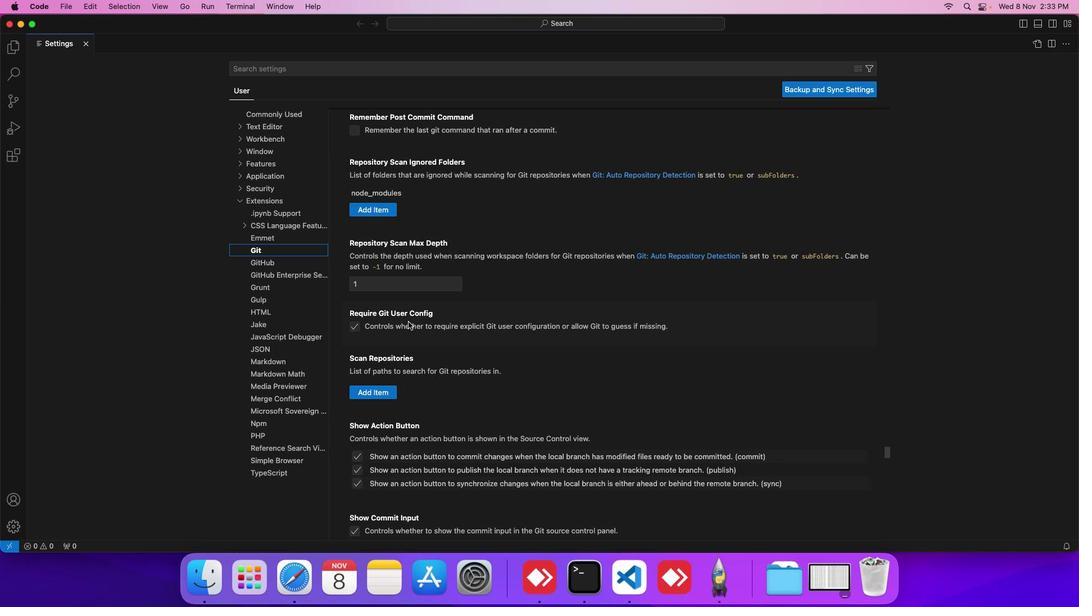 
Action: Mouse scrolled (408, 321) with delta (0, 0)
Screenshot: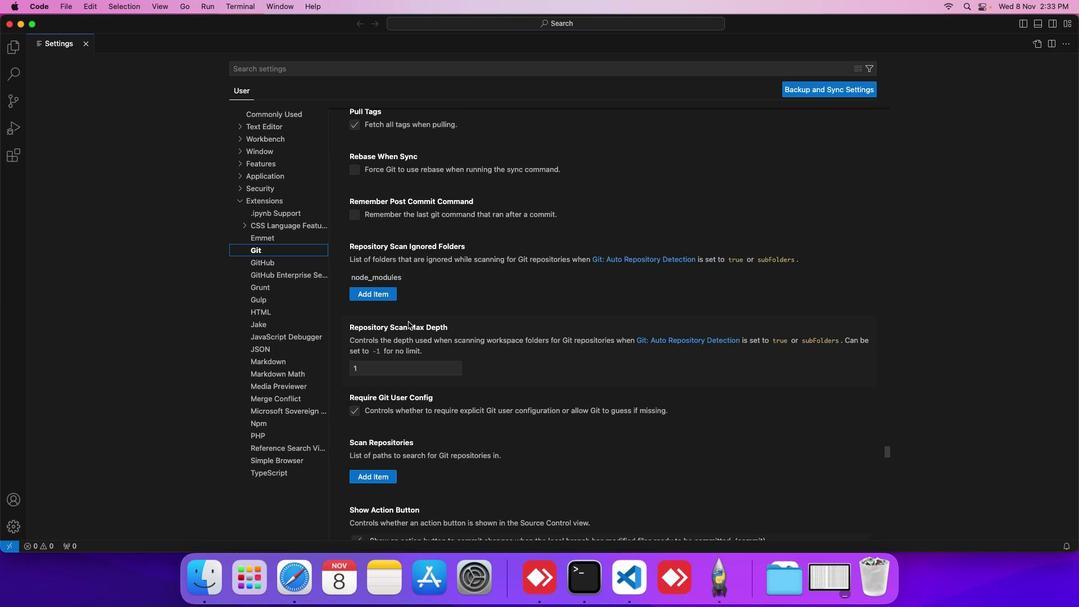 
Action: Mouse scrolled (408, 321) with delta (0, 1)
Screenshot: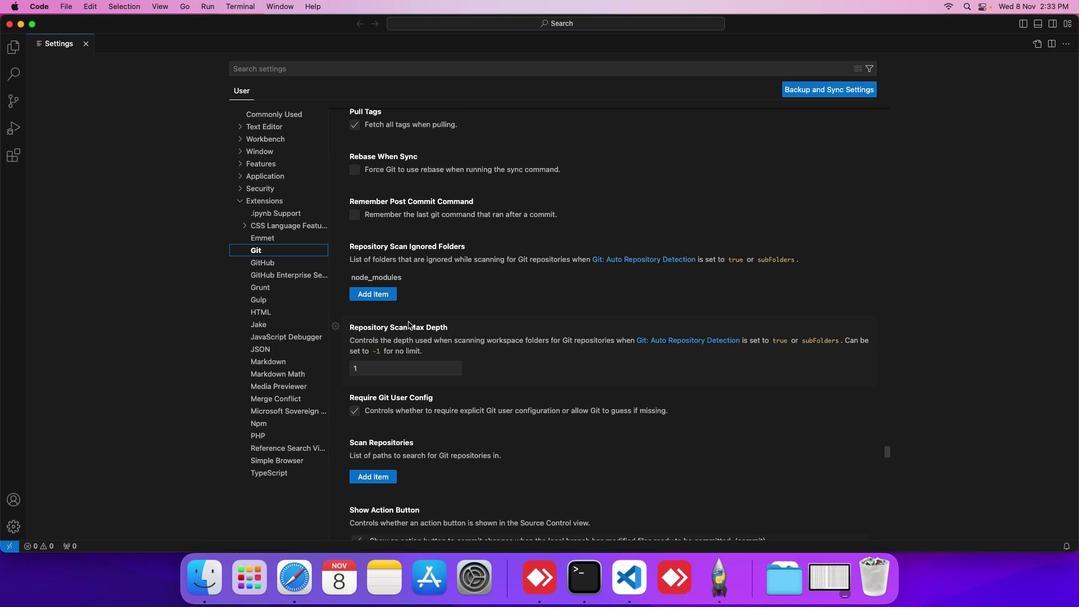 
Action: Mouse scrolled (408, 321) with delta (0, 0)
Screenshot: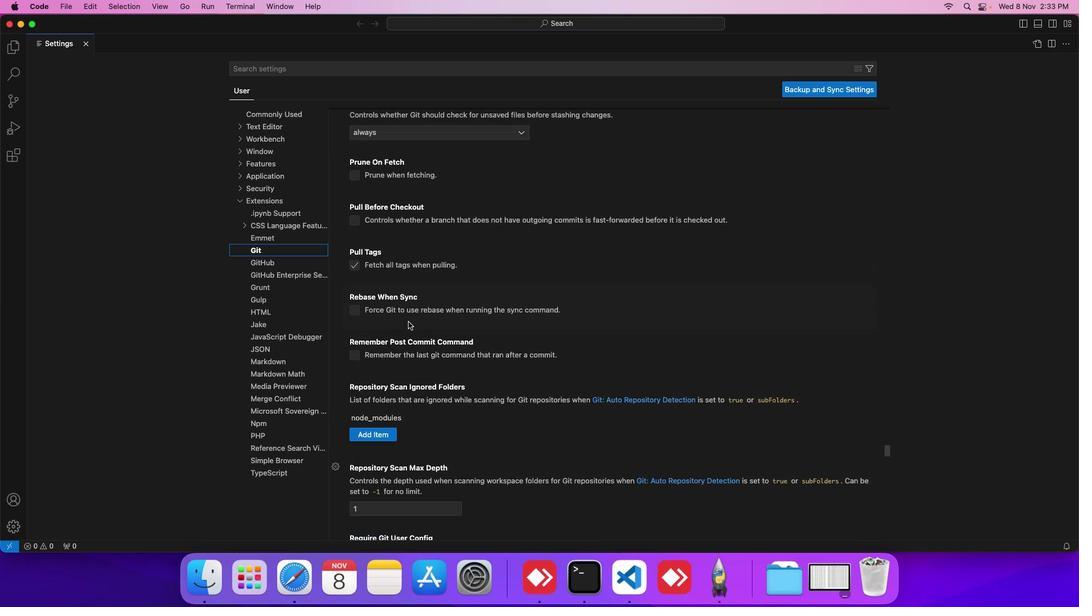 
Action: Mouse scrolled (408, 321) with delta (0, 0)
Screenshot: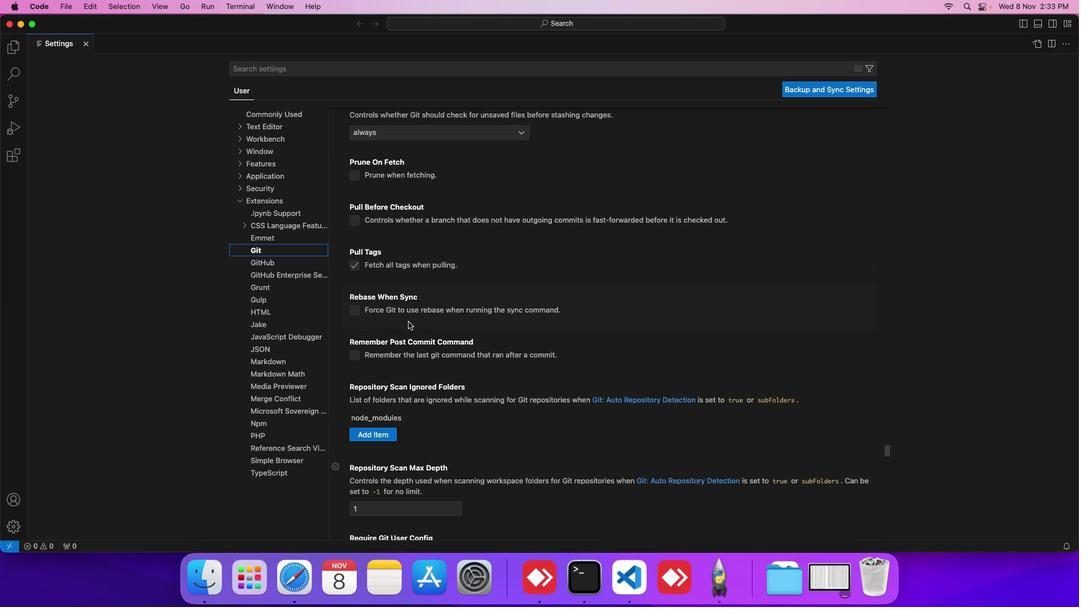 
Action: Mouse scrolled (408, 321) with delta (0, 1)
Screenshot: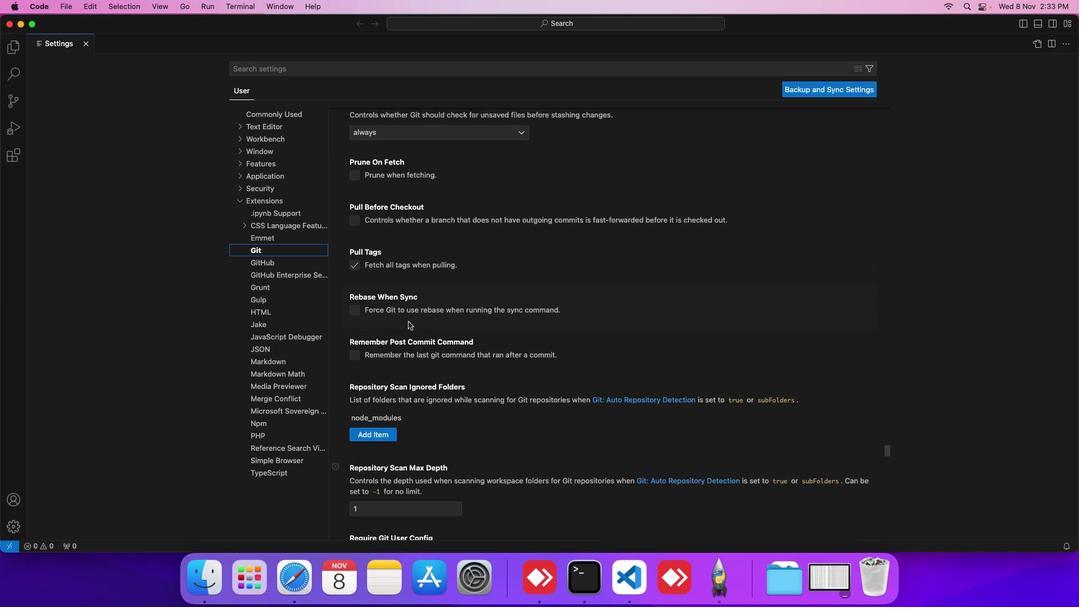 
Action: Mouse scrolled (408, 321) with delta (0, 0)
Screenshot: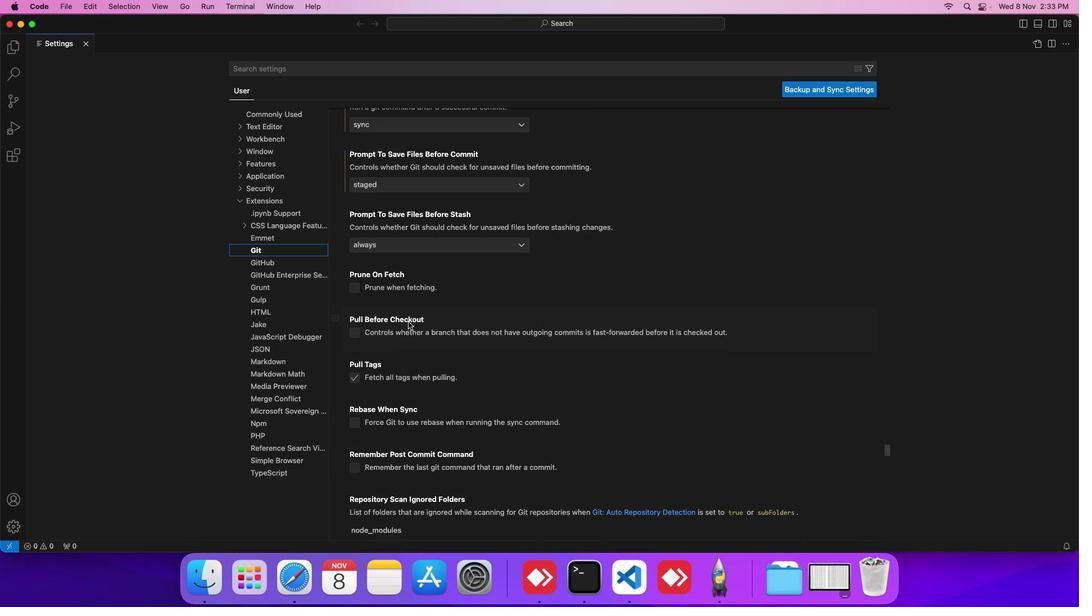 
Action: Mouse scrolled (408, 321) with delta (0, 0)
Screenshot: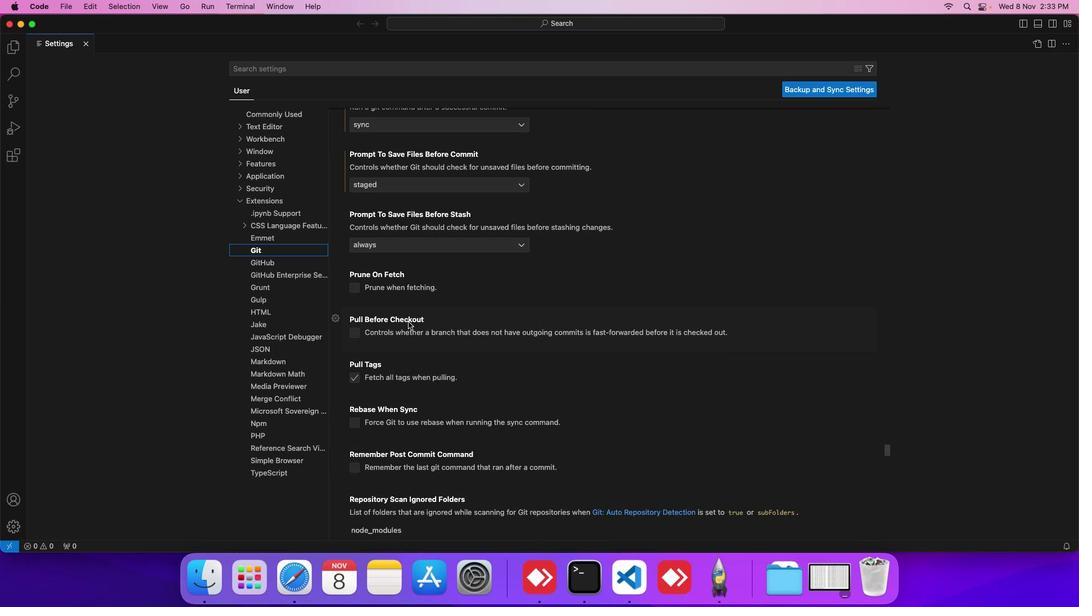 
Action: Mouse scrolled (408, 321) with delta (0, 1)
Screenshot: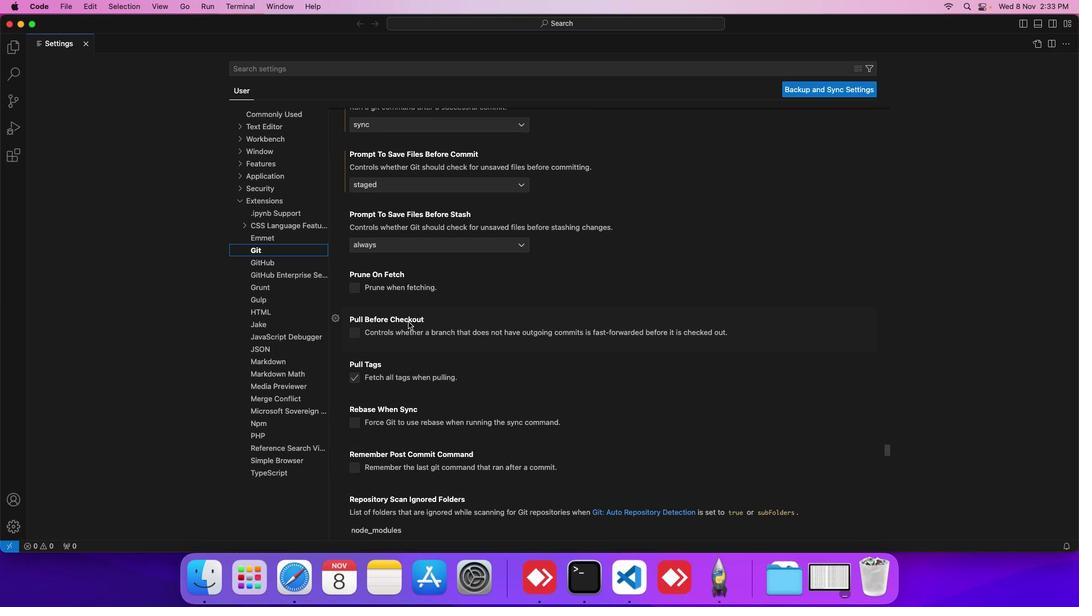 
Action: Mouse scrolled (408, 321) with delta (0, 0)
Screenshot: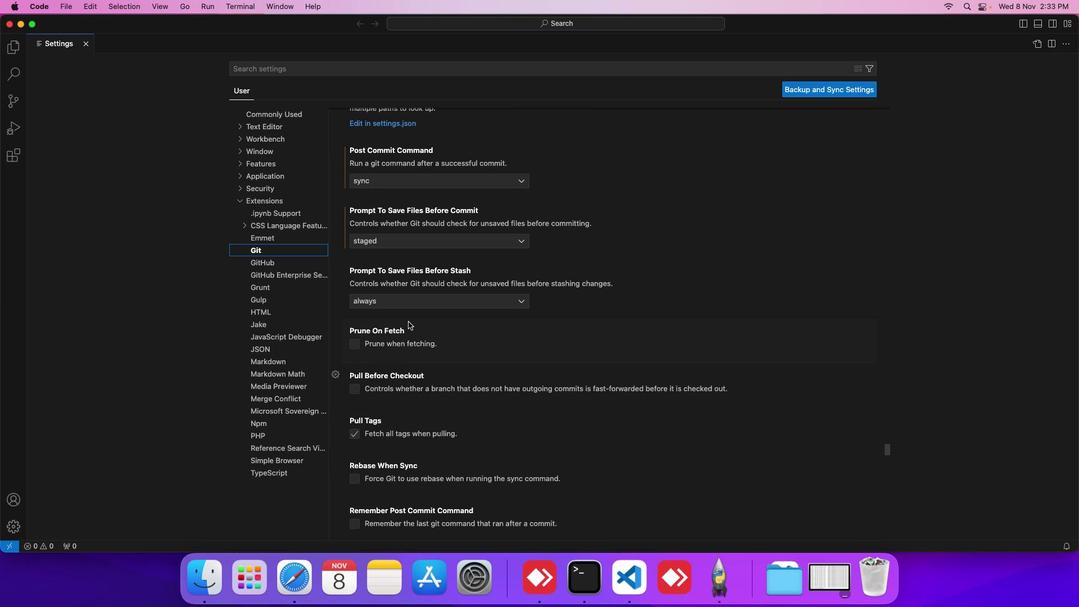
Action: Mouse scrolled (408, 321) with delta (0, 0)
Screenshot: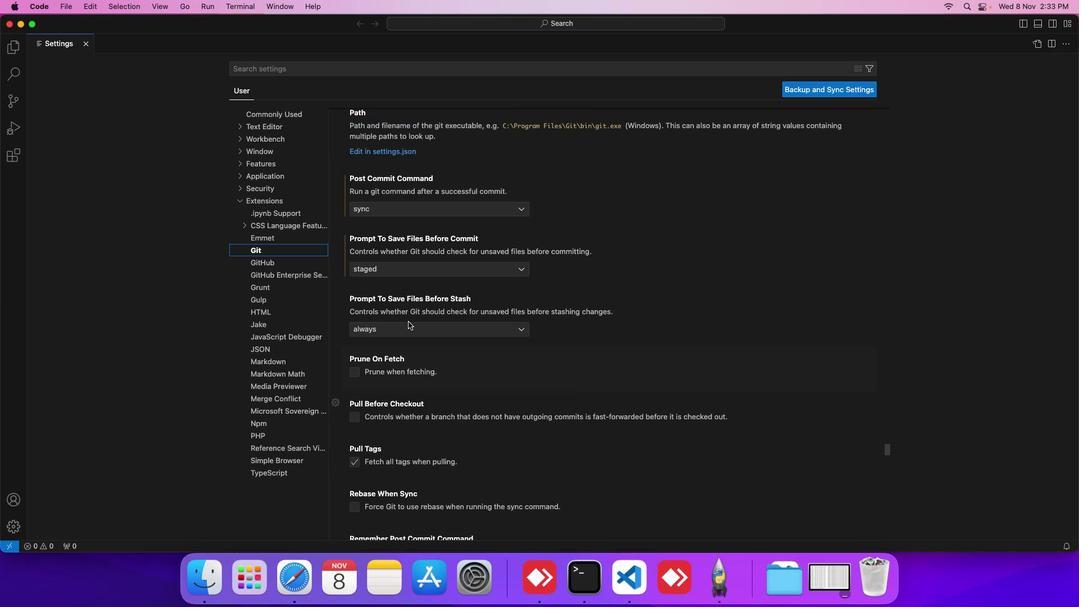 
Action: Mouse scrolled (408, 321) with delta (0, 0)
Screenshot: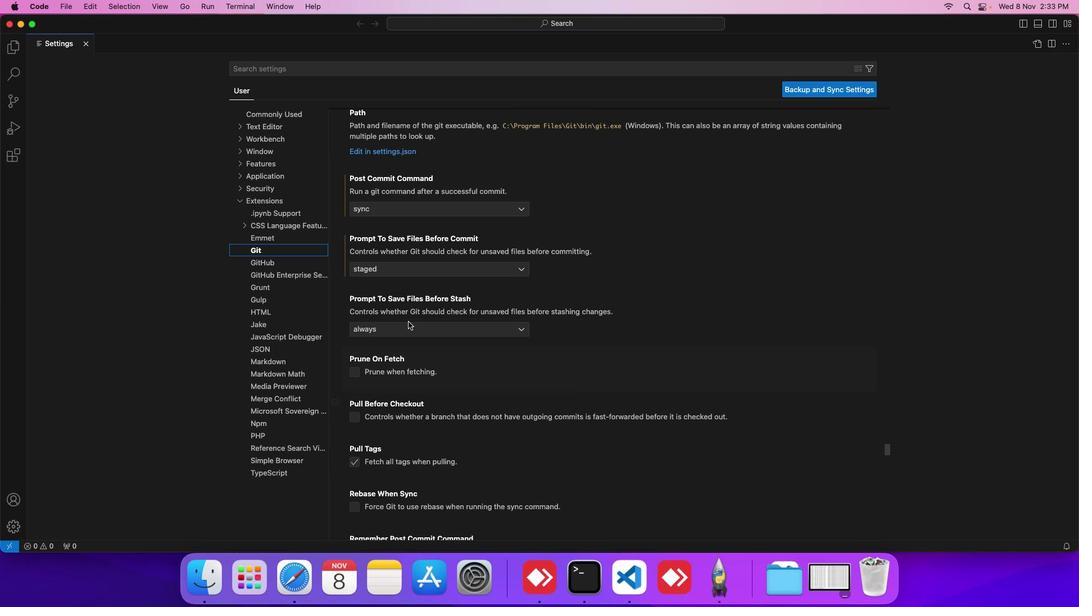 
Action: Mouse moved to (383, 270)
Screenshot: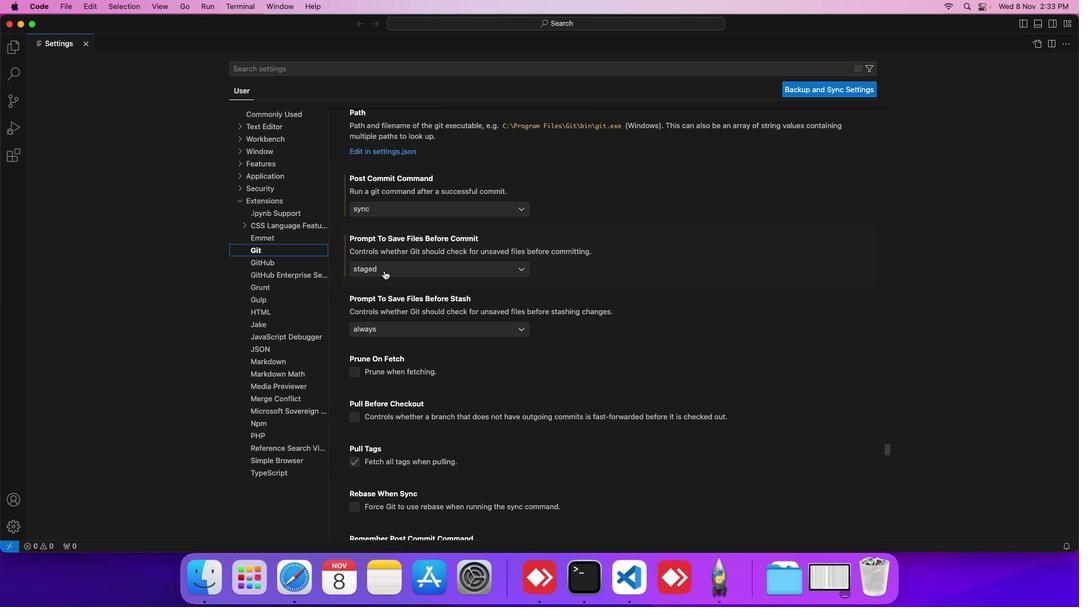
Action: Mouse pressed left at (383, 270)
Screenshot: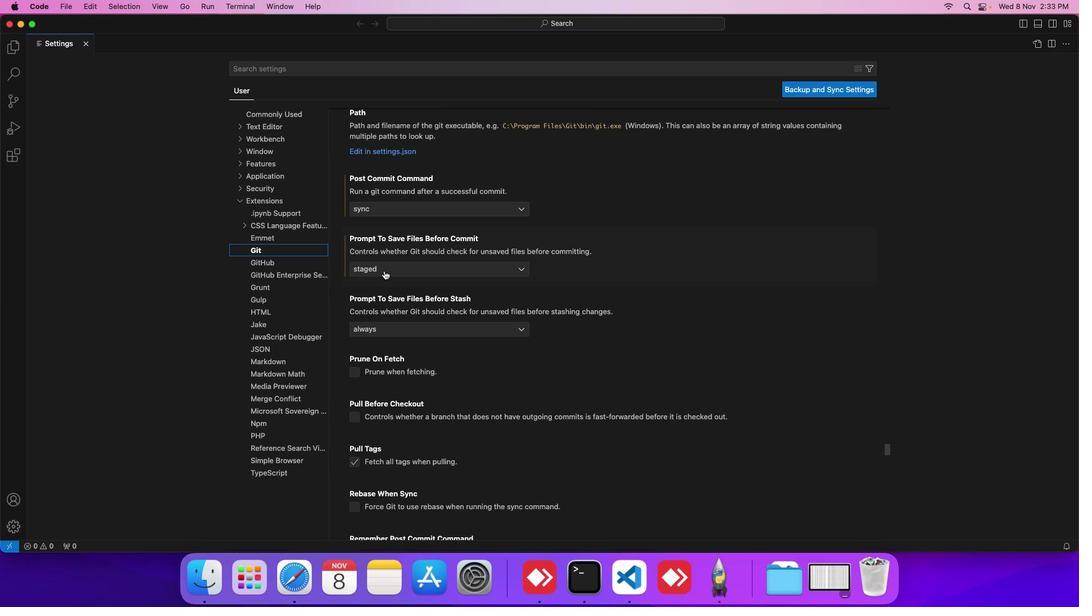 
Action: Mouse moved to (355, 307)
Screenshot: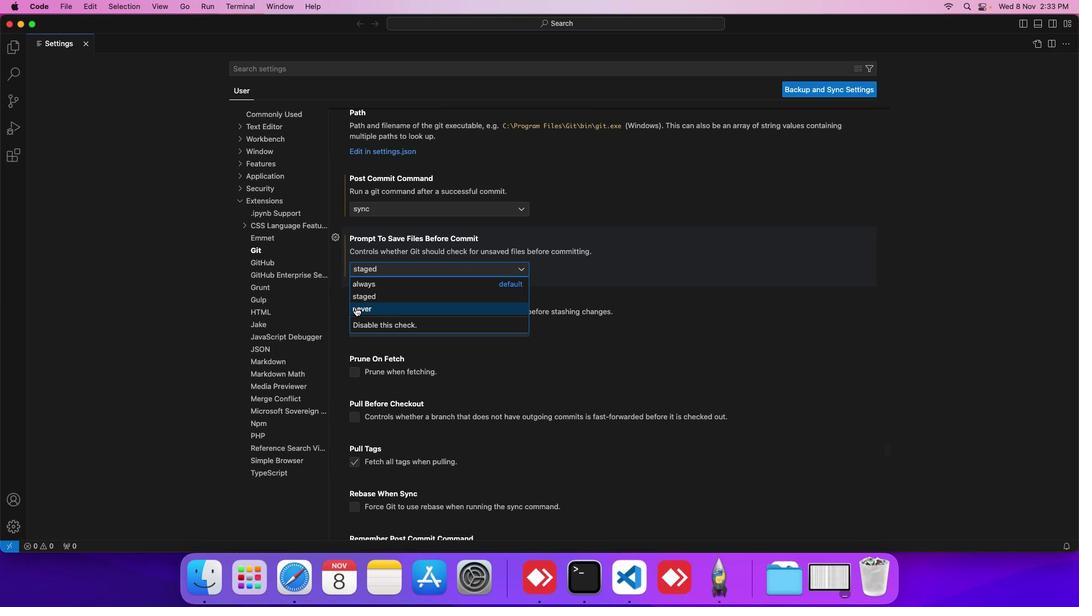 
Action: Mouse pressed left at (355, 307)
Screenshot: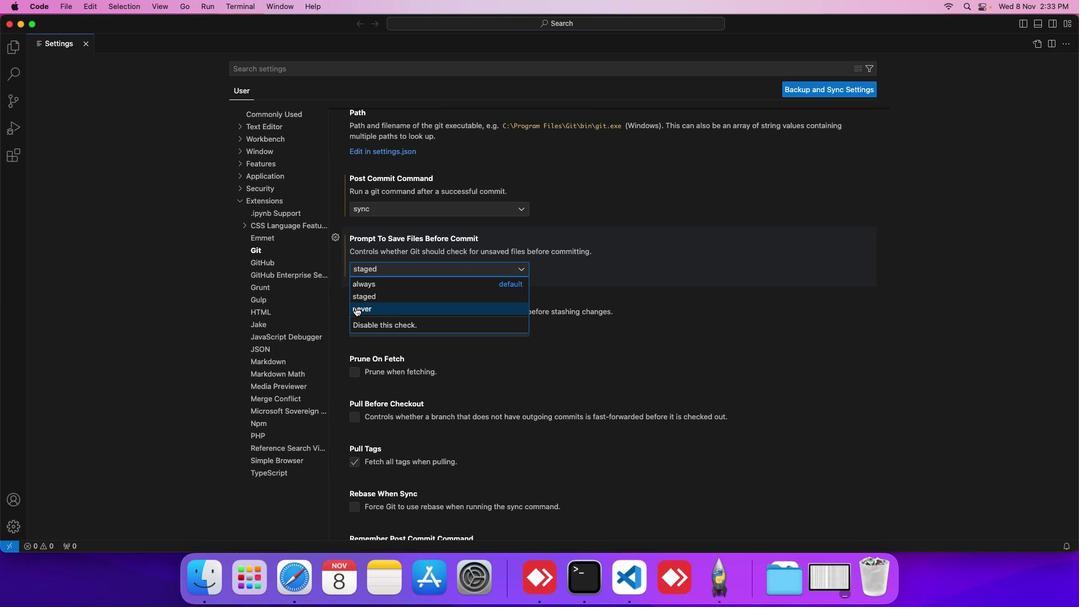 
Action: Mouse moved to (422, 289)
Screenshot: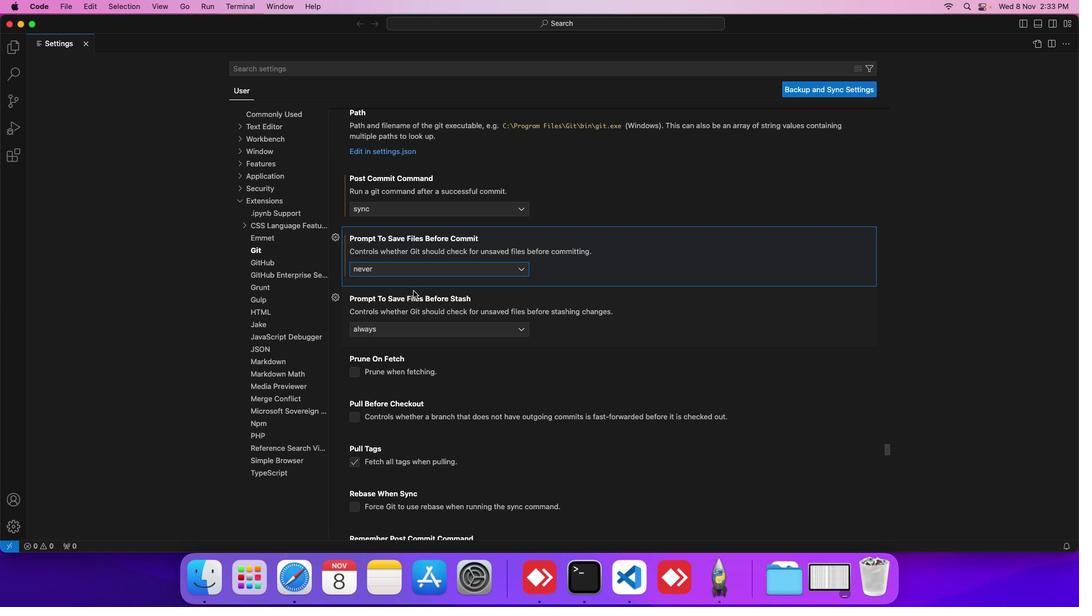 
